 Task: Create Records for custom object Departments and budget.
Action: Mouse moved to (17, 65)
Screenshot: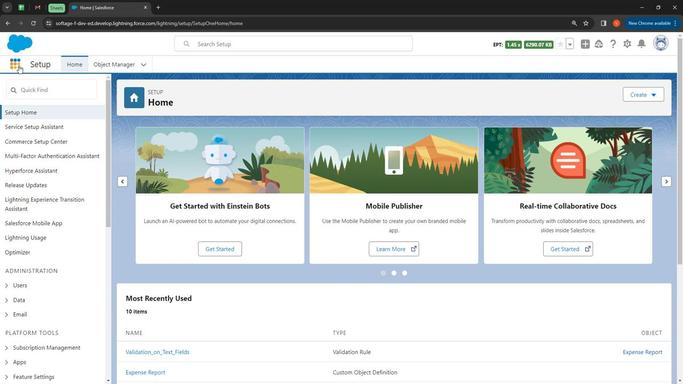 
Action: Mouse pressed left at (17, 65)
Screenshot: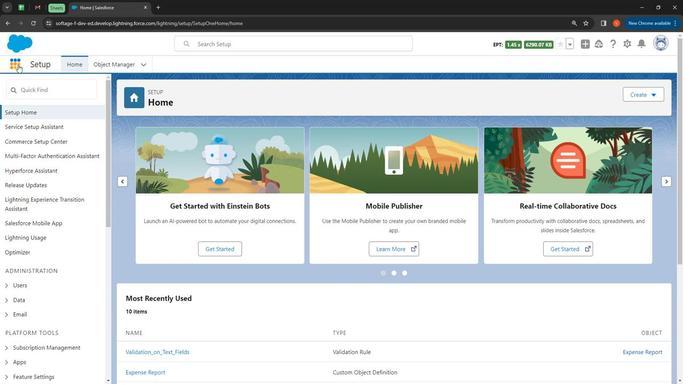 
Action: Mouse moved to (57, 98)
Screenshot: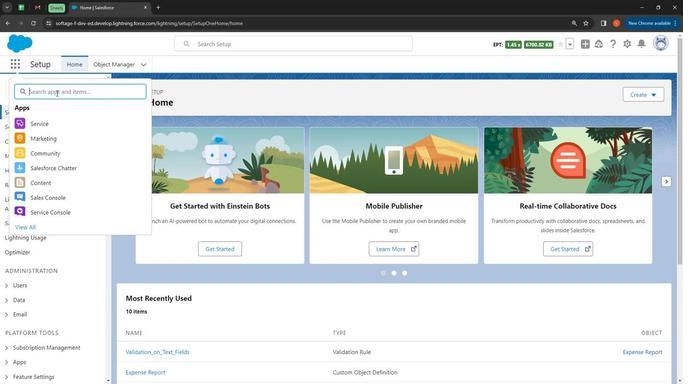 
Action: Mouse pressed left at (57, 98)
Screenshot: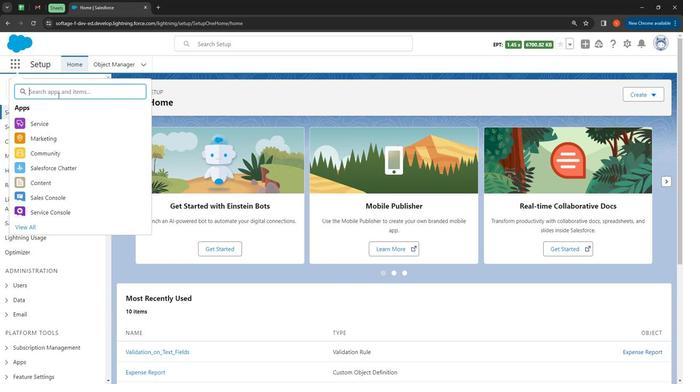 
Action: Key pressed de
Screenshot: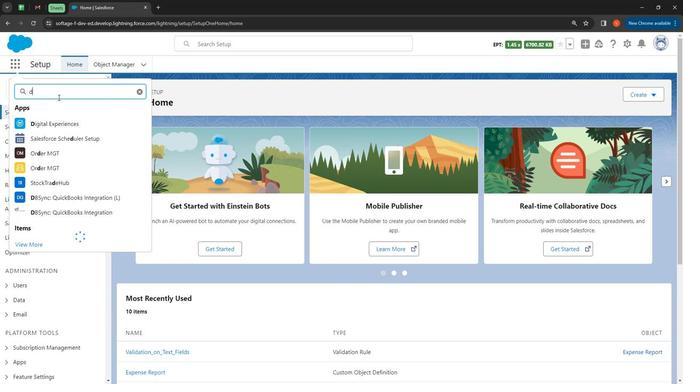 
Action: Mouse moved to (71, 104)
Screenshot: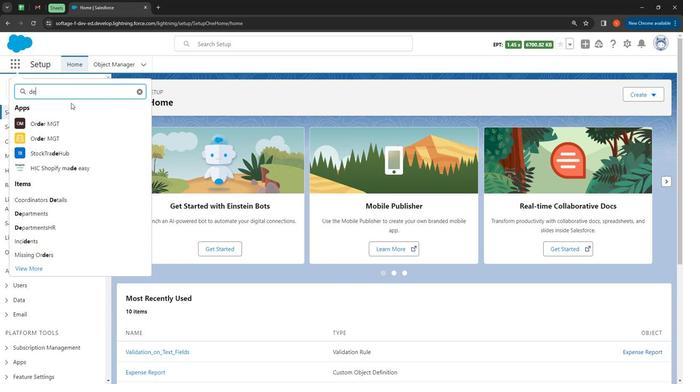 
Action: Key pressed partme
Screenshot: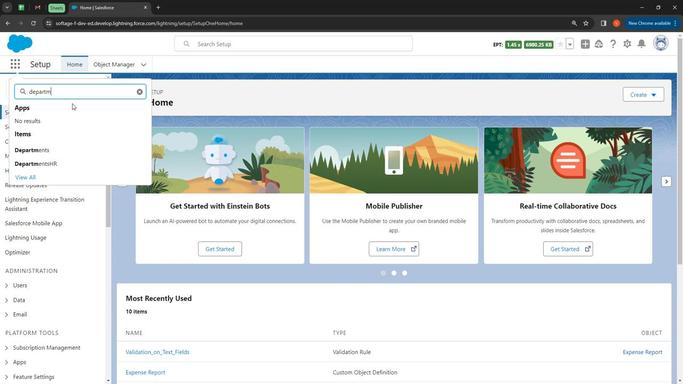 
Action: Mouse moved to (39, 149)
Screenshot: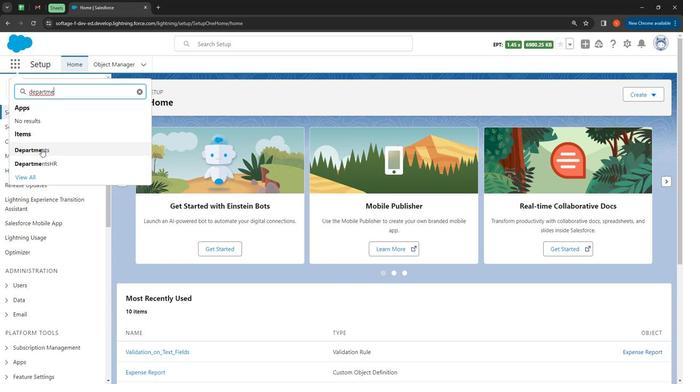 
Action: Mouse pressed left at (39, 149)
Screenshot: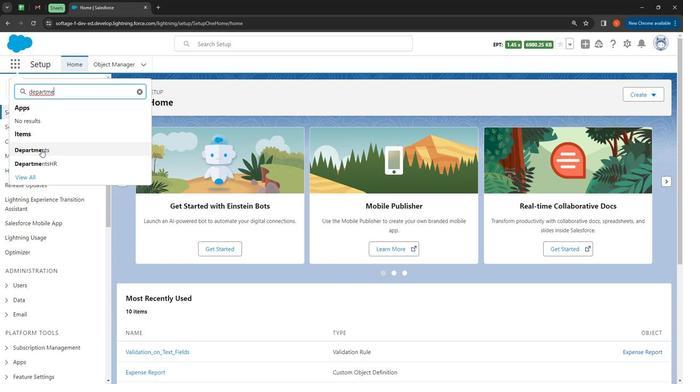 
Action: Mouse moved to (582, 92)
Screenshot: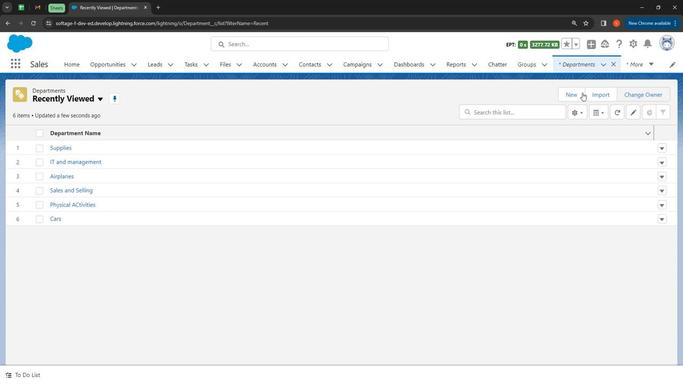 
Action: Mouse pressed left at (582, 92)
Screenshot: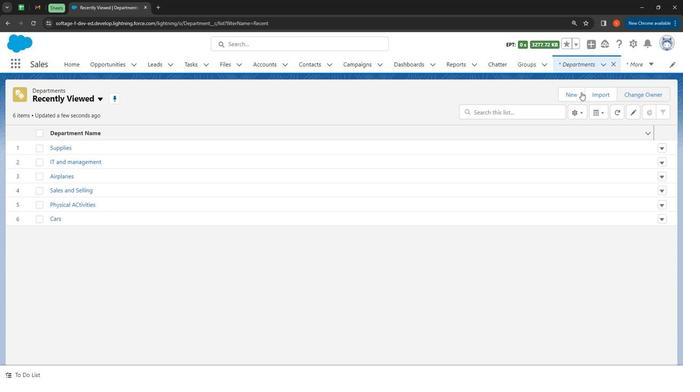 
Action: Mouse moved to (242, 138)
Screenshot: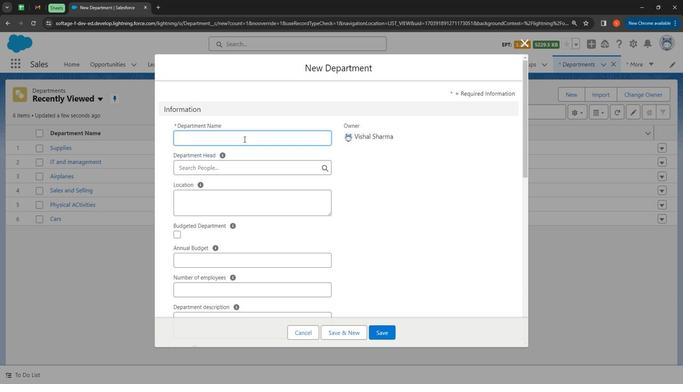 
Action: Mouse pressed left at (242, 138)
Screenshot: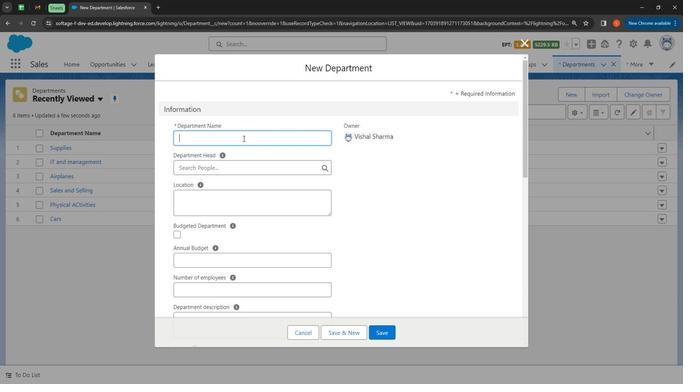 
Action: Mouse moved to (240, 137)
Screenshot: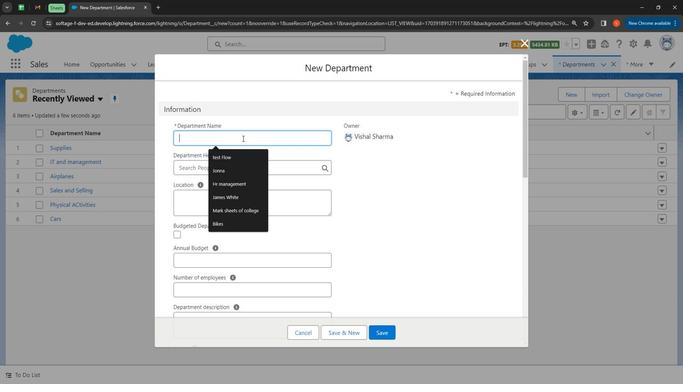 
Action: Key pressed <Key.shift><Key.shift><Key.shift><Key.shift><Key.shift><Key.shift><Key.shift><Key.shift><Key.shift><Key.shift><Key.shift><Key.shift><Key.shift><Key.shift><Key.shift><Key.shift><Key.shift><Key.shift><Key.shift><Key.shift><Key.shift><Key.shift><Key.shift><Key.shift><Key.shift><Key.shift><Key.shift><Key.shift><Key.shift><Key.shift><Key.shift><Key.shift><Key.shift><Key.shift><Key.shift><Key.shift><Key.shift>Alex<Key.space><Key.shift>HR
Screenshot: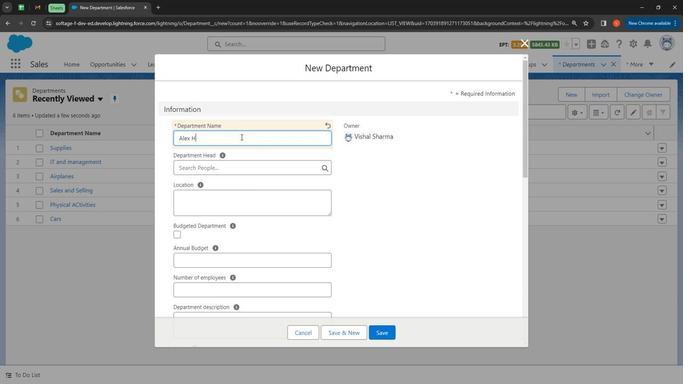 
Action: Mouse moved to (263, 164)
Screenshot: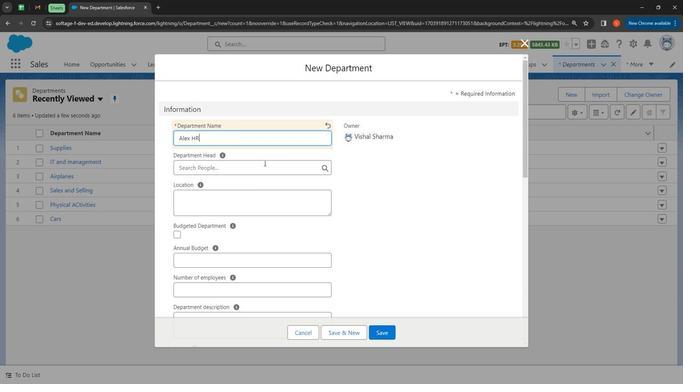 
Action: Mouse pressed left at (263, 164)
Screenshot: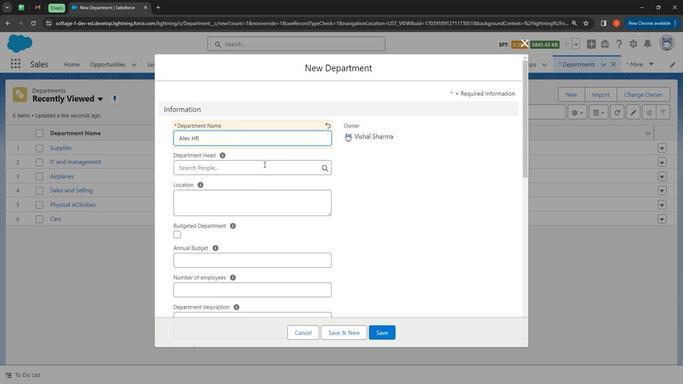 
Action: Key pressed <Key.shift><Key.shift><Key.shift><Key.shift><Key.shift><Key.shift><Key.shift><Key.shift><Key.shift><Key.shift><Key.shift>A
Screenshot: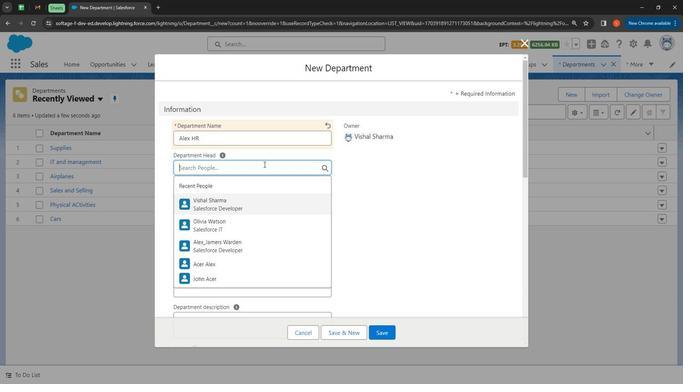 
Action: Mouse moved to (232, 261)
Screenshot: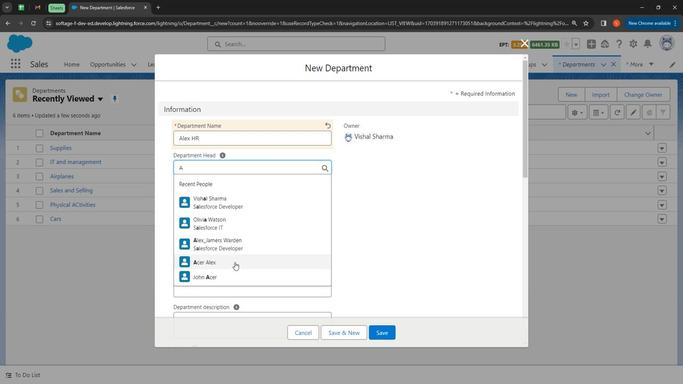 
Action: Mouse pressed left at (232, 261)
Screenshot: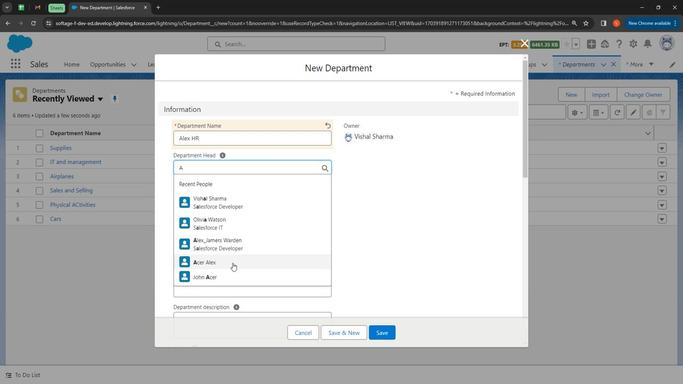 
Action: Mouse moved to (207, 189)
Screenshot: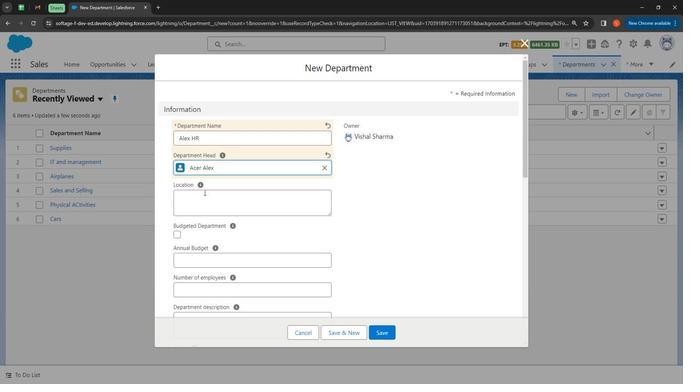 
Action: Mouse pressed left at (207, 189)
Screenshot: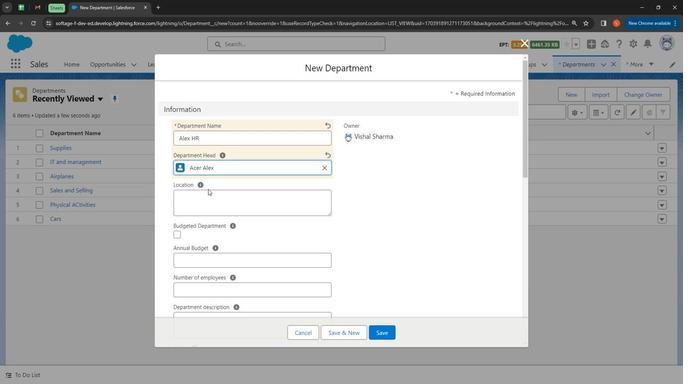 
Action: Mouse moved to (212, 197)
Screenshot: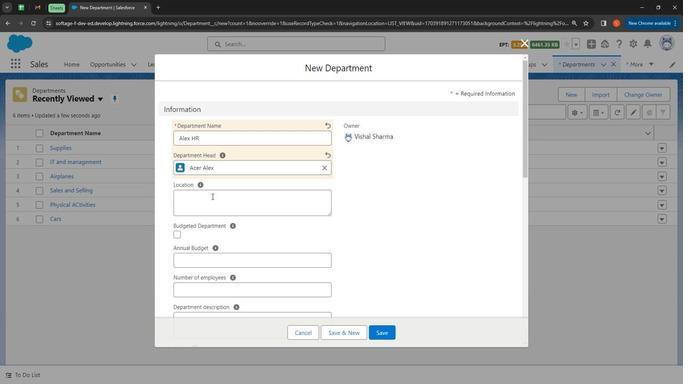 
Action: Mouse pressed left at (212, 197)
Screenshot: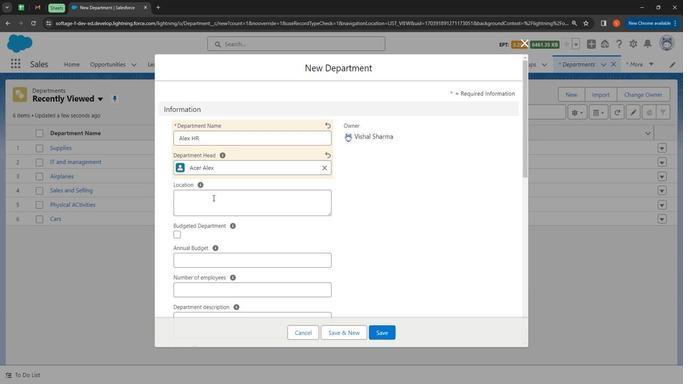 
Action: Mouse moved to (220, 200)
Screenshot: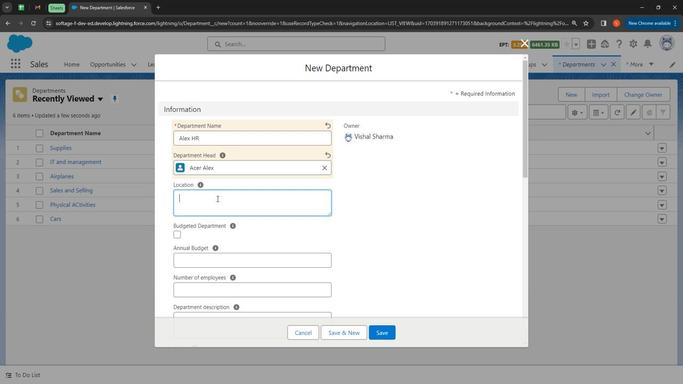 
Action: Key pressed <Key.shift>21<Key.space>street<Key.space><Key.shift><Key.shift><Key.shift><Key.shift><Key.shift><Key.shift><Key.shift><Key.shift><Key.shift><Key.shift><Key.shift><Key.shift><Key.shift><Key.shift><Key.shift><Key.shift><Key.shift><Key.shift><Key.shift><Key.shift>Loken<Key.space><Key.shift>Str<Key.backspace>reet<Key.space><Key.shift><Key.shift><Key.shift><Key.shift><Key.shift><Key.shift><Key.shift><Key.shift><Key.shift><Key.shift><Key.shift><Key.shift>NE<Key.backspace>ew-<Key.shift>York
Screenshot: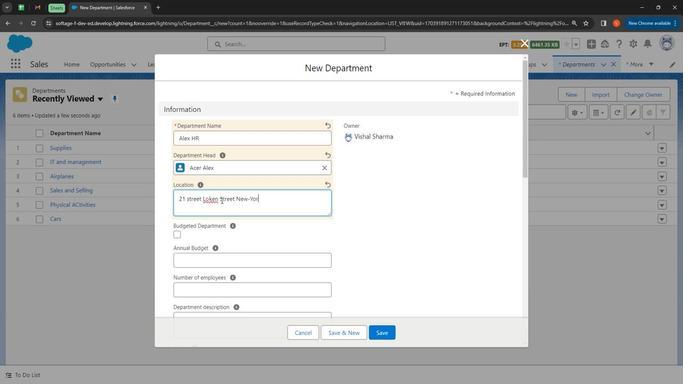 
Action: Mouse moved to (212, 200)
Screenshot: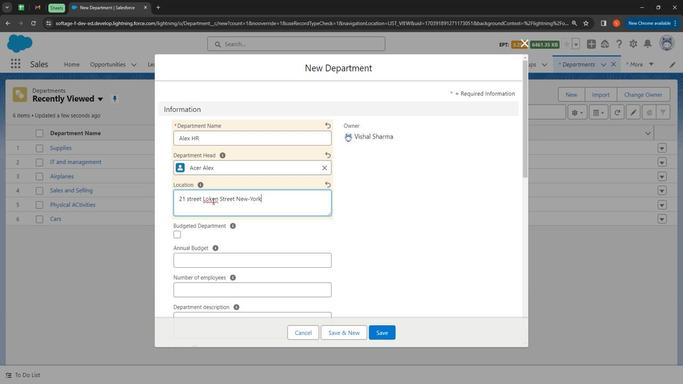 
Action: Mouse pressed right at (212, 200)
Screenshot: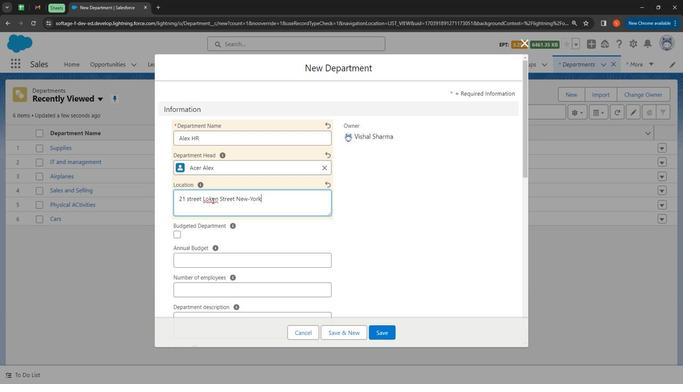 
Action: Mouse moved to (252, 207)
Screenshot: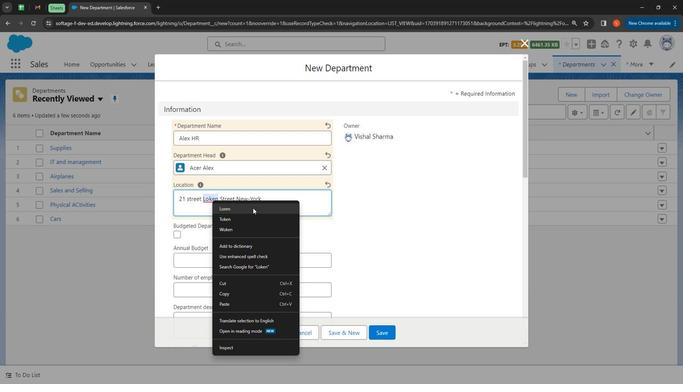 
Action: Mouse pressed left at (252, 207)
Screenshot: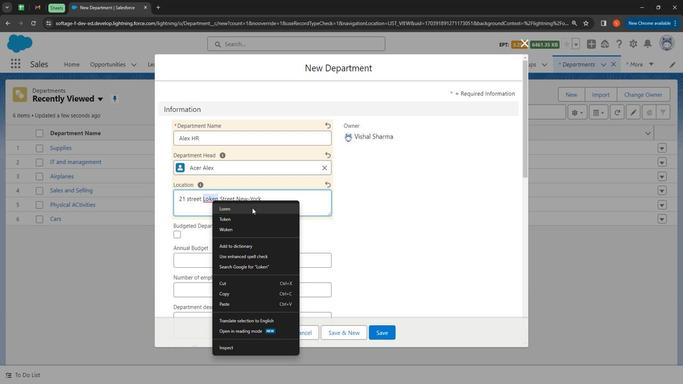 
Action: Mouse moved to (176, 232)
Screenshot: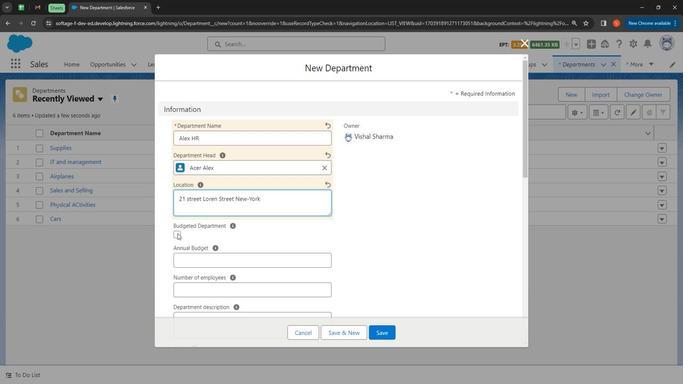 
Action: Mouse pressed left at (176, 232)
Screenshot: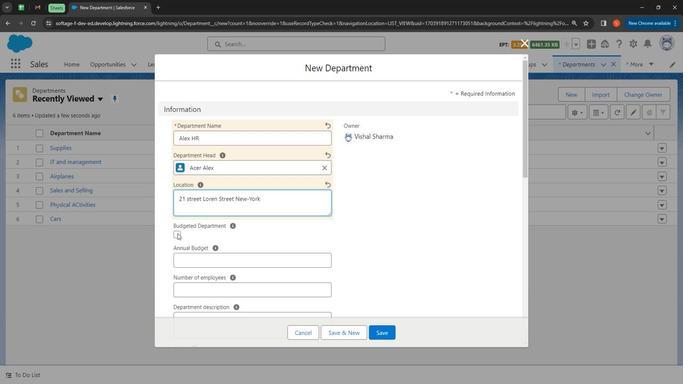 
Action: Mouse moved to (268, 243)
Screenshot: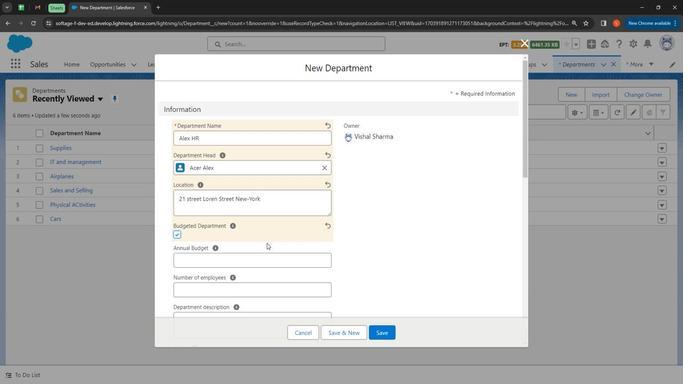 
Action: Mouse scrolled (268, 242) with delta (0, 0)
Screenshot: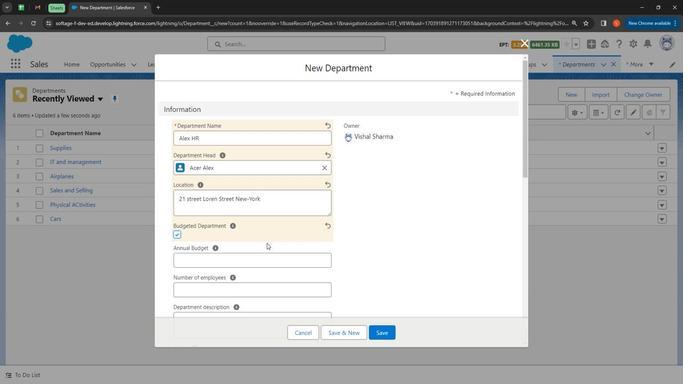 
Action: Mouse moved to (269, 243)
Screenshot: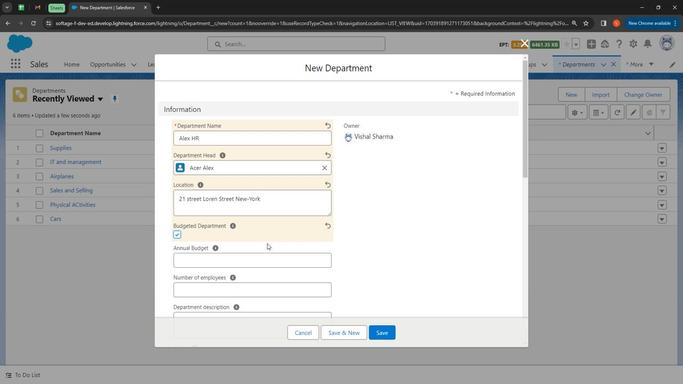 
Action: Mouse scrolled (269, 242) with delta (0, 0)
Screenshot: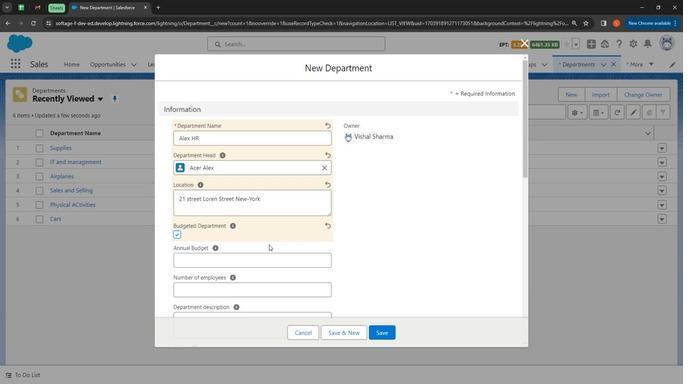 
Action: Mouse moved to (221, 185)
Screenshot: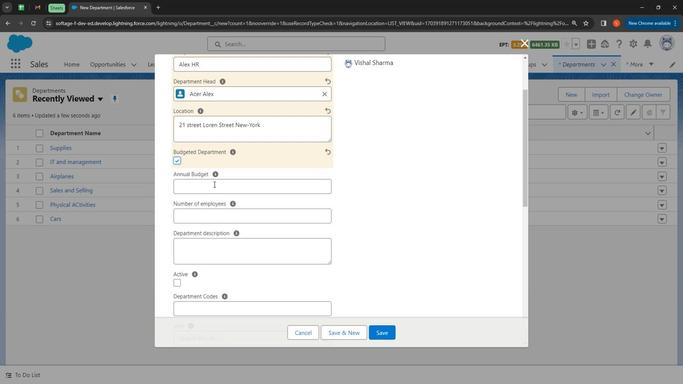 
Action: Mouse pressed left at (221, 185)
Screenshot: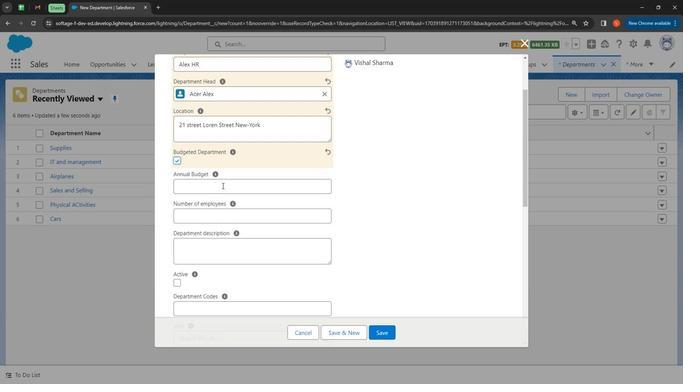 
Action: Mouse moved to (239, 181)
Screenshot: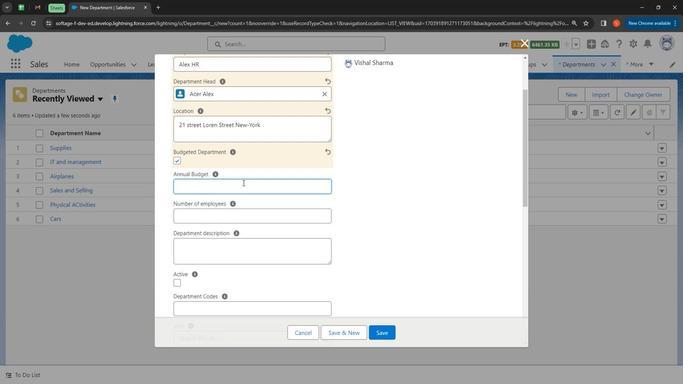 
Action: Key pressed 2500
Screenshot: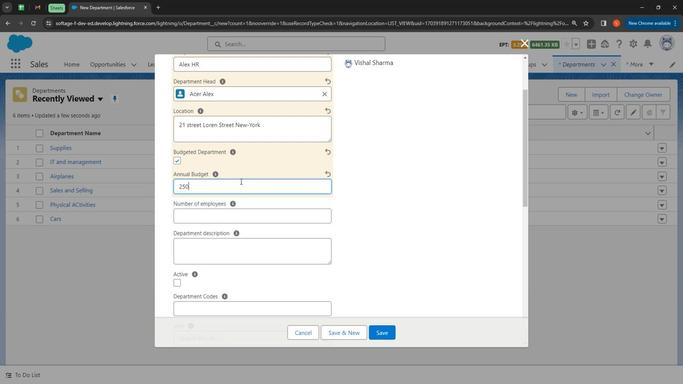 
Action: Mouse moved to (249, 213)
Screenshot: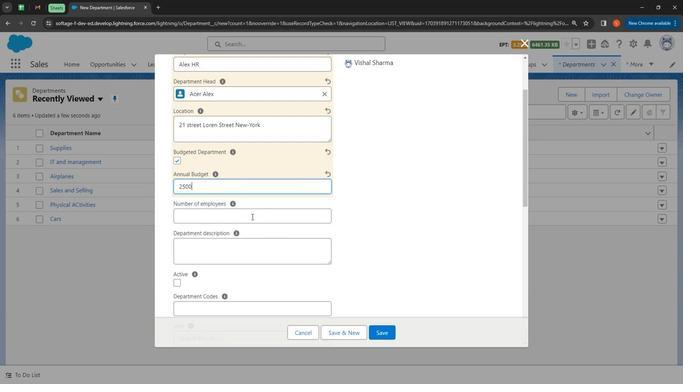 
Action: Mouse pressed left at (249, 213)
Screenshot: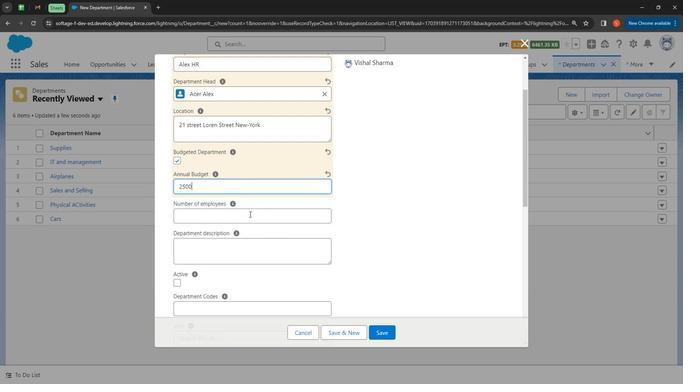 
Action: Mouse moved to (291, 225)
Screenshot: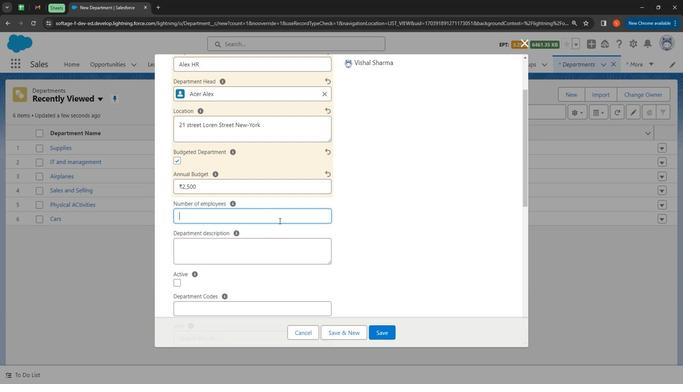 
Action: Key pressed 10
Screenshot: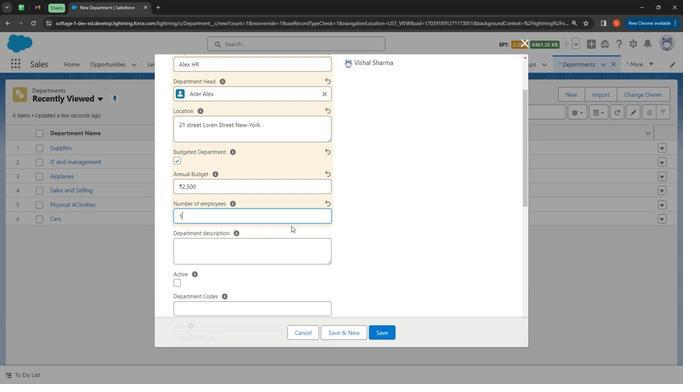 
Action: Mouse moved to (263, 239)
Screenshot: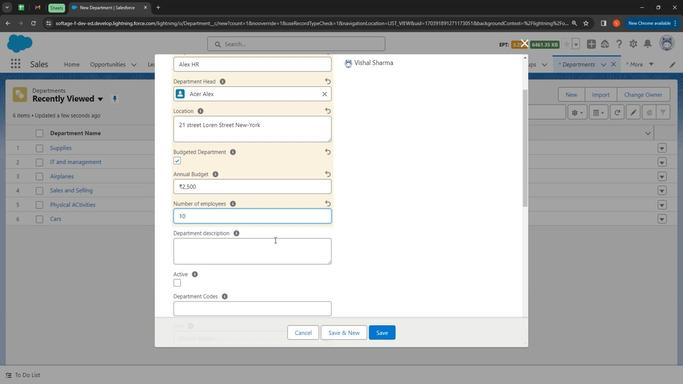 
Action: Mouse pressed left at (263, 239)
Screenshot: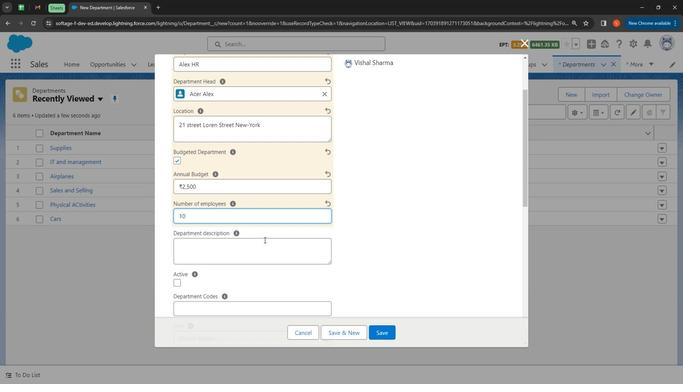 
Action: Mouse moved to (262, 237)
Screenshot: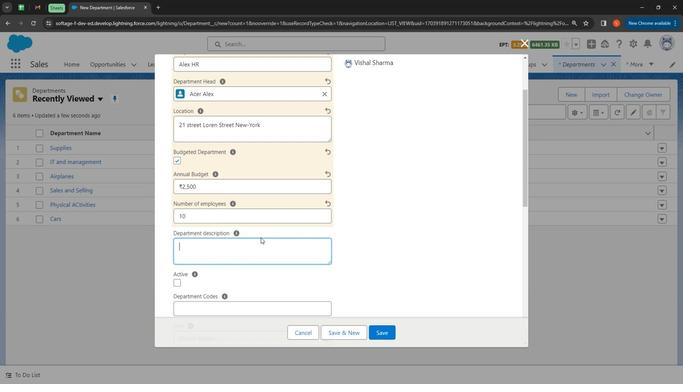 
Action: Mouse scrolled (262, 237) with delta (0, 0)
Screenshot: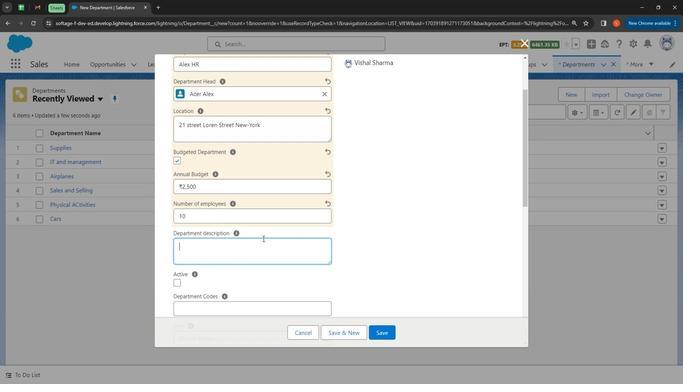 
Action: Mouse moved to (178, 243)
Screenshot: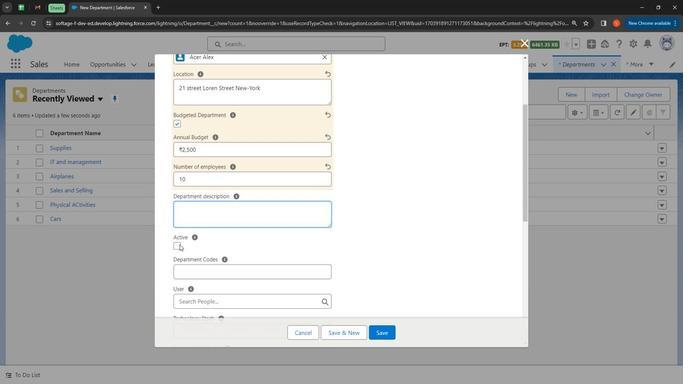 
Action: Mouse pressed left at (178, 243)
Screenshot: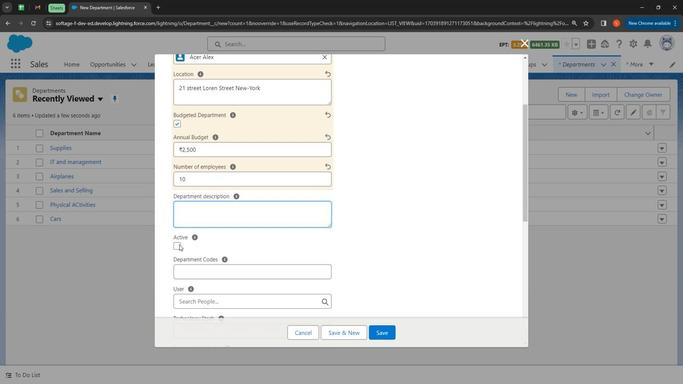 
Action: Mouse moved to (225, 266)
Screenshot: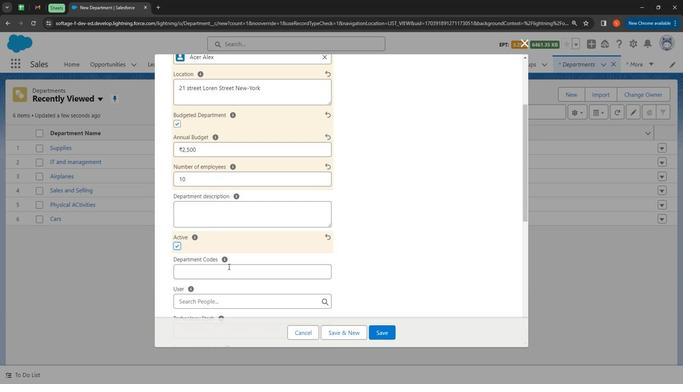 
Action: Mouse pressed left at (225, 266)
Screenshot: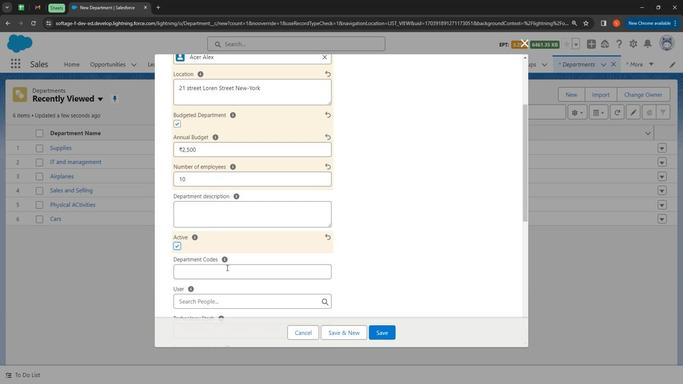 
Action: Mouse moved to (352, 296)
Screenshot: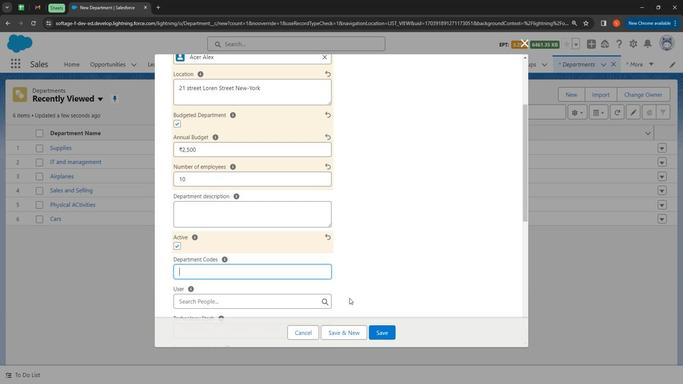 
Action: Mouse scrolled (352, 296) with delta (0, 0)
Screenshot: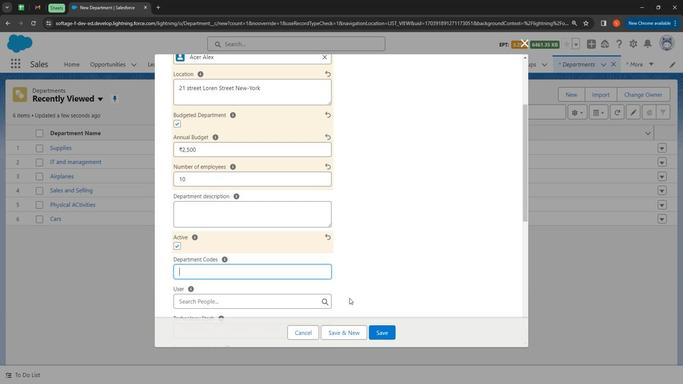 
Action: Mouse moved to (359, 296)
Screenshot: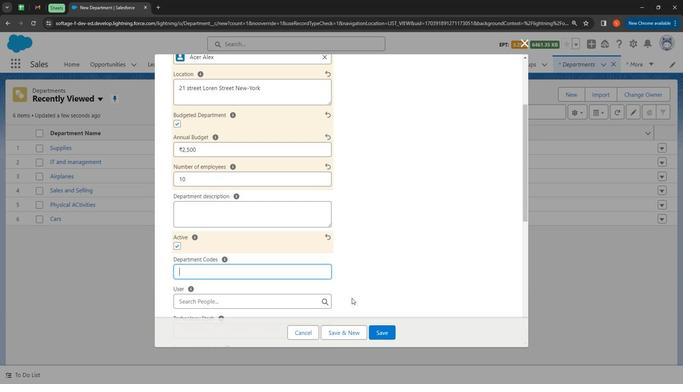 
Action: Mouse scrolled (359, 296) with delta (0, 0)
Screenshot: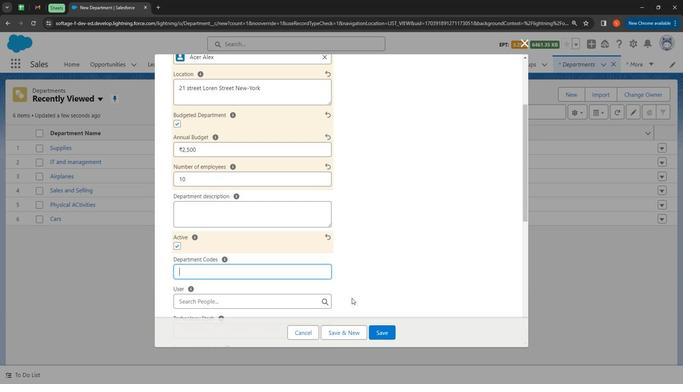 
Action: Mouse moved to (360, 296)
Screenshot: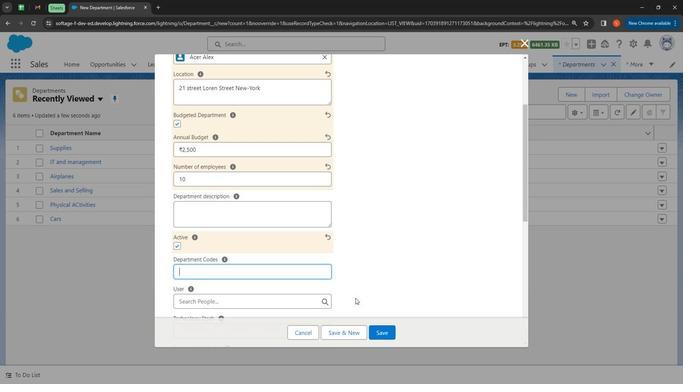 
Action: Mouse scrolled (360, 296) with delta (0, 0)
Screenshot: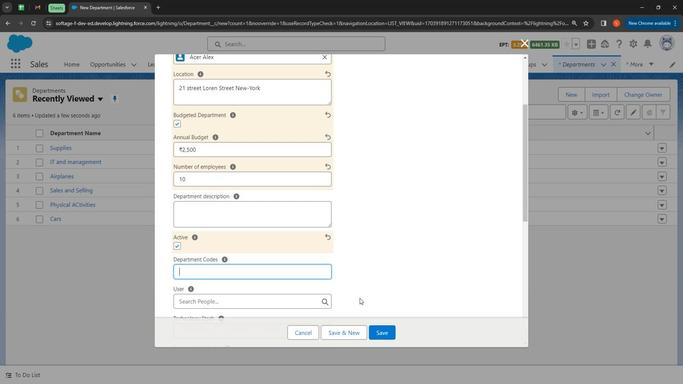 
Action: Mouse moved to (366, 293)
Screenshot: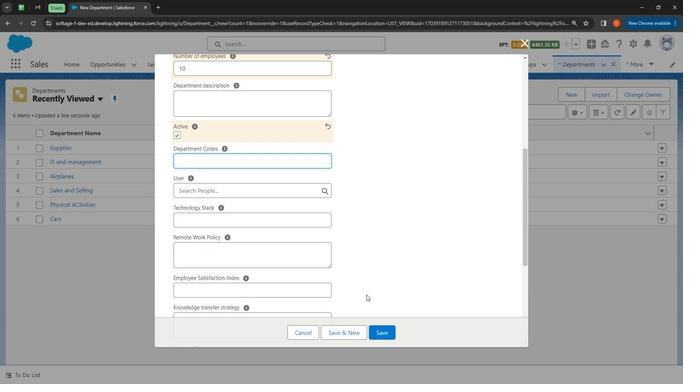 
Action: Key pressed 1
Screenshot: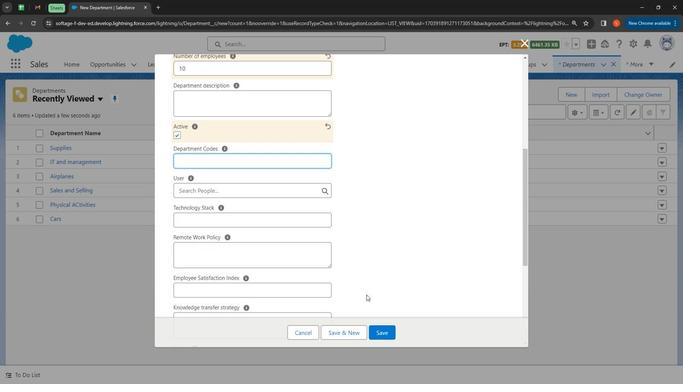 
Action: Mouse moved to (367, 292)
Screenshot: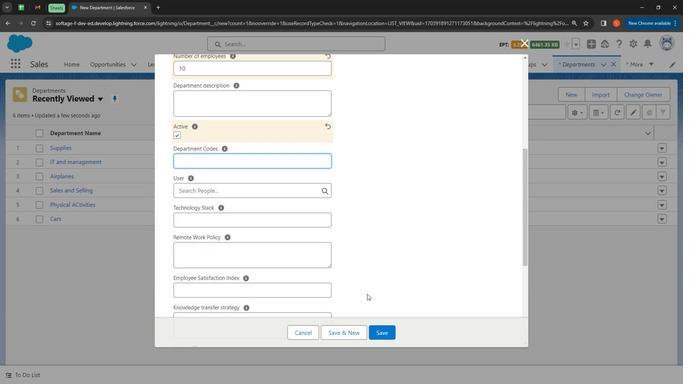 
Action: Key pressed 23
Screenshot: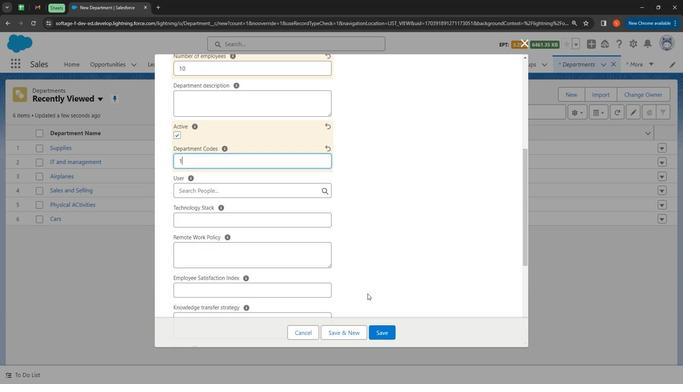 
Action: Mouse moved to (202, 191)
Screenshot: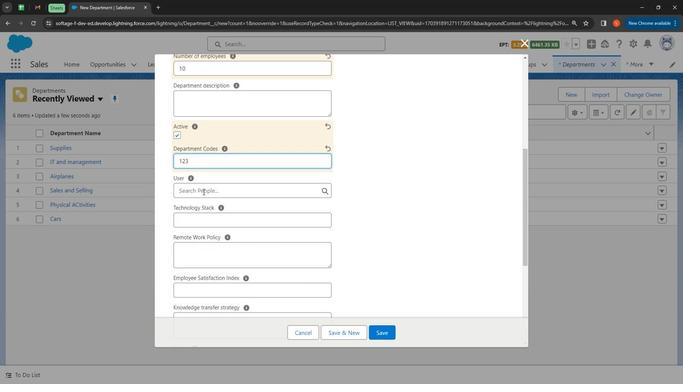 
Action: Key pressed <Key.shift>
Screenshot: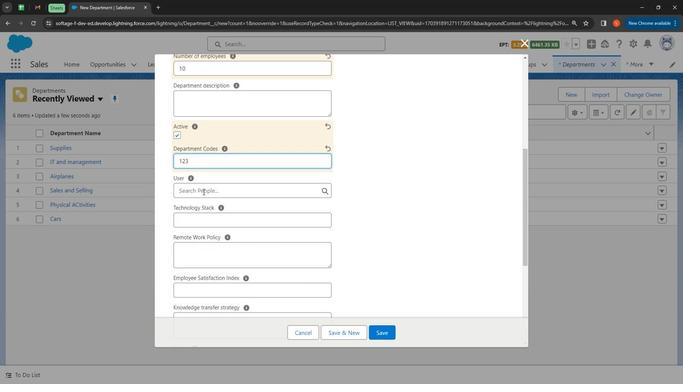 
Action: Mouse moved to (207, 189)
Screenshot: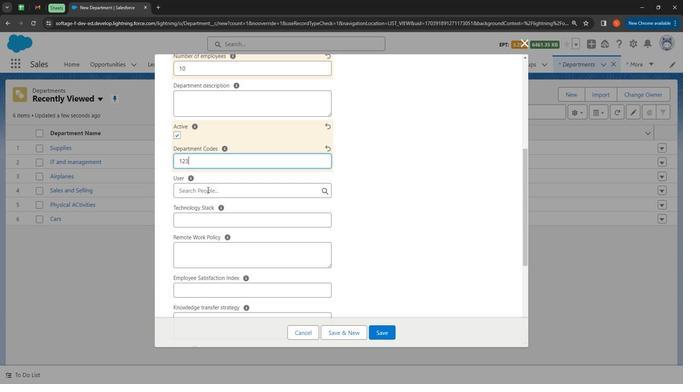 
Action: Key pressed <Key.shift><Key.shift><Key.shift>V
Screenshot: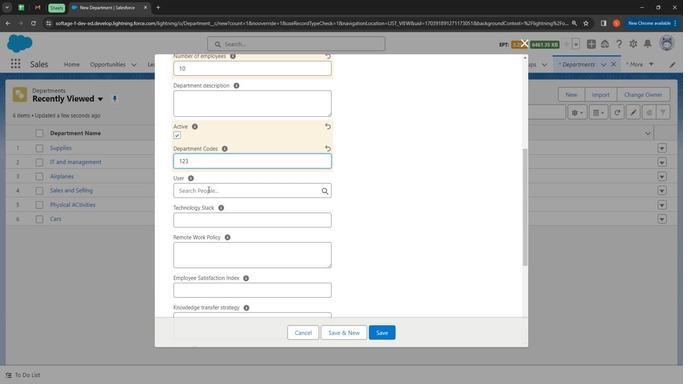 
Action: Mouse moved to (207, 189)
Screenshot: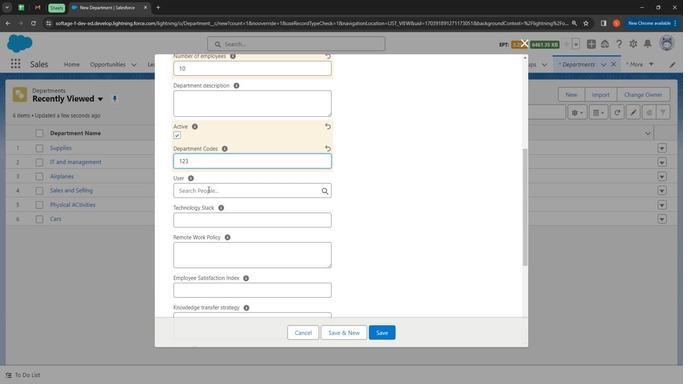 
Action: Key pressed G
Screenshot: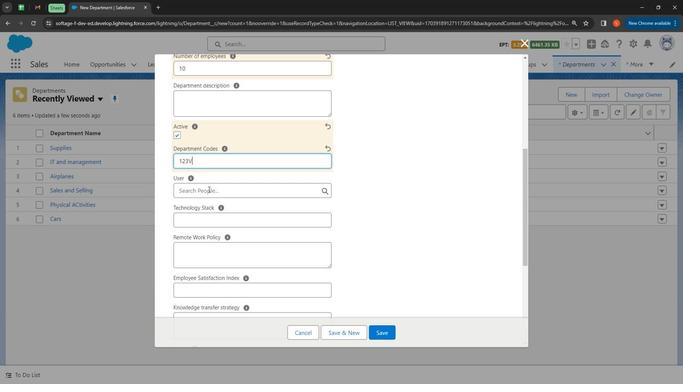 
Action: Mouse moved to (208, 189)
Screenshot: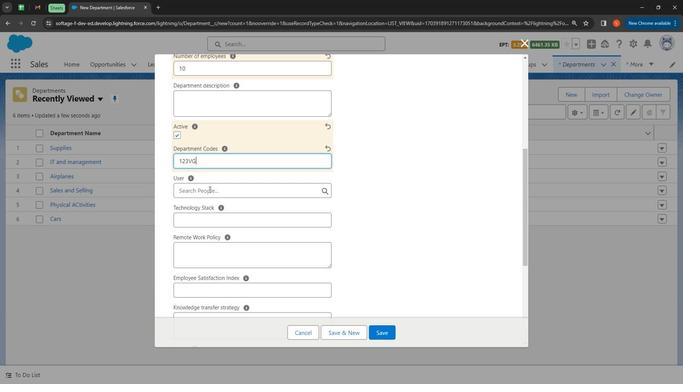 
Action: Key pressed F
Screenshot: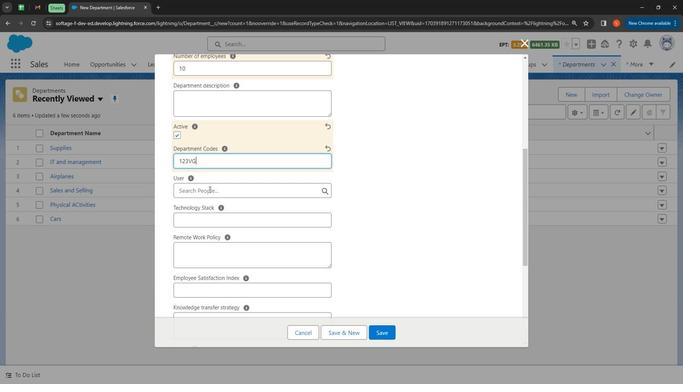 
Action: Mouse moved to (199, 193)
Screenshot: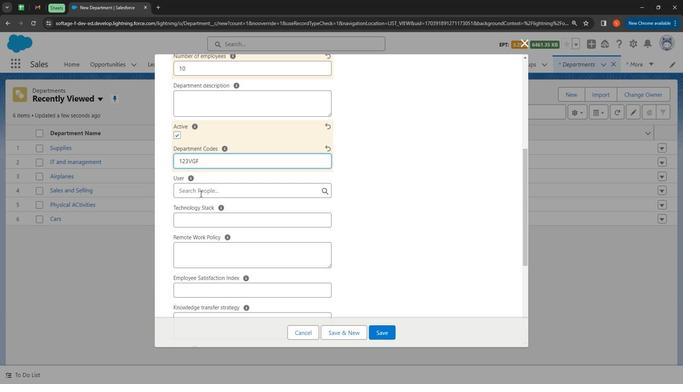 
Action: Mouse pressed left at (199, 193)
Screenshot: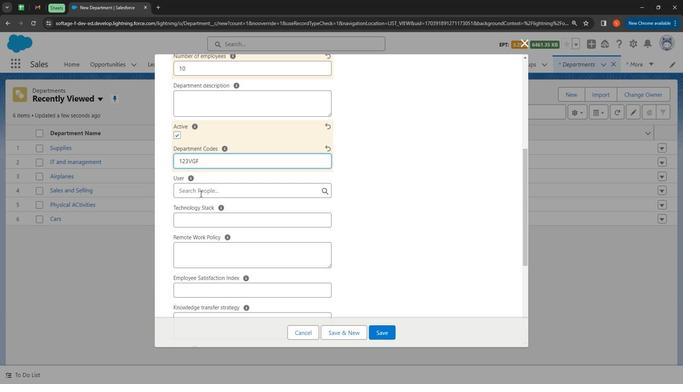 
Action: Mouse moved to (232, 285)
Screenshot: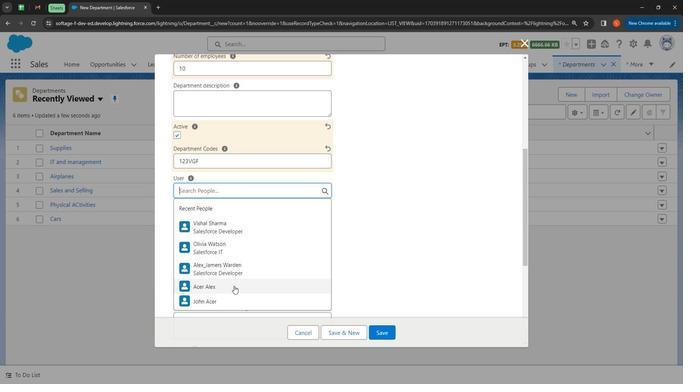 
Action: Mouse pressed left at (232, 285)
Screenshot: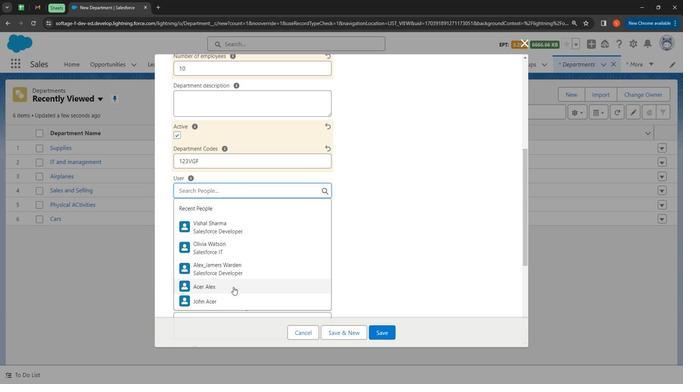
Action: Mouse moved to (200, 224)
Screenshot: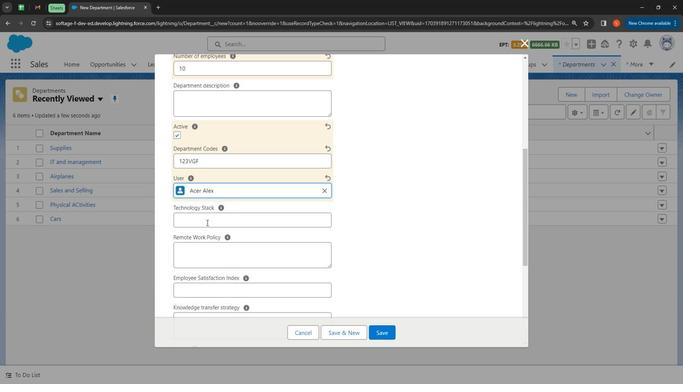 
Action: Mouse pressed left at (200, 224)
Screenshot: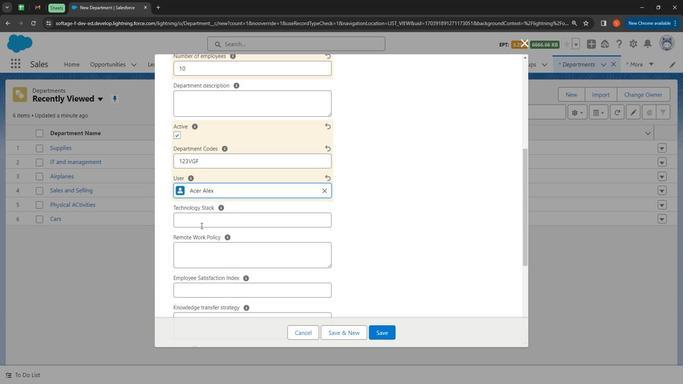 
Action: Mouse moved to (224, 223)
Screenshot: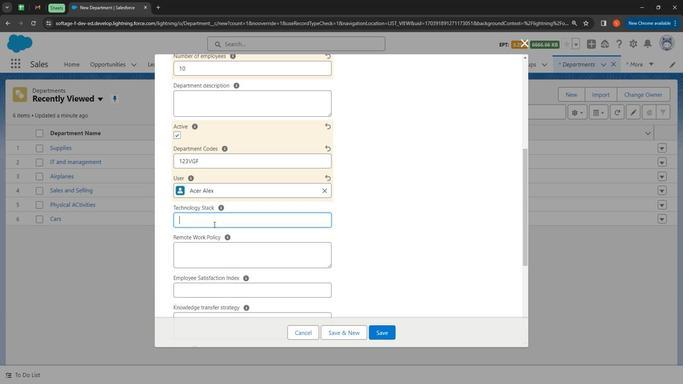 
Action: Key pressed 2
Screenshot: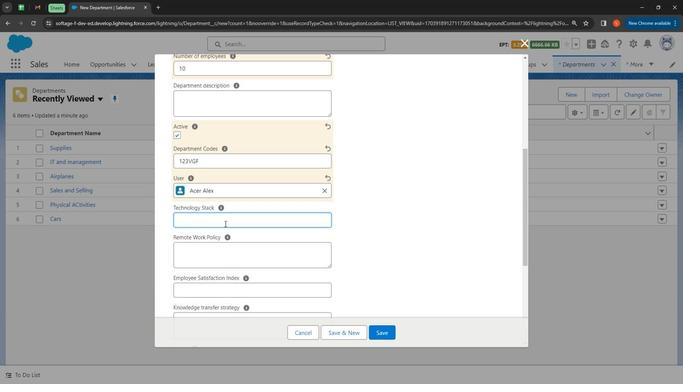
Action: Mouse moved to (241, 251)
Screenshot: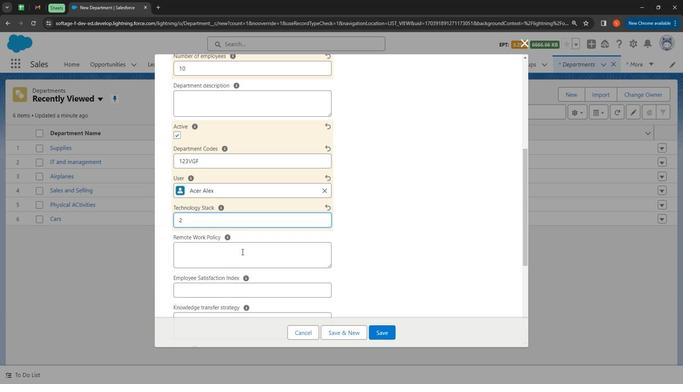 
Action: Mouse pressed left at (241, 251)
Screenshot: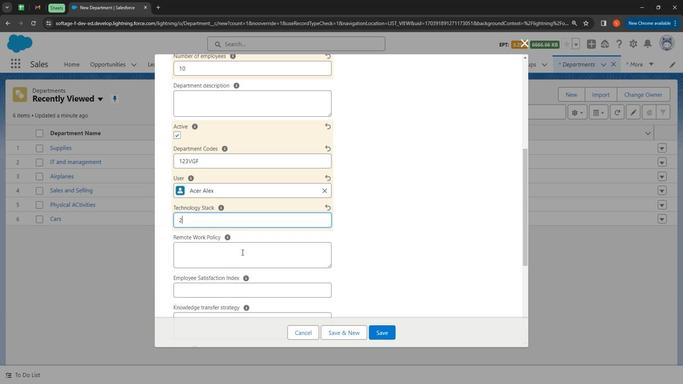 
Action: Mouse moved to (238, 248)
Screenshot: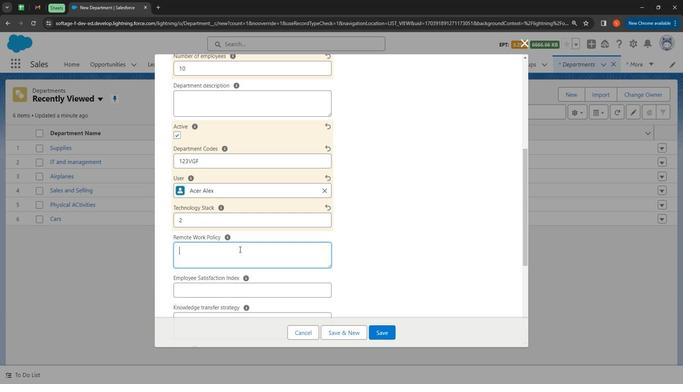 
Action: Key pressed no
Screenshot: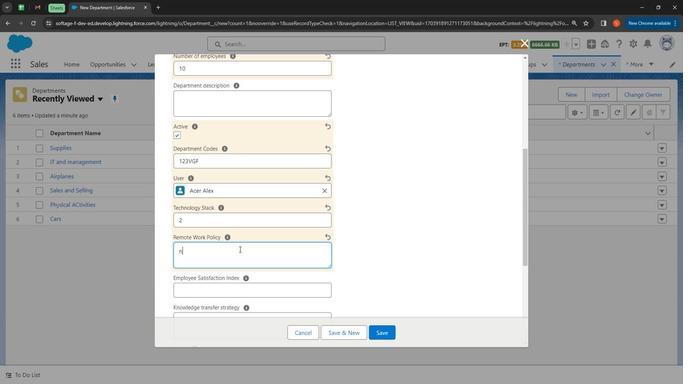 
Action: Mouse moved to (294, 269)
Screenshot: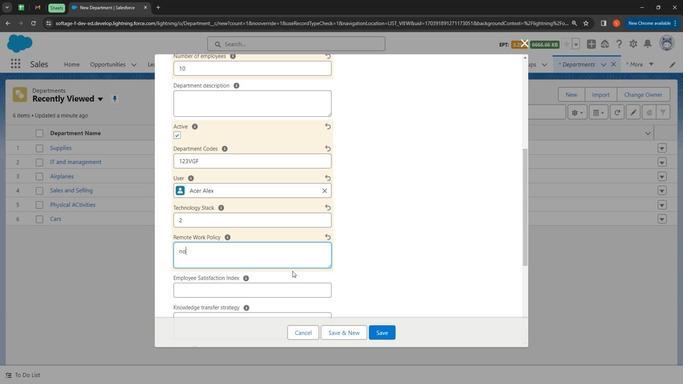 
Action: Mouse scrolled (294, 269) with delta (0, 0)
Screenshot: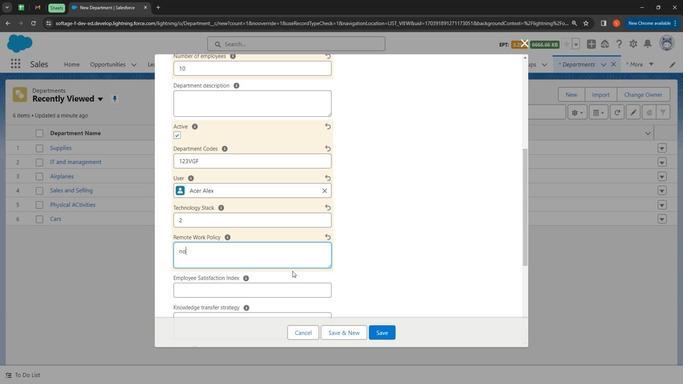 
Action: Mouse moved to (296, 269)
Screenshot: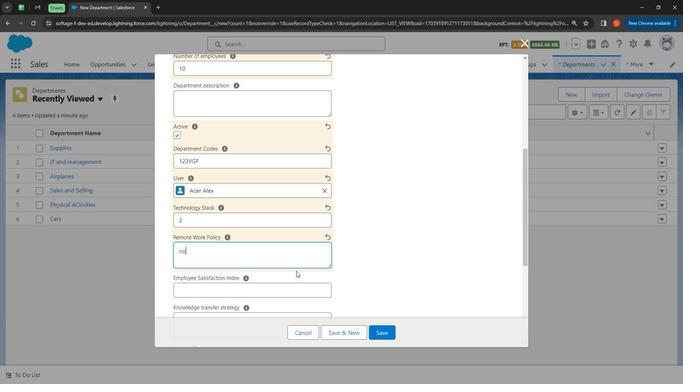 
Action: Mouse scrolled (296, 269) with delta (0, 0)
Screenshot: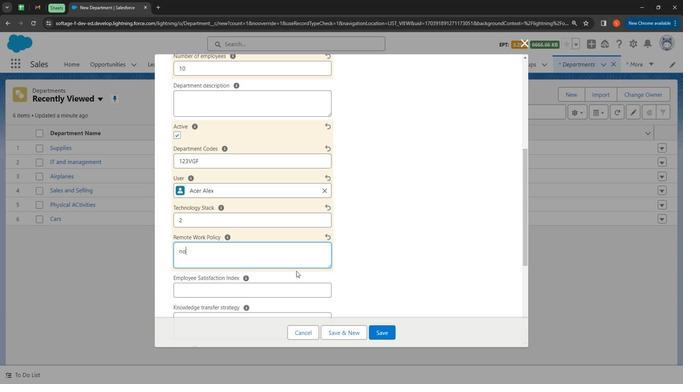 
Action: Mouse moved to (228, 217)
Screenshot: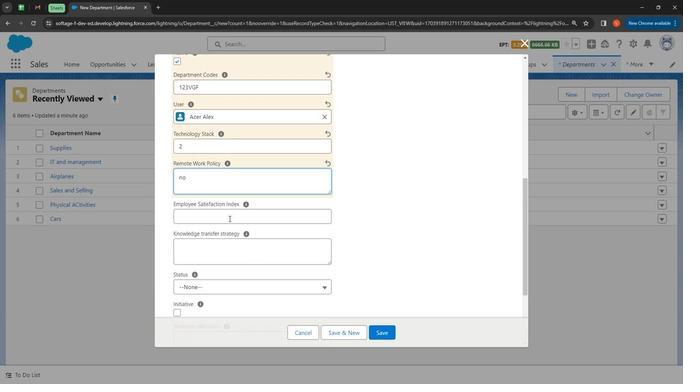
Action: Mouse pressed left at (228, 217)
Screenshot: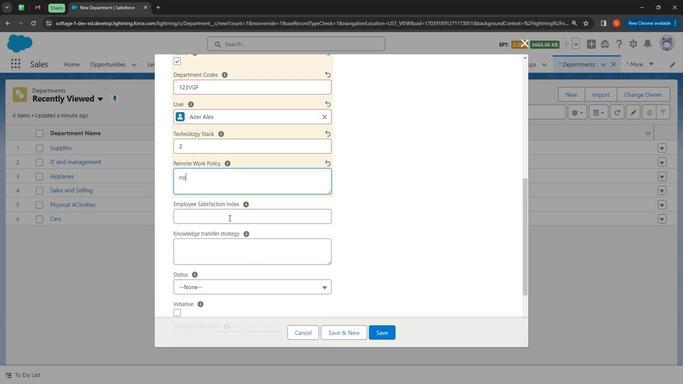 
Action: Key pressed 6
Screenshot: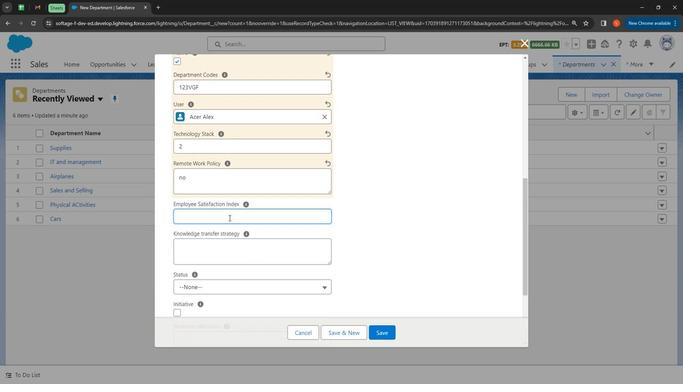 
Action: Mouse moved to (208, 248)
Screenshot: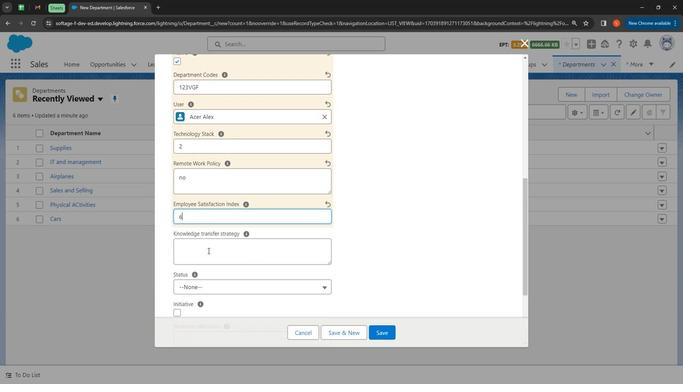 
Action: Mouse pressed left at (208, 248)
Screenshot: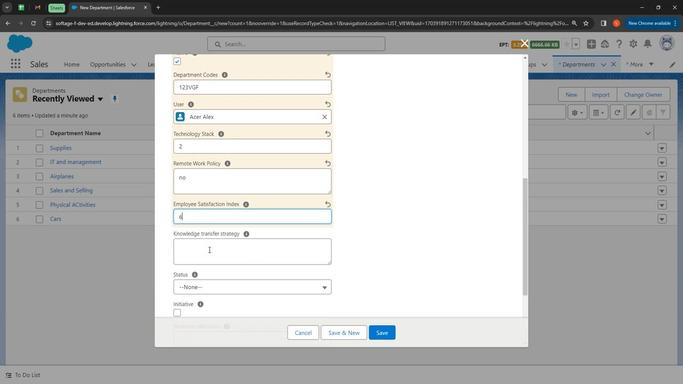 
Action: Mouse moved to (230, 238)
Screenshot: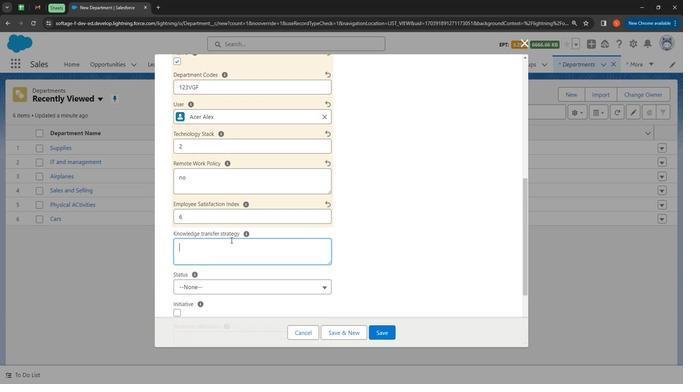 
Action: Key pressed <Key.shift>Not<Key.space>applicatble<Key.space>here
Screenshot: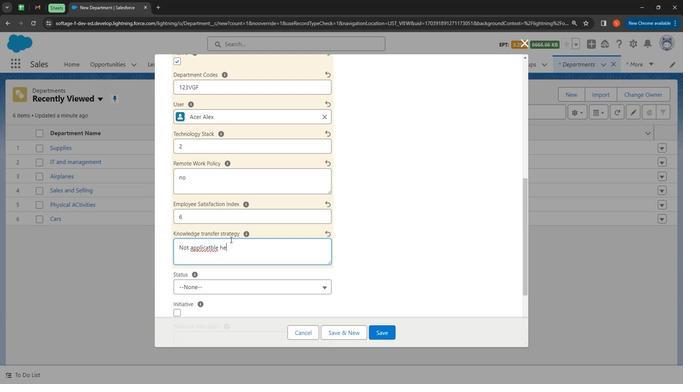 
Action: Mouse moved to (210, 249)
Screenshot: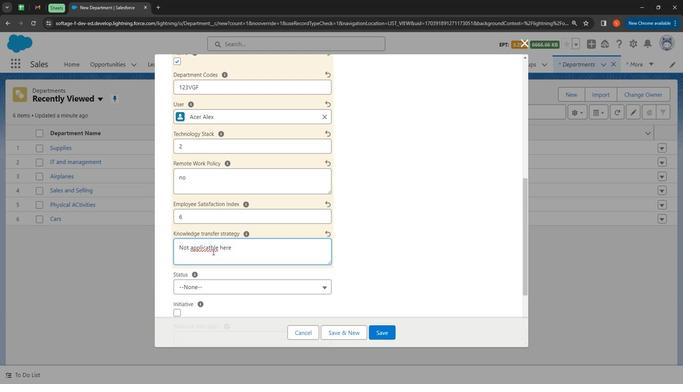 
Action: Mouse pressed right at (210, 249)
Screenshot: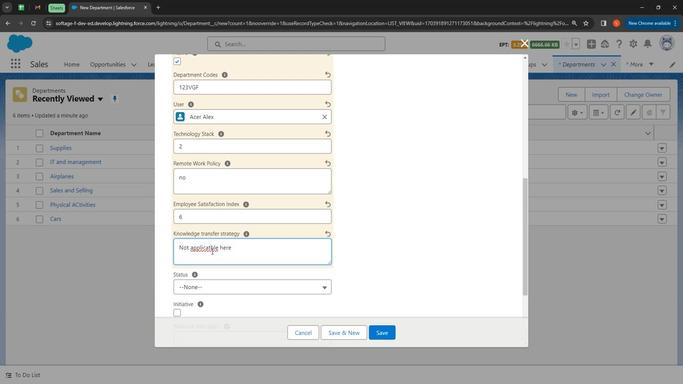 
Action: Mouse moved to (231, 114)
Screenshot: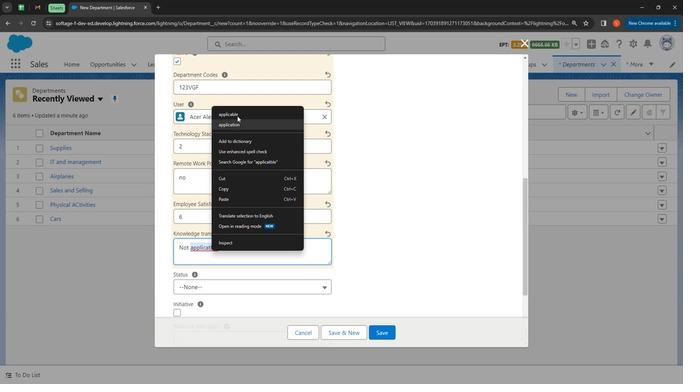 
Action: Mouse pressed left at (231, 114)
Screenshot: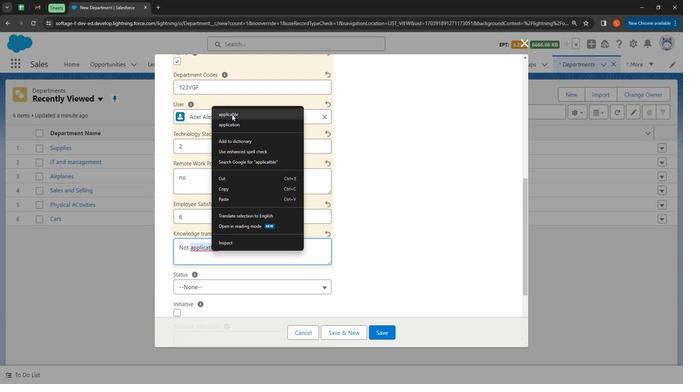 
Action: Mouse moved to (223, 283)
Screenshot: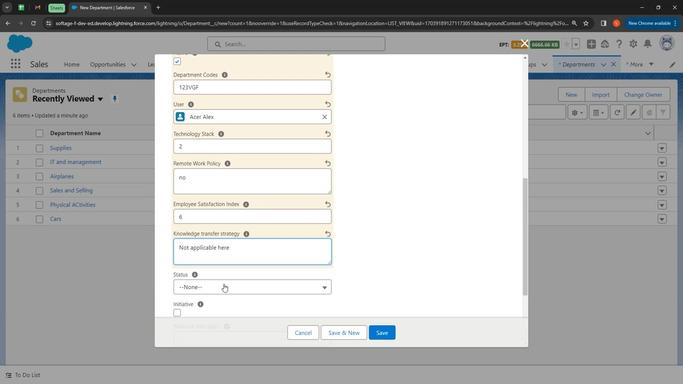 
Action: Mouse pressed left at (223, 283)
Screenshot: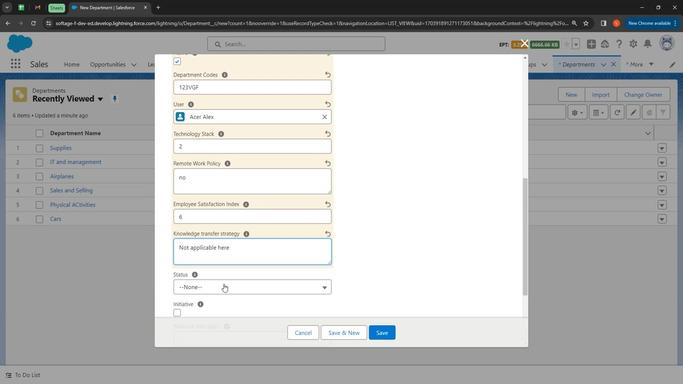 
Action: Mouse moved to (240, 318)
Screenshot: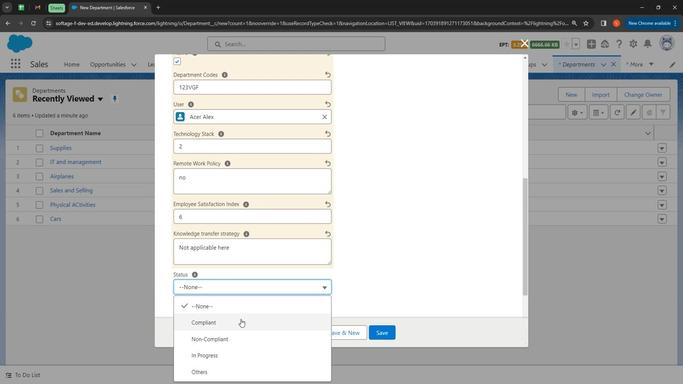 
Action: Mouse pressed left at (240, 318)
Screenshot: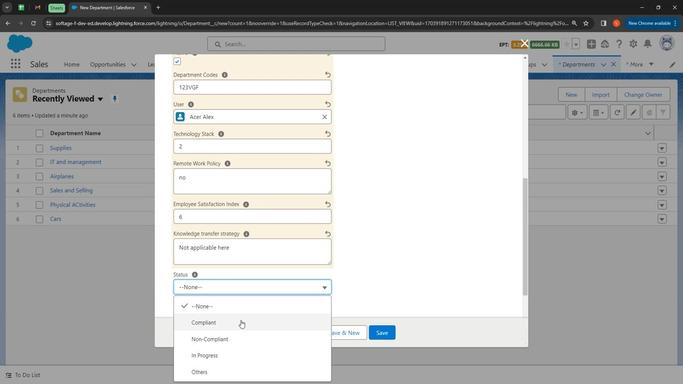 
Action: Mouse moved to (221, 294)
Screenshot: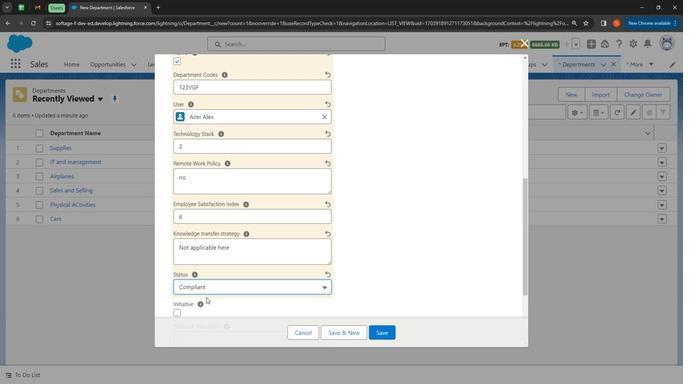 
Action: Mouse scrolled (221, 294) with delta (0, 0)
Screenshot: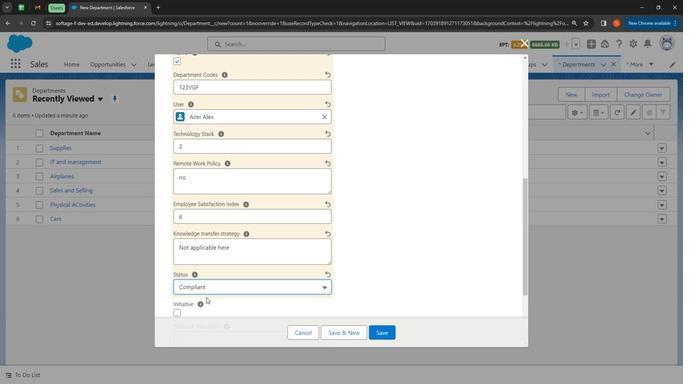 
Action: Mouse moved to (224, 294)
Screenshot: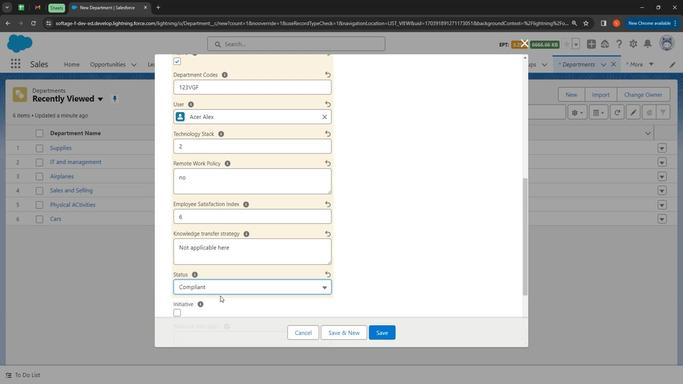 
Action: Mouse scrolled (224, 293) with delta (0, 0)
Screenshot: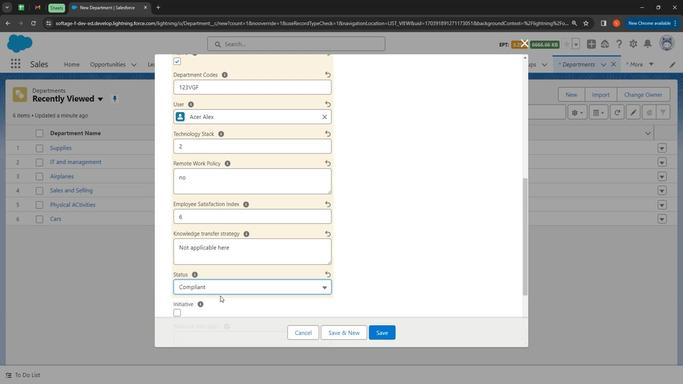 
Action: Mouse moved to (228, 294)
Screenshot: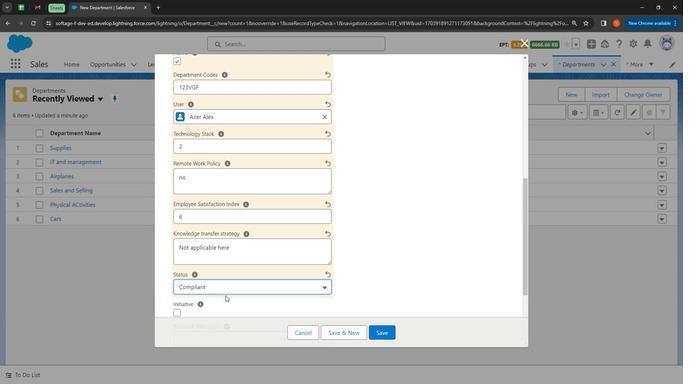 
Action: Mouse scrolled (228, 294) with delta (0, 0)
Screenshot: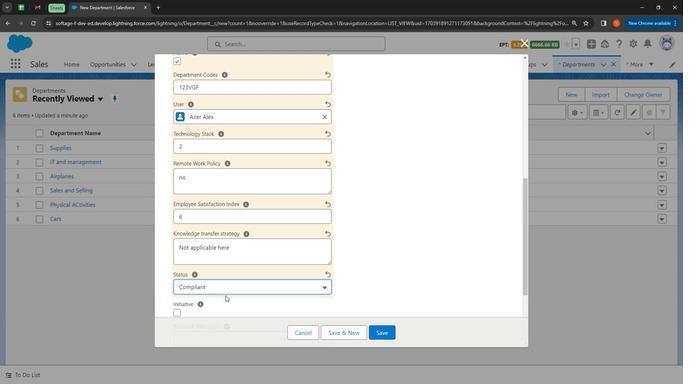 
Action: Mouse moved to (231, 292)
Screenshot: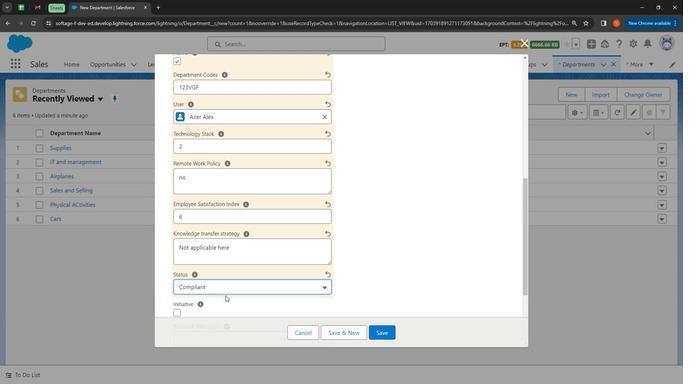 
Action: Mouse scrolled (231, 292) with delta (0, 0)
Screenshot: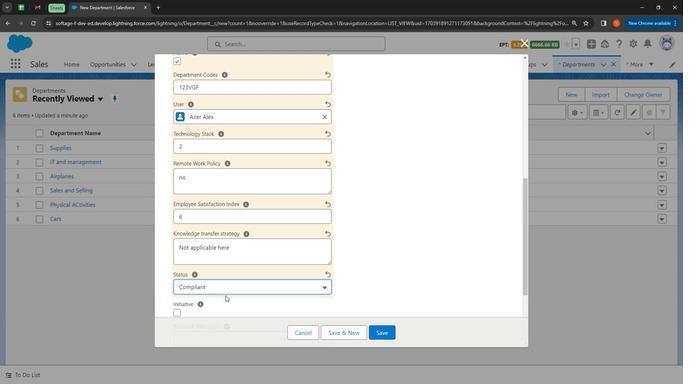 
Action: Mouse moved to (178, 236)
Screenshot: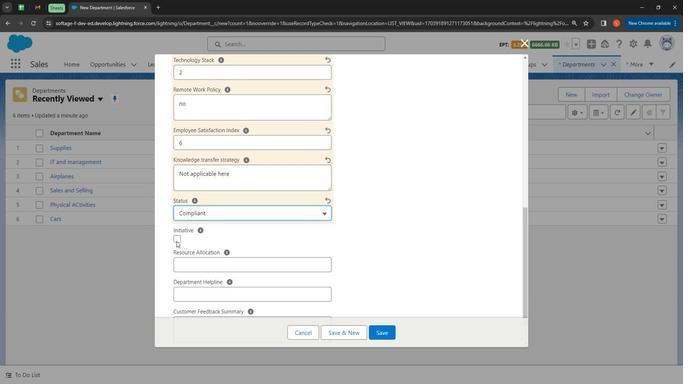 
Action: Mouse pressed left at (178, 236)
Screenshot: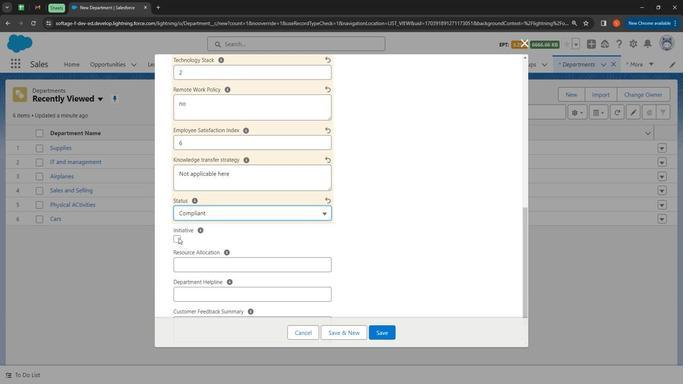 
Action: Mouse moved to (254, 266)
Screenshot: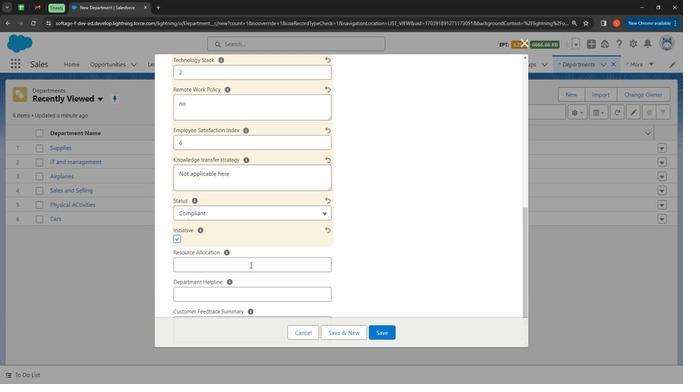 
Action: Mouse scrolled (254, 266) with delta (0, 0)
Screenshot: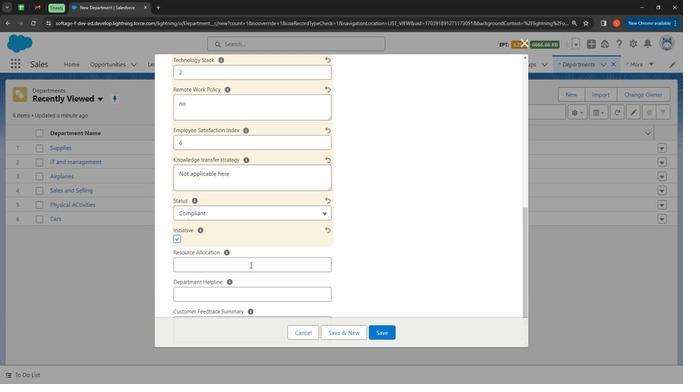 
Action: Mouse moved to (260, 267)
Screenshot: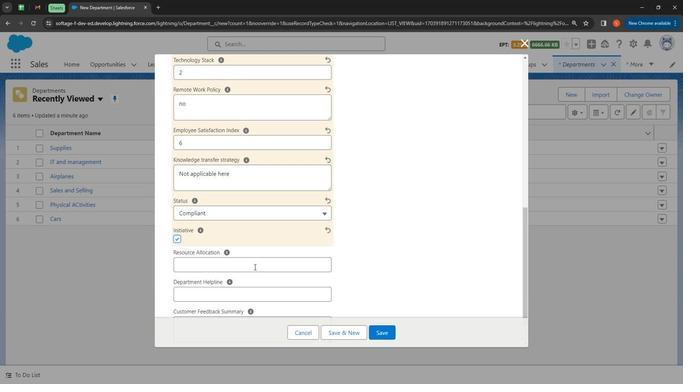 
Action: Mouse scrolled (260, 267) with delta (0, 0)
Screenshot: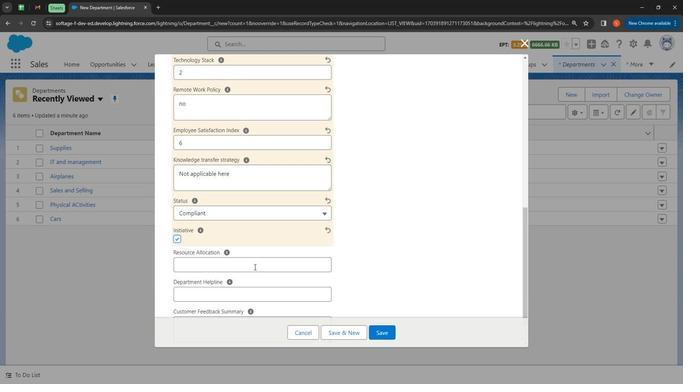 
Action: Mouse moved to (261, 267)
Screenshot: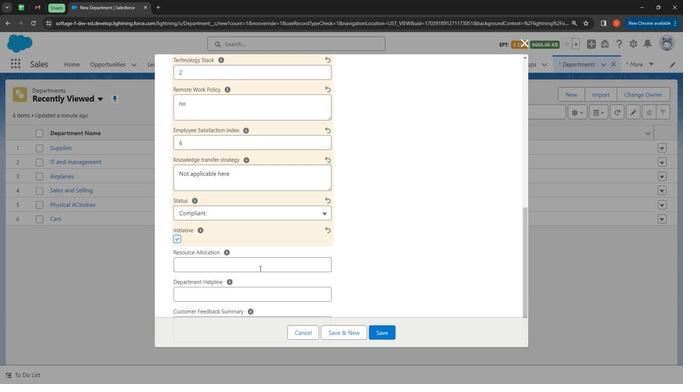 
Action: Mouse scrolled (261, 268) with delta (0, 0)
Screenshot: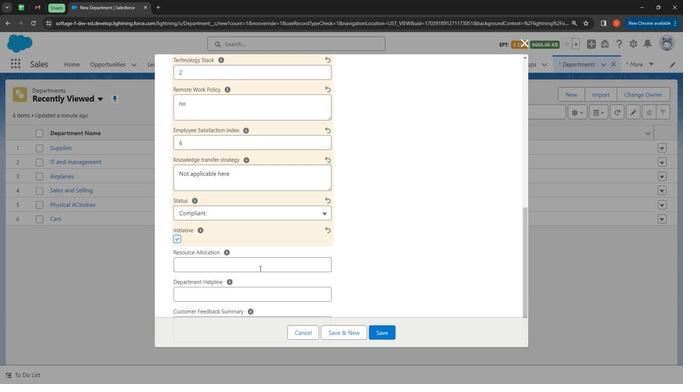 
Action: Mouse moved to (262, 267)
Screenshot: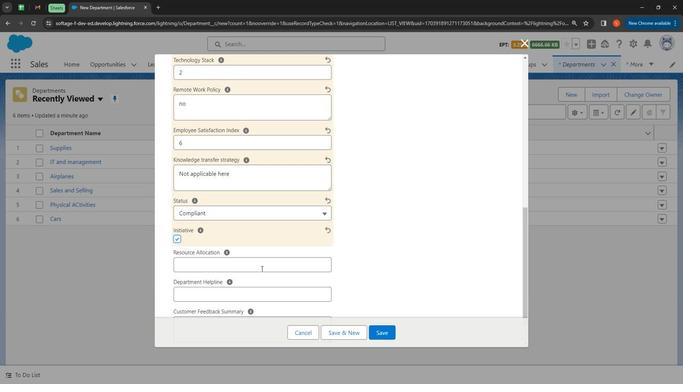 
Action: Mouse scrolled (262, 267) with delta (0, 0)
Screenshot: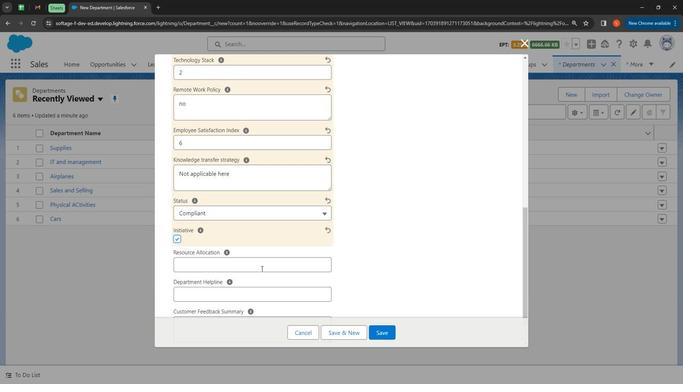 
Action: Mouse moved to (307, 286)
Screenshot: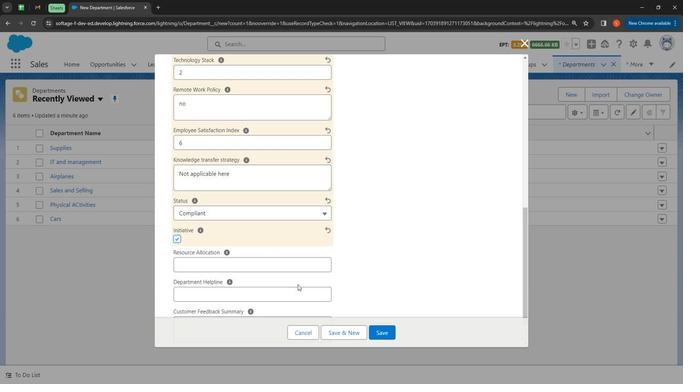 
Action: Mouse scrolled (307, 286) with delta (0, 0)
Screenshot: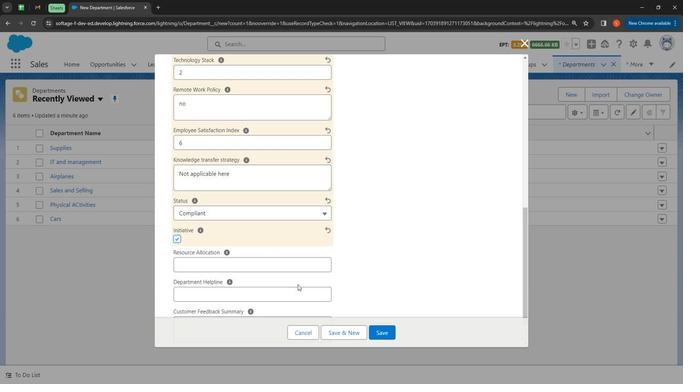 
Action: Mouse moved to (314, 288)
Screenshot: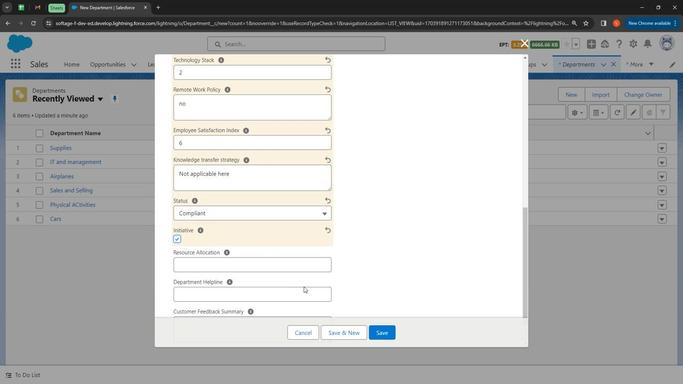
Action: Mouse scrolled (314, 287) with delta (0, 0)
Screenshot: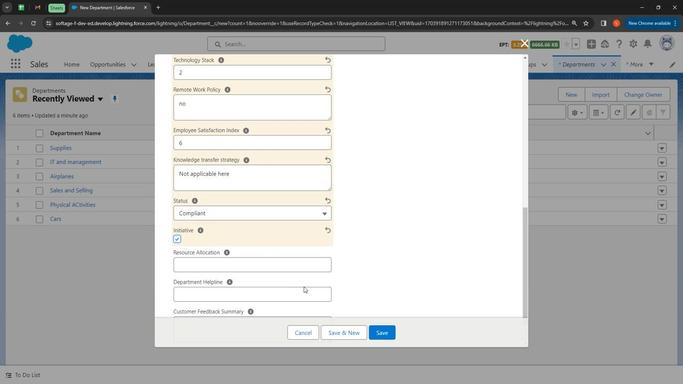 
Action: Mouse moved to (326, 289)
Screenshot: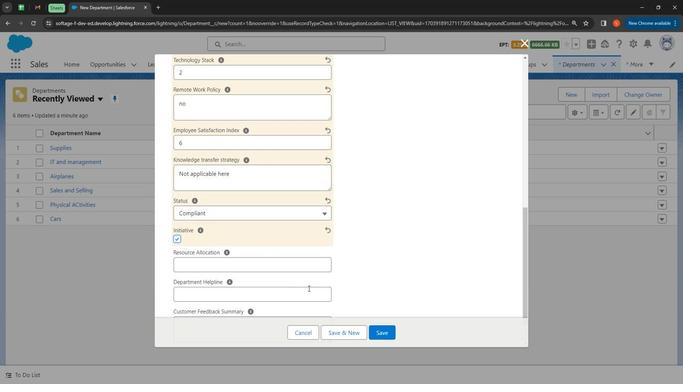 
Action: Mouse scrolled (326, 288) with delta (0, 0)
Screenshot: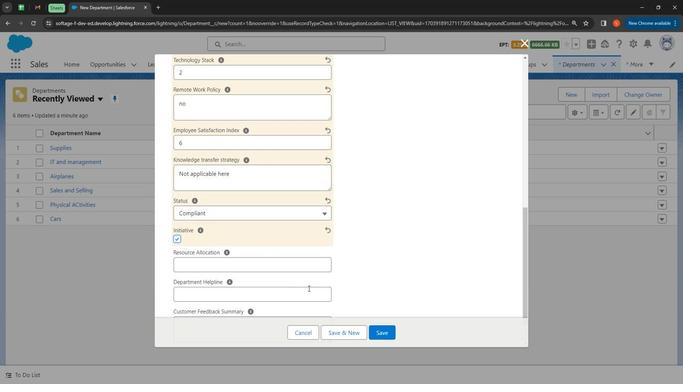 
Action: Mouse moved to (339, 289)
Screenshot: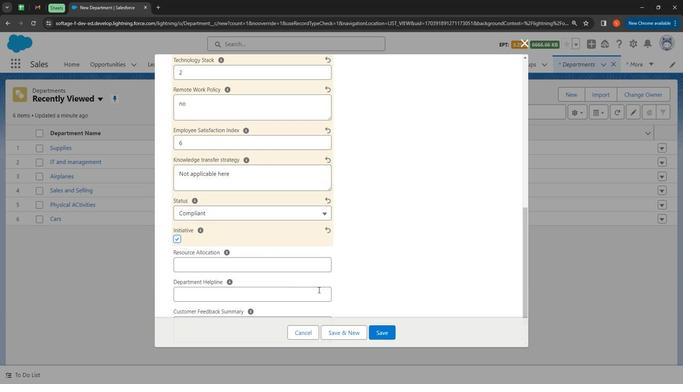 
Action: Mouse scrolled (336, 288) with delta (0, 0)
Screenshot: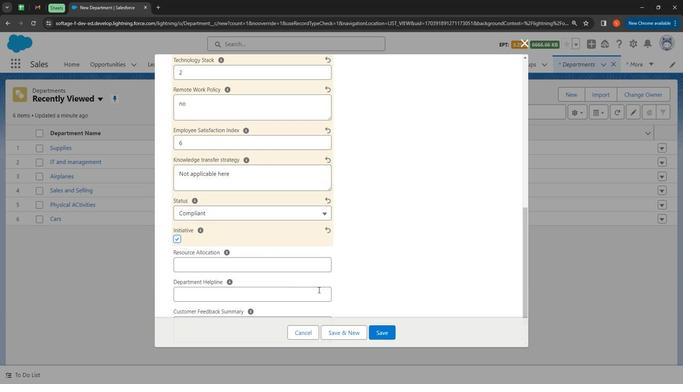 
Action: Mouse moved to (382, 324)
Screenshot: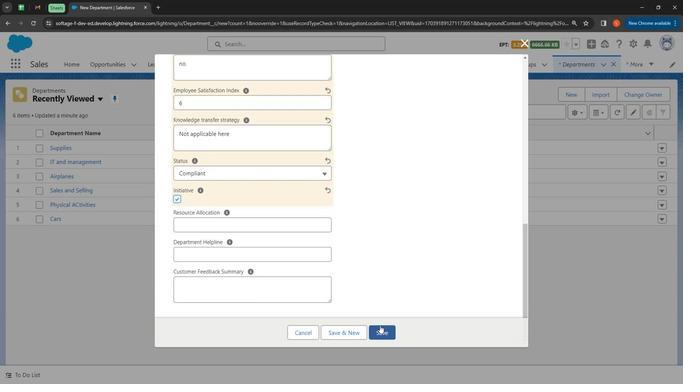 
Action: Mouse pressed left at (382, 324)
Screenshot: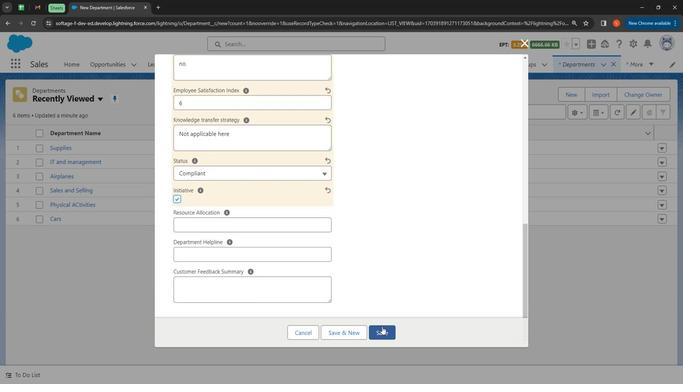 
Action: Mouse moved to (23, 132)
Screenshot: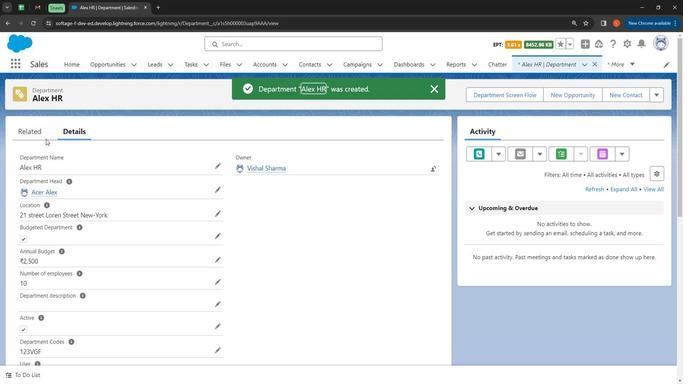 
Action: Mouse pressed left at (23, 132)
Screenshot: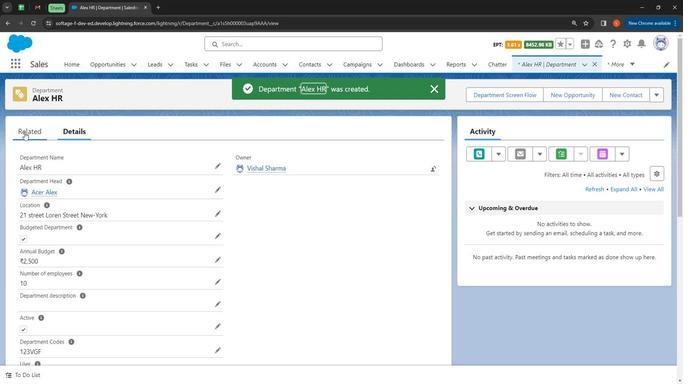 
Action: Mouse moved to (427, 194)
Screenshot: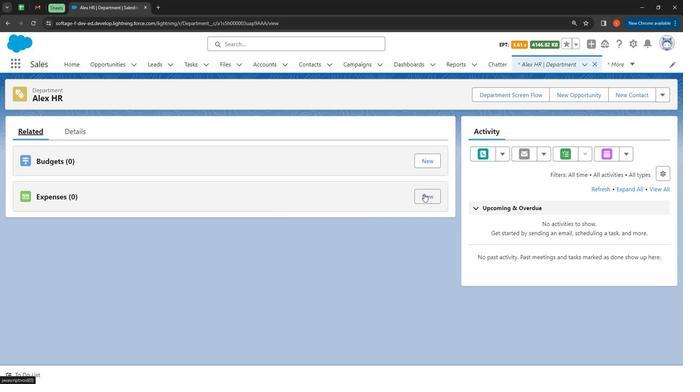 
Action: Mouse pressed left at (427, 194)
Screenshot: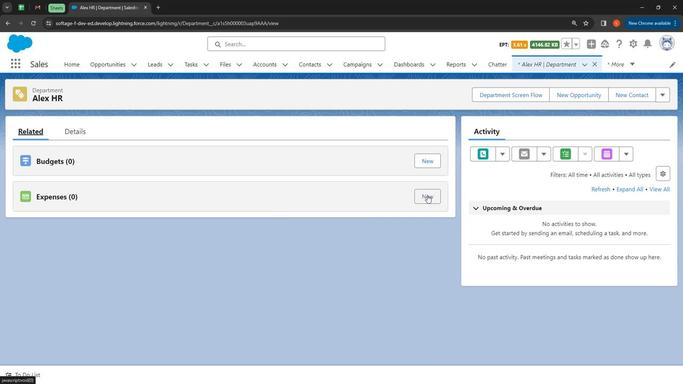 
Action: Mouse moved to (205, 140)
Screenshot: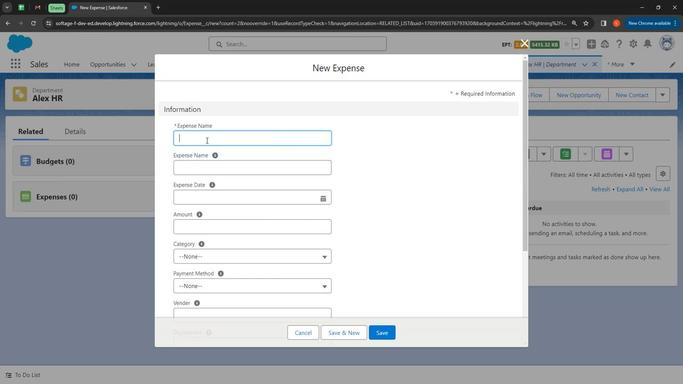 
Action: Mouse pressed left at (205, 140)
Screenshot: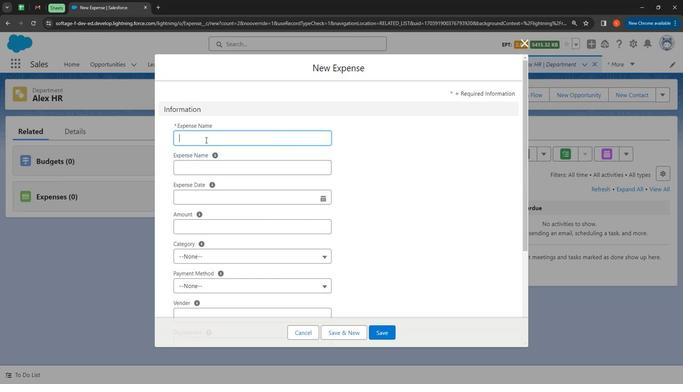 
Action: Key pressed family
Screenshot: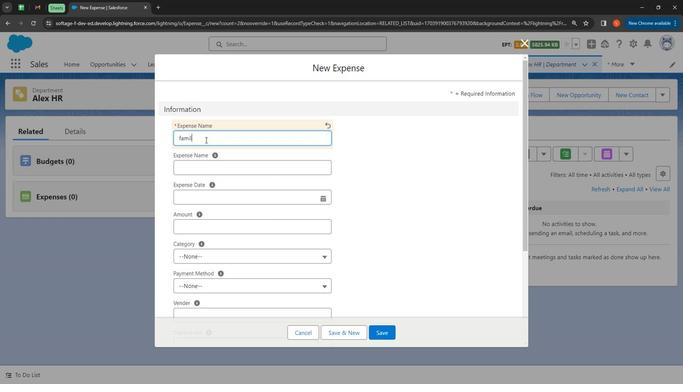 
Action: Mouse moved to (230, 169)
Screenshot: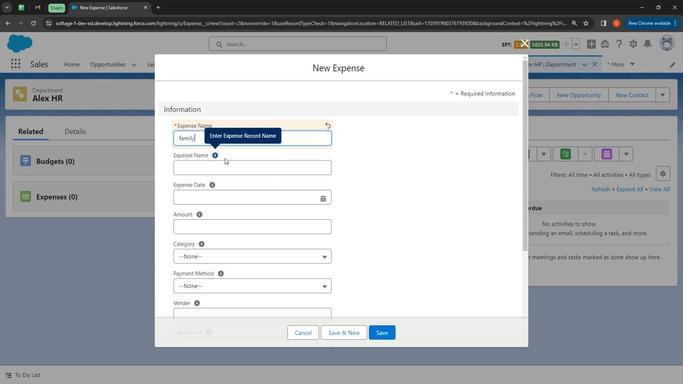 
Action: Mouse pressed left at (230, 169)
Screenshot: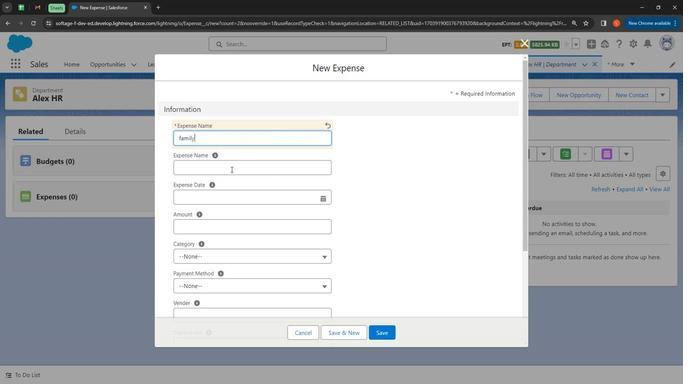 
Action: Mouse moved to (228, 169)
Screenshot: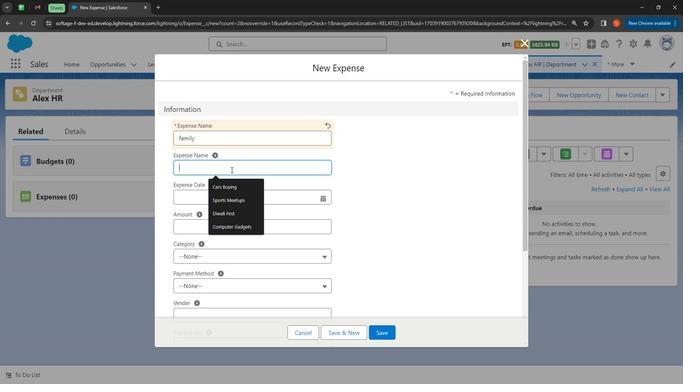 
Action: Key pressed <Key.shift>Family
Screenshot: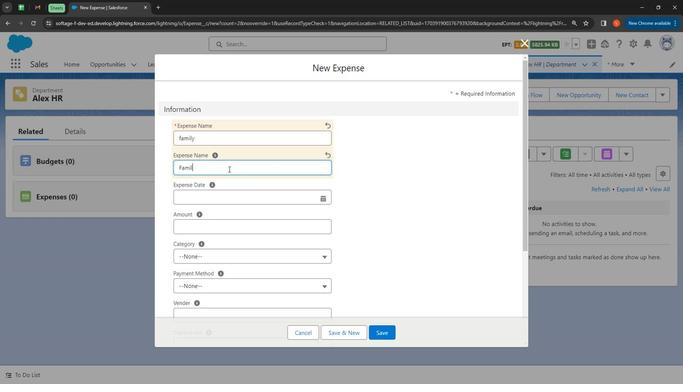 
Action: Mouse moved to (242, 193)
Screenshot: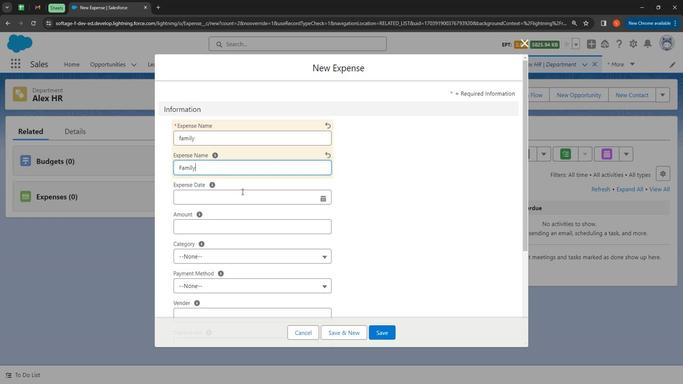 
Action: Mouse pressed left at (242, 193)
Screenshot: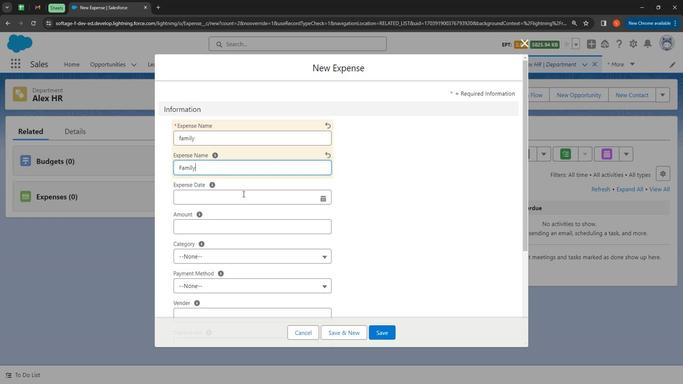 
Action: Mouse moved to (215, 342)
Screenshot: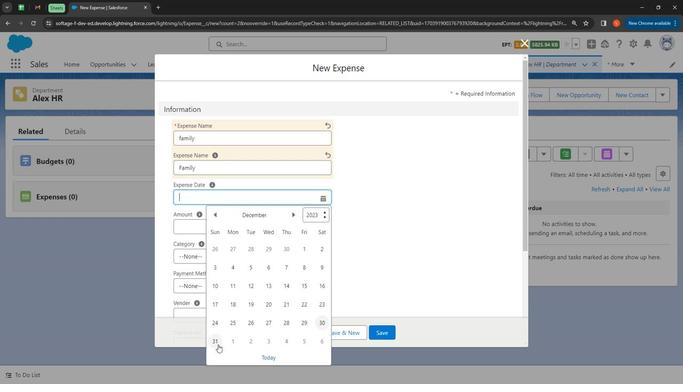 
Action: Mouse pressed left at (215, 342)
Screenshot: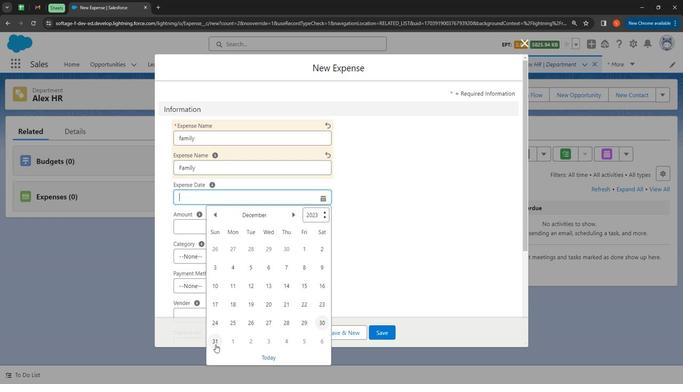 
Action: Mouse moved to (198, 226)
Screenshot: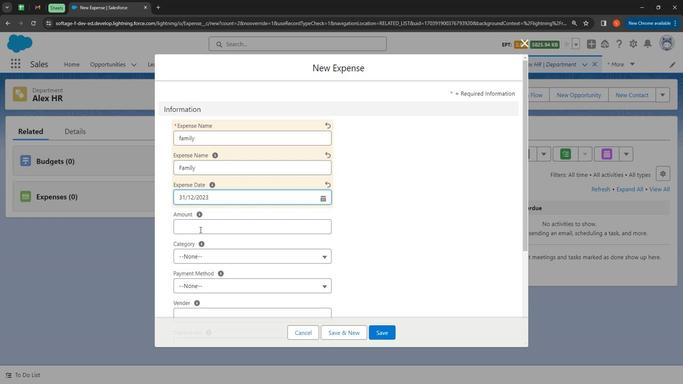 
Action: Mouse pressed left at (198, 226)
Screenshot: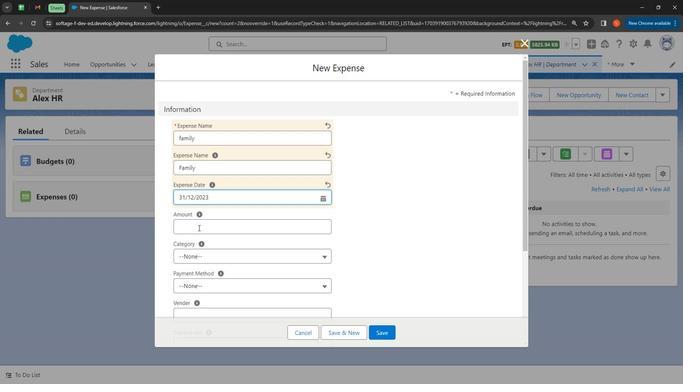 
Action: Mouse moved to (198, 225)
Screenshot: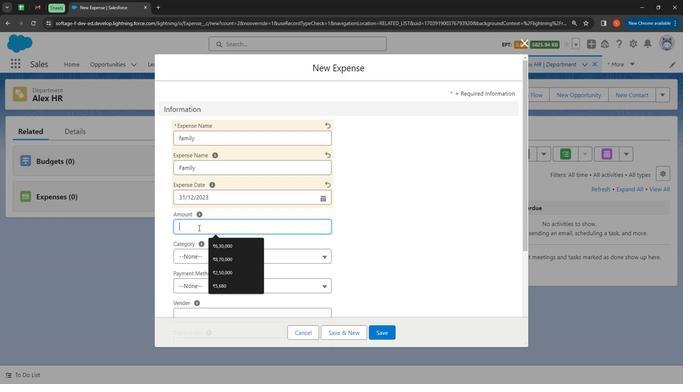 
Action: Key pressed 25000
Screenshot: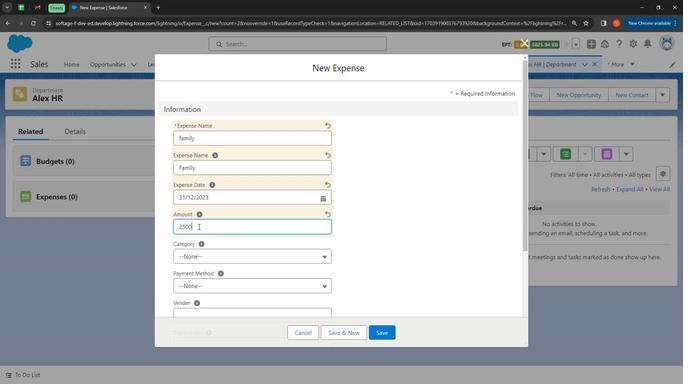 
Action: Mouse moved to (228, 248)
Screenshot: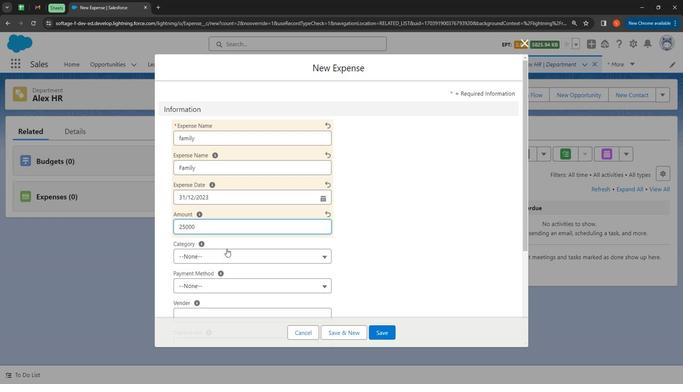 
Action: Mouse pressed left at (228, 248)
Screenshot: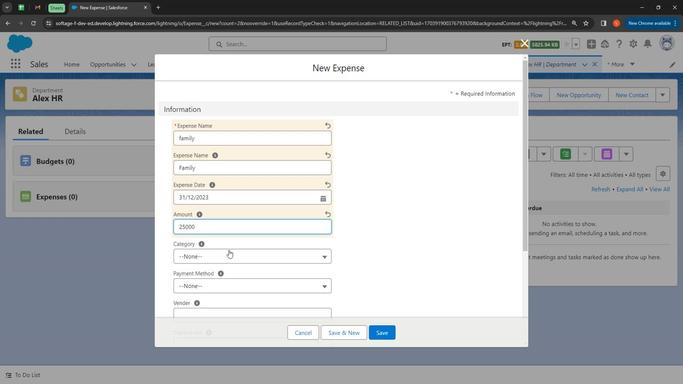 
Action: Mouse moved to (220, 318)
Screenshot: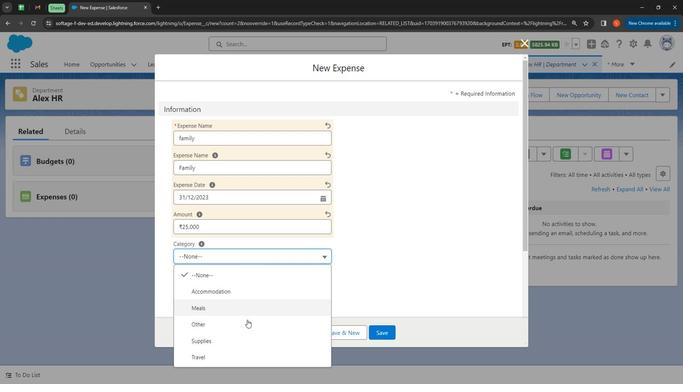 
Action: Mouse pressed left at (220, 318)
Screenshot: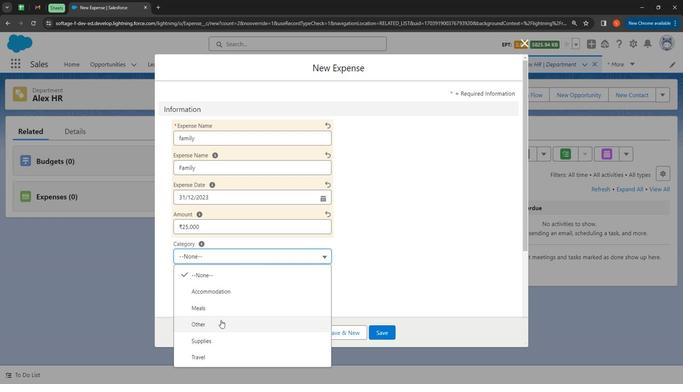 
Action: Mouse moved to (230, 243)
Screenshot: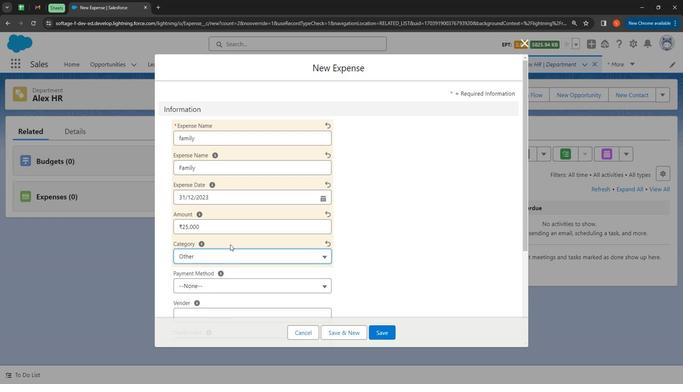 
Action: Mouse scrolled (230, 242) with delta (0, 0)
Screenshot: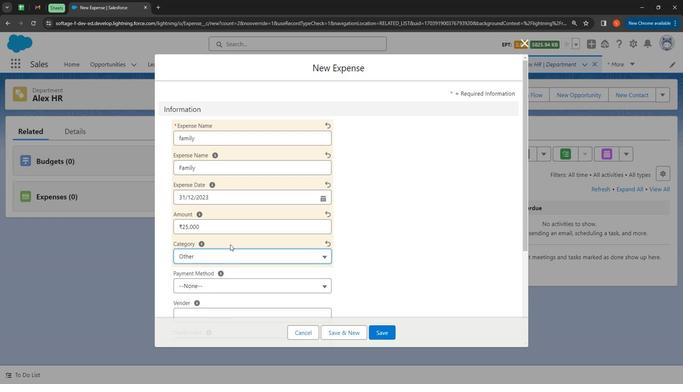
Action: Mouse moved to (231, 243)
Screenshot: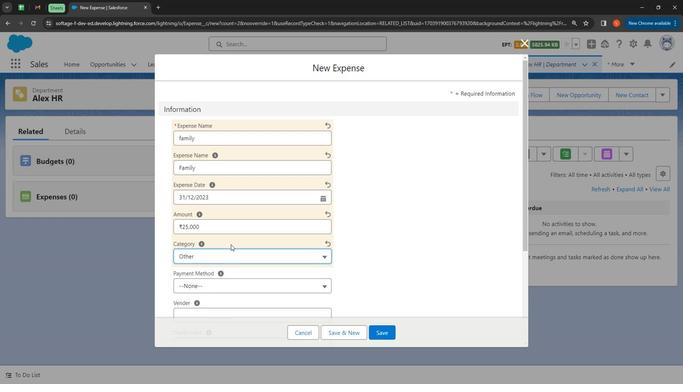 
Action: Mouse scrolled (231, 242) with delta (0, 0)
Screenshot: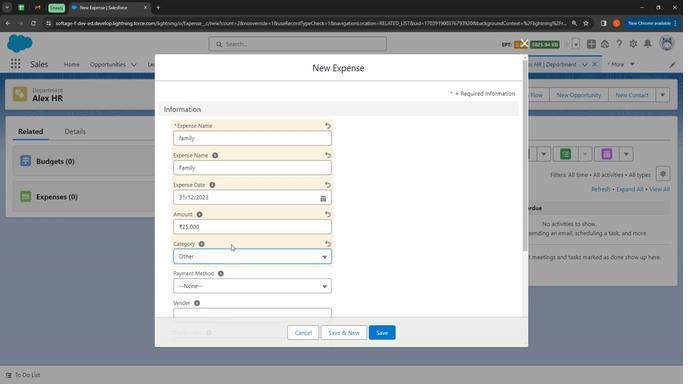 
Action: Mouse moved to (231, 244)
Screenshot: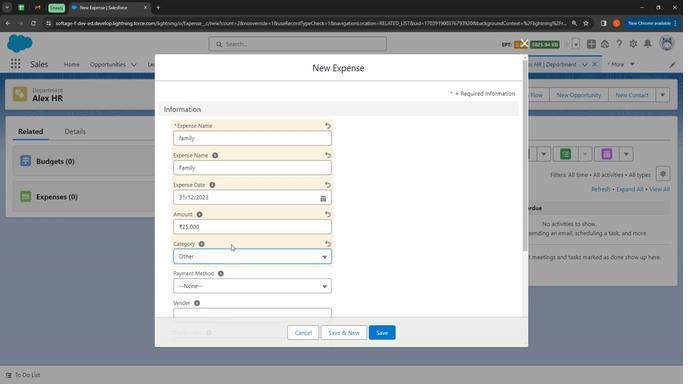 
Action: Mouse scrolled (231, 243) with delta (0, 0)
Screenshot: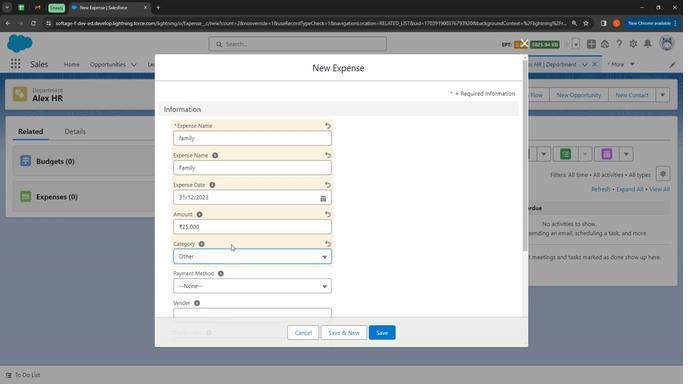 
Action: Mouse moved to (232, 244)
Screenshot: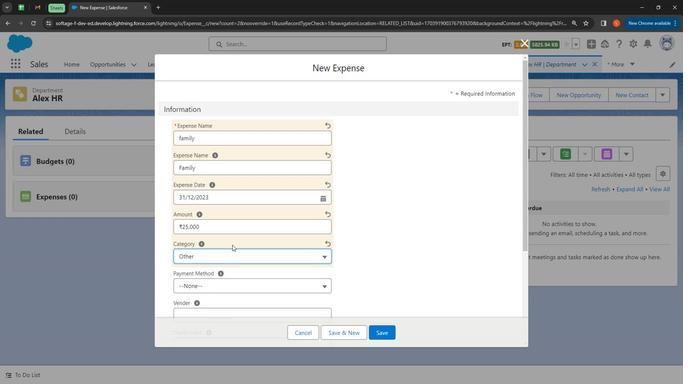 
Action: Mouse scrolled (232, 243) with delta (0, 0)
Screenshot: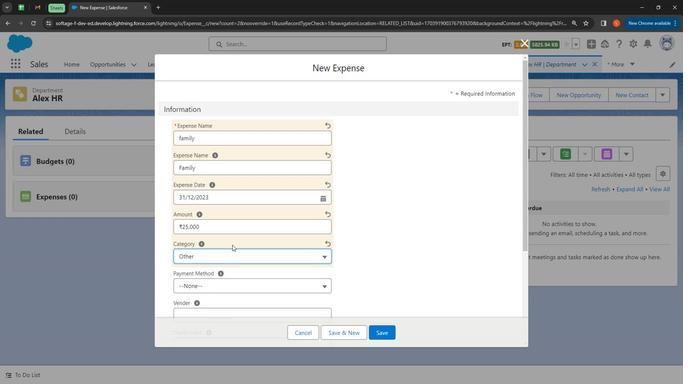 
Action: Mouse moved to (206, 143)
Screenshot: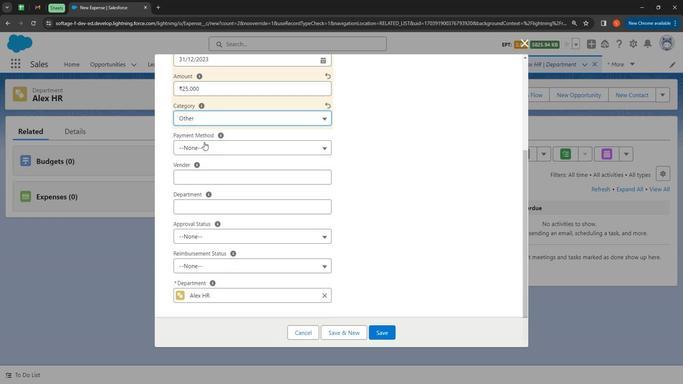 
Action: Mouse pressed left at (206, 143)
Screenshot: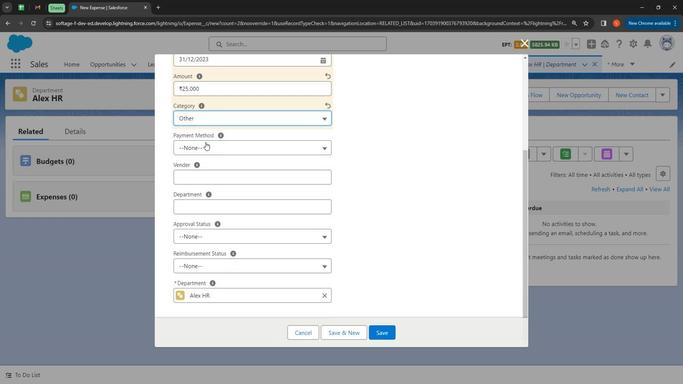 
Action: Mouse moved to (214, 192)
Screenshot: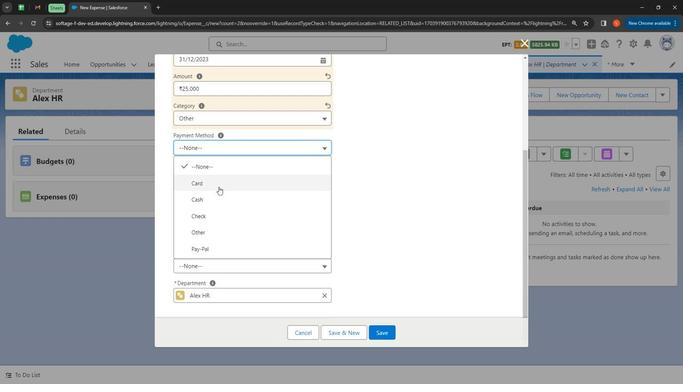 
Action: Mouse pressed left at (214, 192)
Screenshot: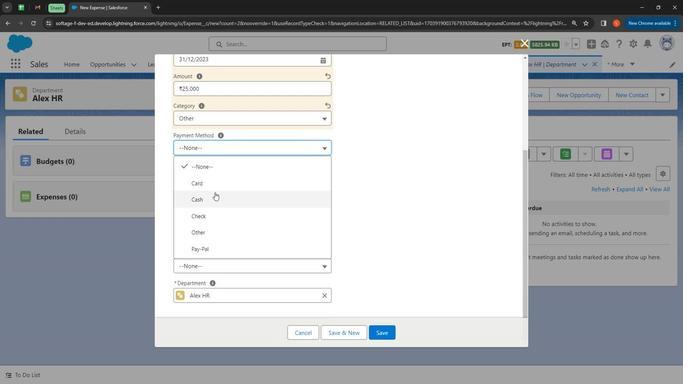 
Action: Mouse moved to (186, 173)
Screenshot: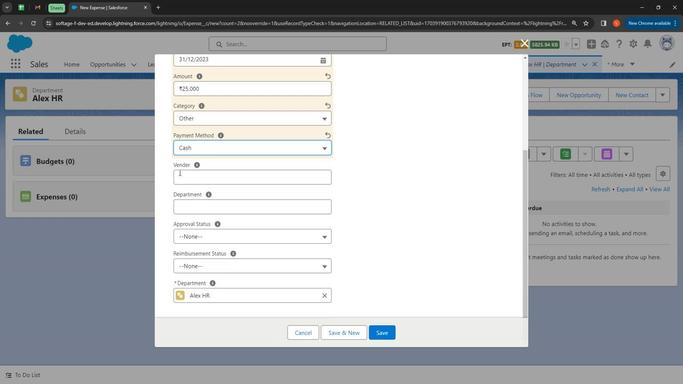 
Action: Mouse pressed left at (186, 173)
Screenshot: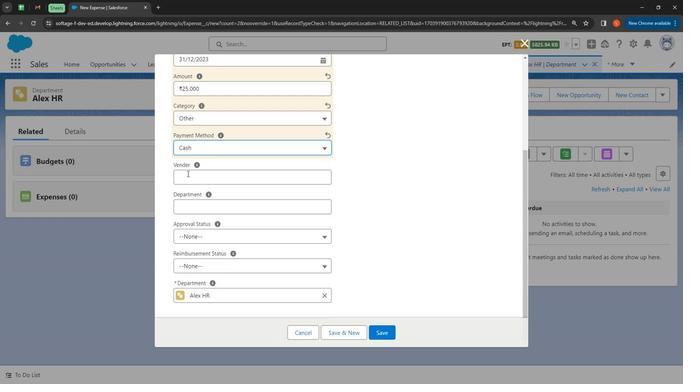 
Action: Mouse moved to (183, 171)
Screenshot: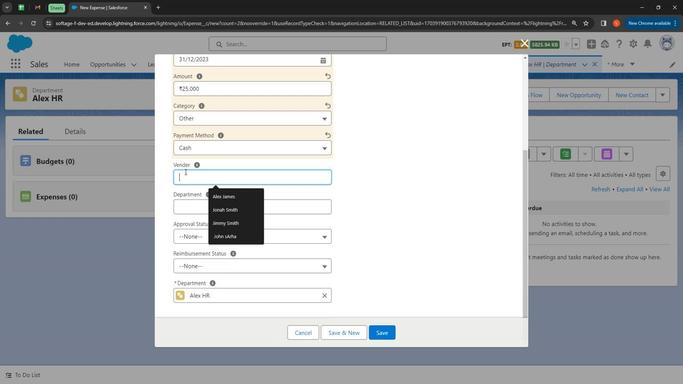 
Action: Key pressed <Key.shift><Key.shift><Key.shift><Key.shift><Key.shift><Key.shift><Key.shift><Key.shift><Key.shift><Key.shift><Key.shift><Key.shift><Key.shift><Key.shift><Key.shift><Key.shift>Mia<Key.space><Key.shift><Key.shift><Key.shift><Key.shift><Key.shift><Key.shift><Key.shift><Key.shift><Key.shift><Key.shift><Key.shift><Key.shift><Key.shift><Key.shift><Key.shift><Key.shift><Key.shift><Key.shift><Key.shift><Key.shift><Key.shift><Key.shift>James
Screenshot: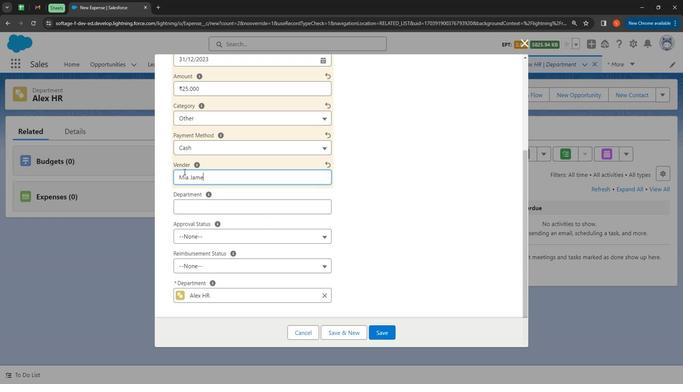 
Action: Mouse moved to (212, 208)
Screenshot: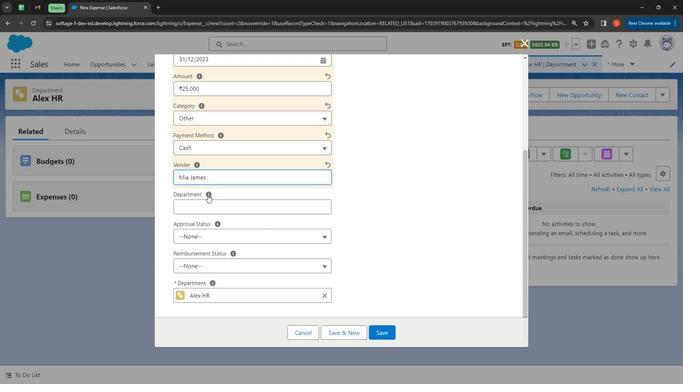 
Action: Mouse pressed left at (212, 208)
Screenshot: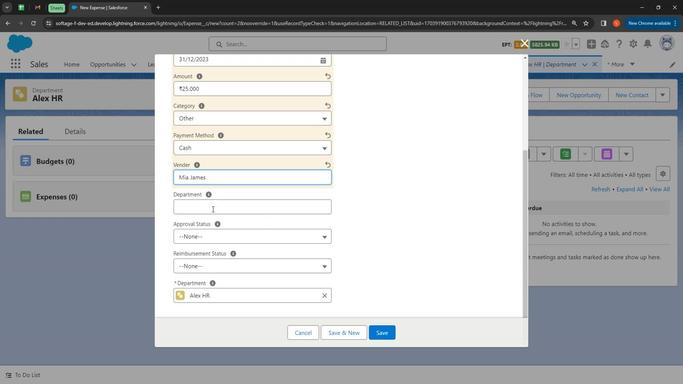 
Action: Mouse moved to (215, 208)
Screenshot: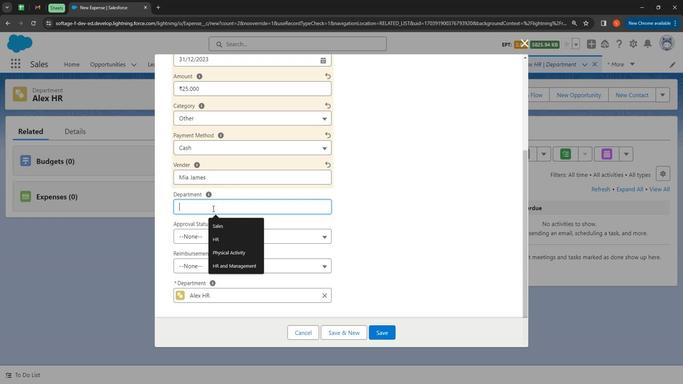 
Action: Key pressed <Key.shift>IT<Key.space>and<Key.space>sales
Screenshot: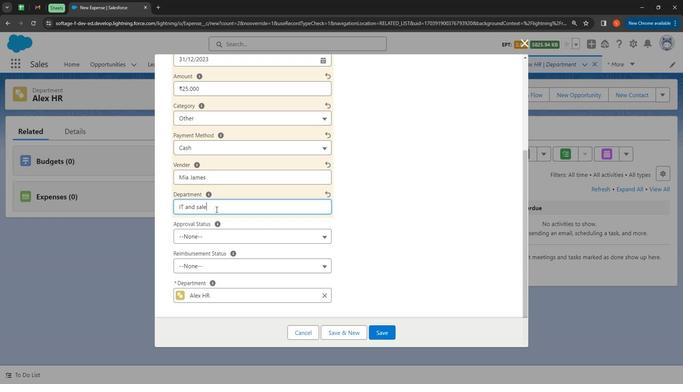 
Action: Mouse moved to (230, 234)
Screenshot: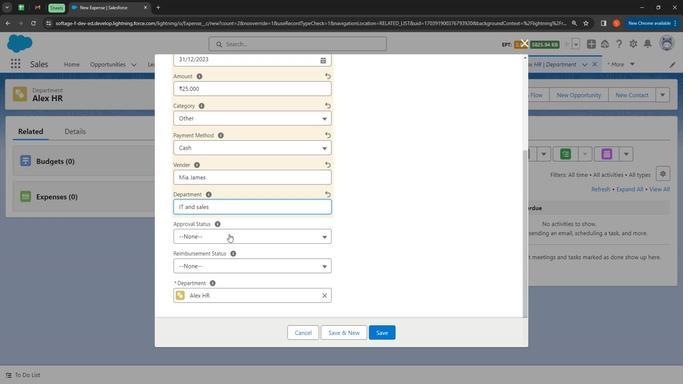 
Action: Mouse pressed left at (230, 234)
Screenshot: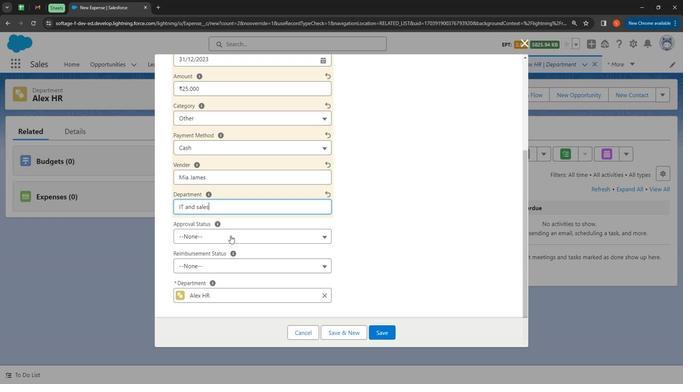 
Action: Mouse moved to (226, 268)
Screenshot: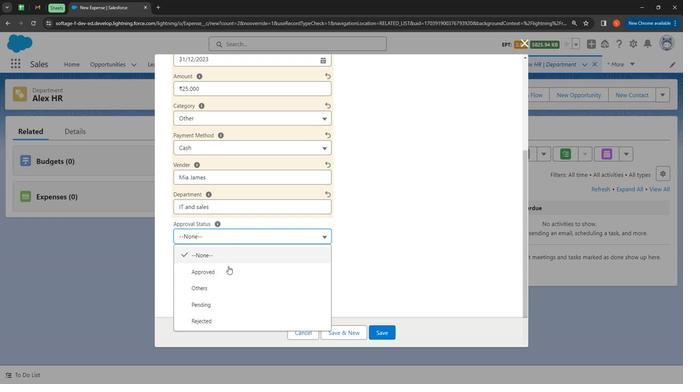 
Action: Mouse pressed left at (226, 268)
Screenshot: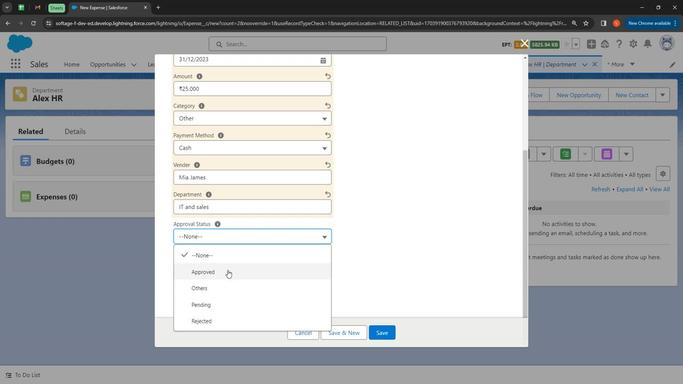 
Action: Mouse moved to (212, 261)
Screenshot: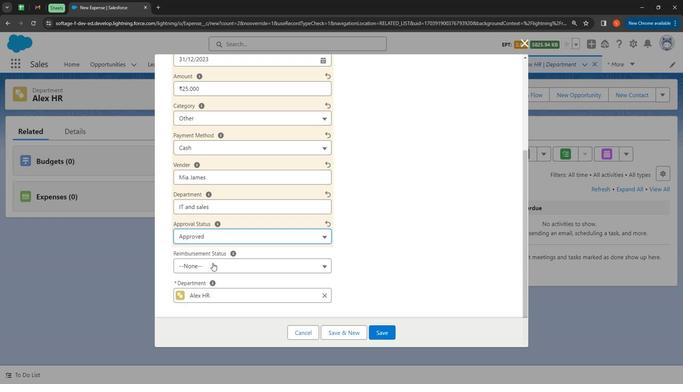 
Action: Mouse pressed left at (212, 261)
Screenshot: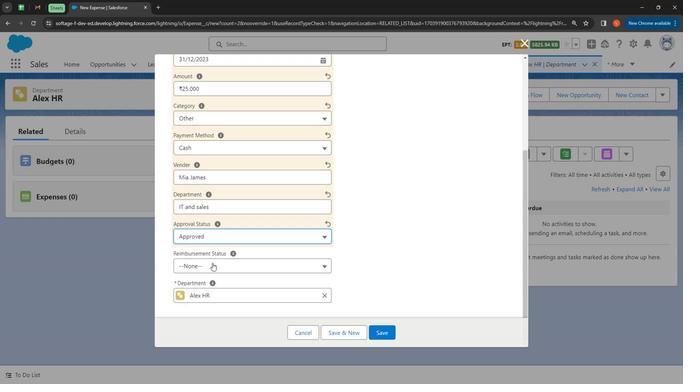 
Action: Mouse moved to (247, 319)
Screenshot: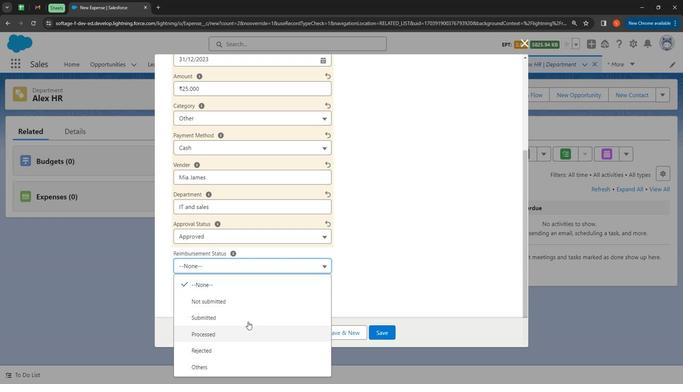 
Action: Mouse pressed left at (247, 319)
Screenshot: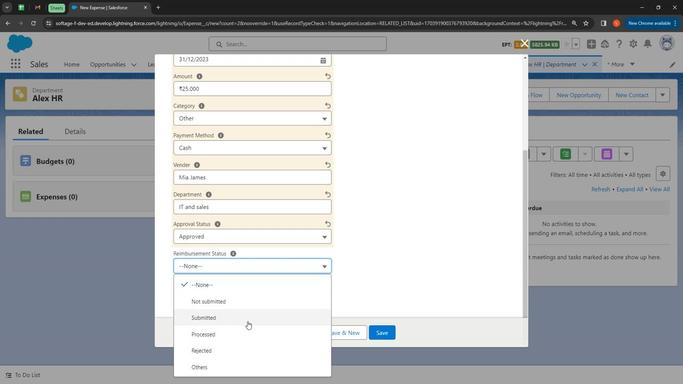 
Action: Mouse moved to (389, 333)
Screenshot: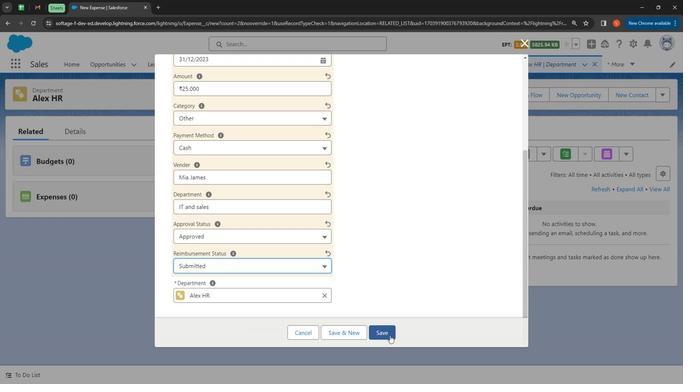 
Action: Mouse pressed left at (389, 333)
Screenshot: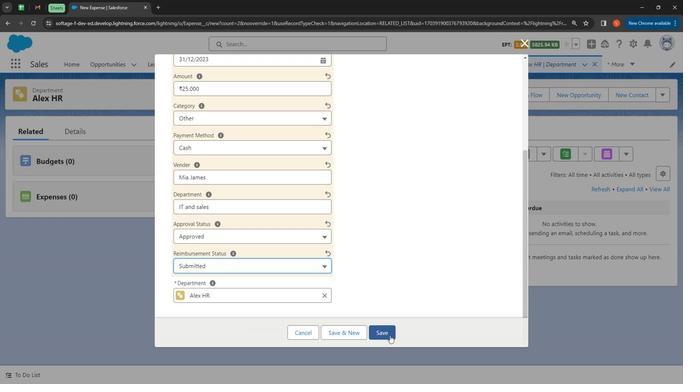 
Action: Mouse moved to (69, 127)
Screenshot: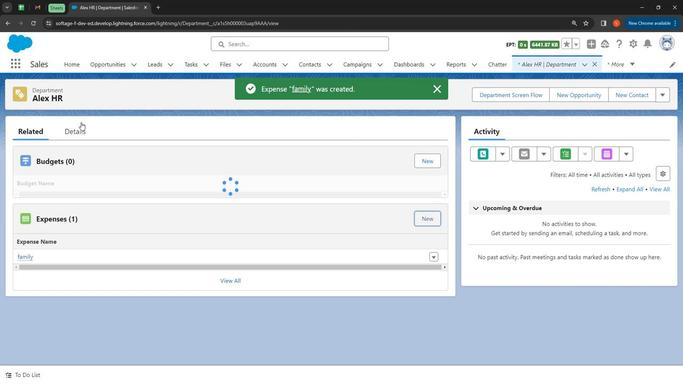 
Action: Mouse pressed left at (69, 127)
Screenshot: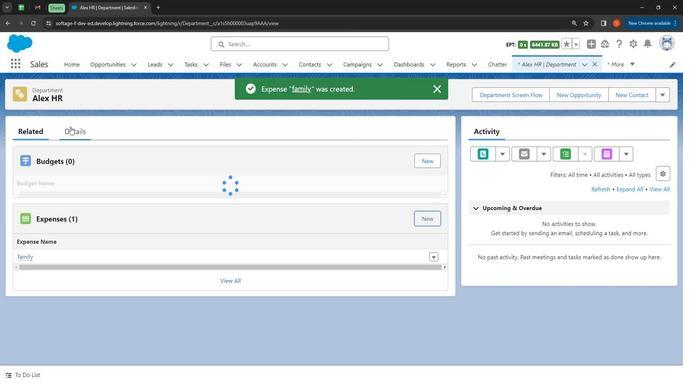 
Action: Mouse moved to (501, 153)
Screenshot: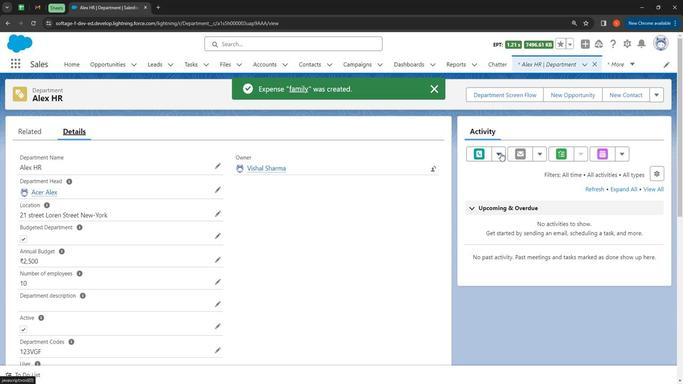 
Action: Mouse pressed left at (501, 153)
Screenshot: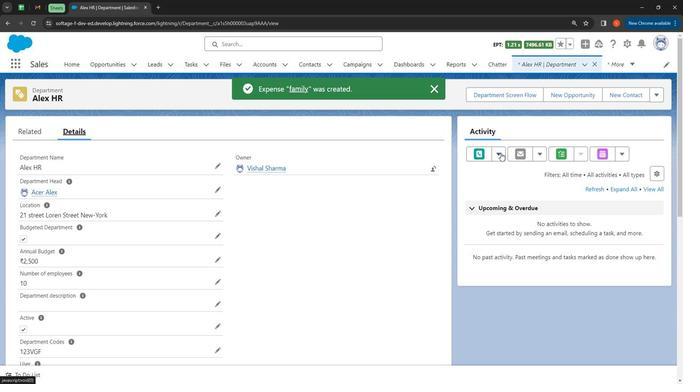 
Action: Mouse moved to (478, 151)
Screenshot: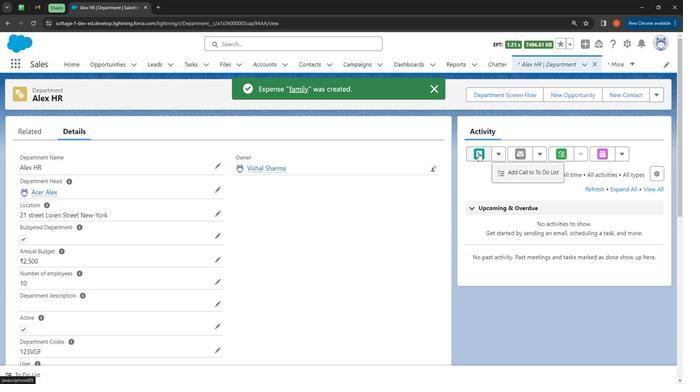 
Action: Mouse pressed left at (478, 151)
Screenshot: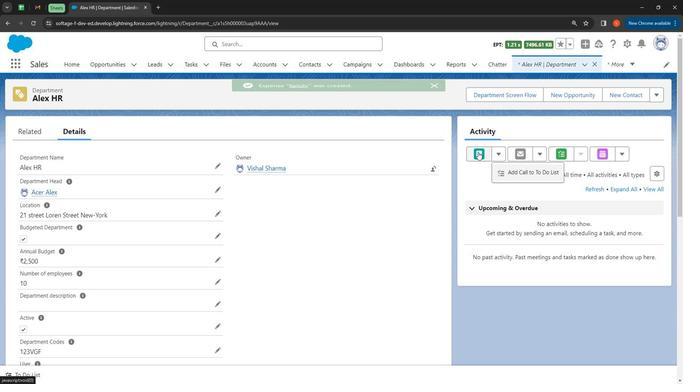 
Action: Mouse moved to (622, 188)
Screenshot: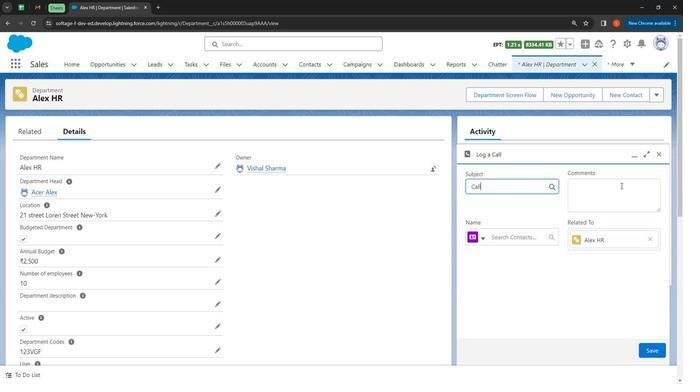 
Action: Mouse pressed left at (622, 188)
Screenshot: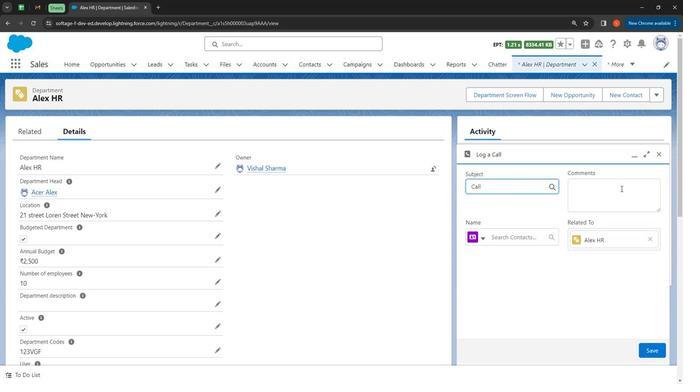 
Action: Mouse moved to (621, 188)
Screenshot: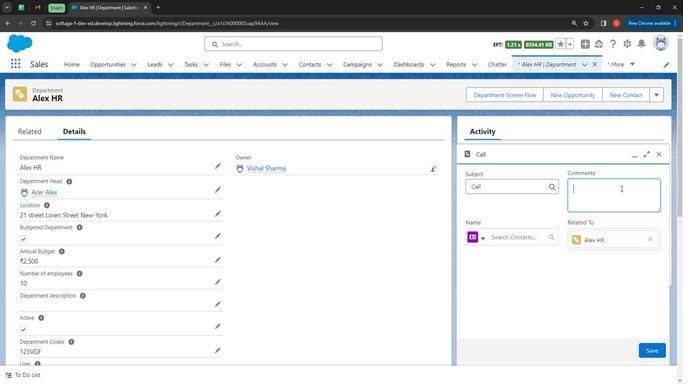 
Action: Key pressed <Key.shift>
Screenshot: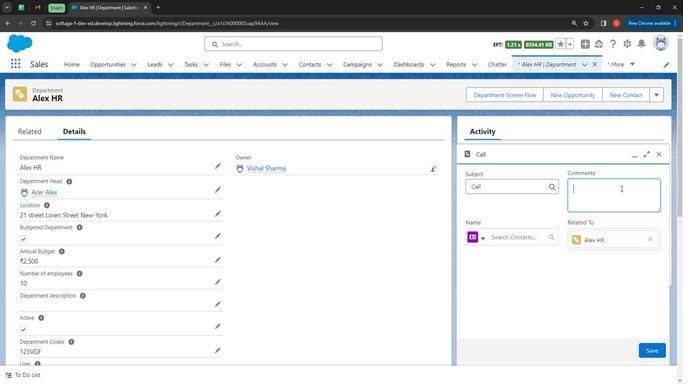 
Action: Mouse moved to (584, 164)
Screenshot: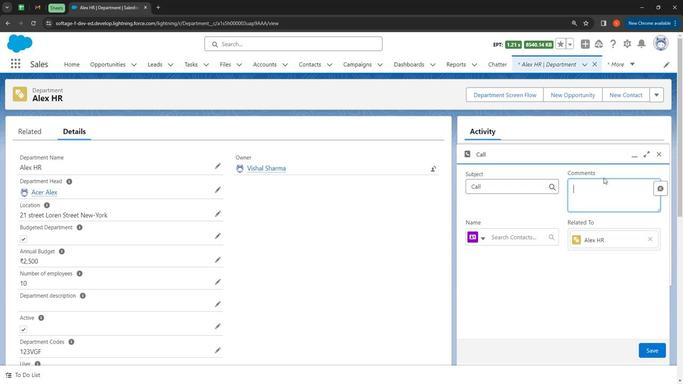 
Action: Key pressed <Key.shift><Key.shift><Key.shift><Key.shift><Key.shift><Key.shift><Key.shift><Key.shift><Key.shift><Key.shift><Key.shift><Key.shift><Key.shift><Key.shift><Key.shift><Key.shift><Key.shift><Key.shift><Key.shift><Key.shift><Key.shift><Key.shift><Key.shift><Key.shift><Key.shift><Key.shift>Give<Key.space>a<Key.space>call<Key.space>and<Key.space>talk<Key.space>about<Key.space>all<Key.space>the<Key.space>s<Key.backspace>tasks<Key.space>you<Key.space>have<Key.space>given<Key.space>to<Key.space>your<Key.space>activity<Key.space>sheet<Key.space>by<Key.space>your<Key.space>manager
Screenshot: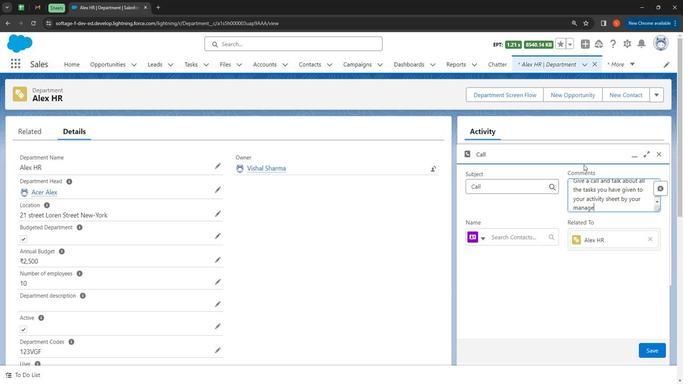 
Action: Mouse moved to (506, 239)
Screenshot: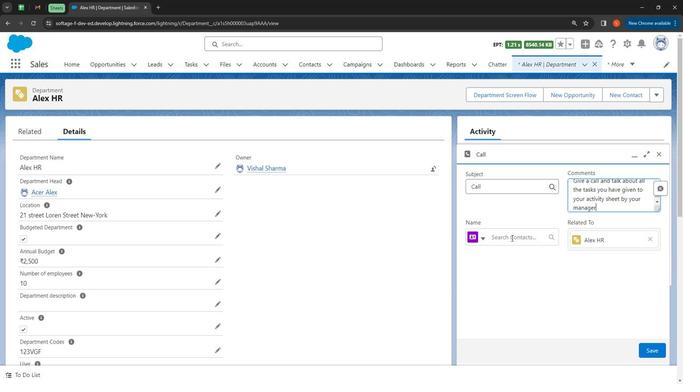 
Action: Mouse pressed left at (506, 239)
Screenshot: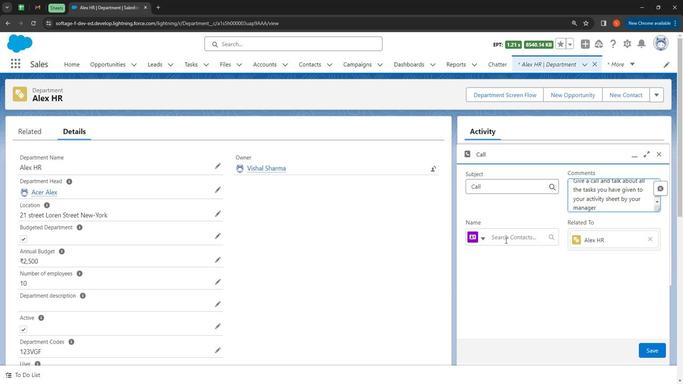 
Action: Mouse moved to (513, 295)
Screenshot: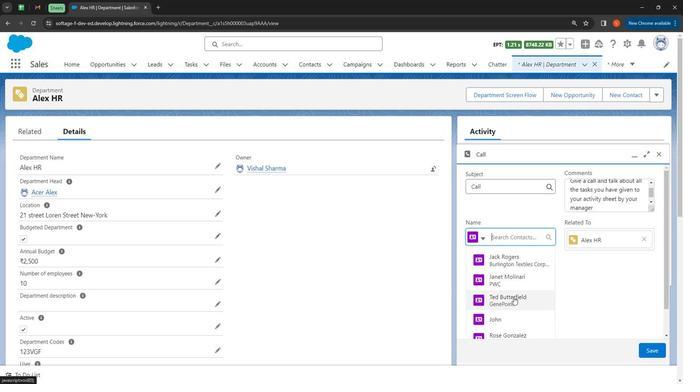 
Action: Mouse pressed left at (513, 295)
Screenshot: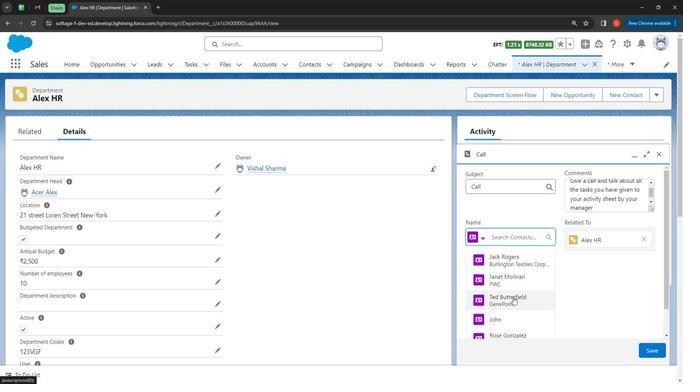 
Action: Mouse moved to (650, 347)
Screenshot: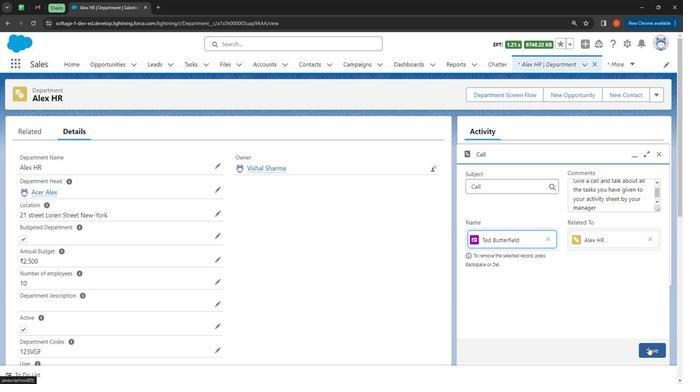 
Action: Mouse pressed left at (650, 347)
Screenshot: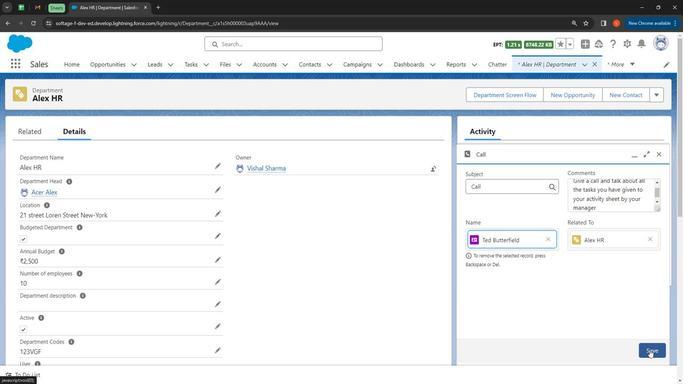 
Action: Mouse moved to (607, 155)
Screenshot: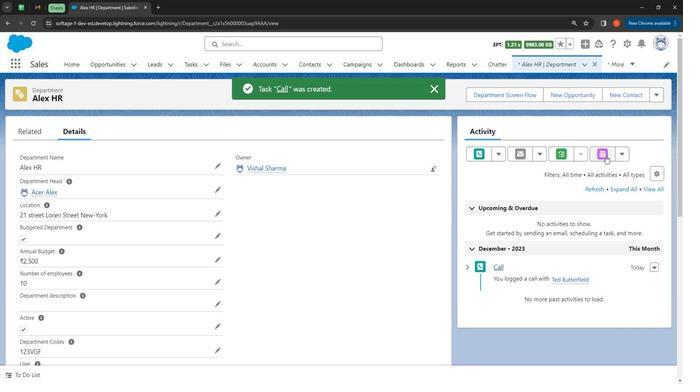 
Action: Mouse pressed left at (607, 155)
Screenshot: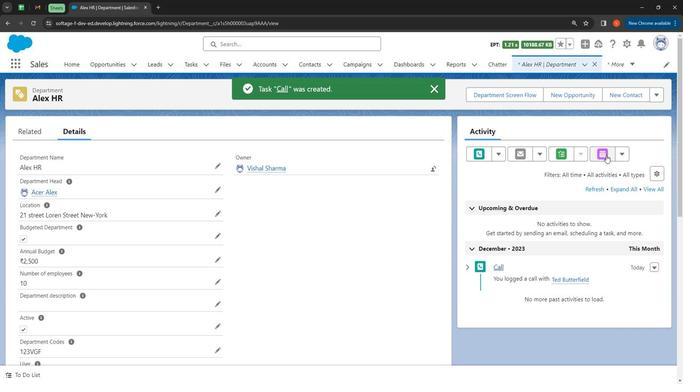 
Action: Mouse moved to (506, 186)
Screenshot: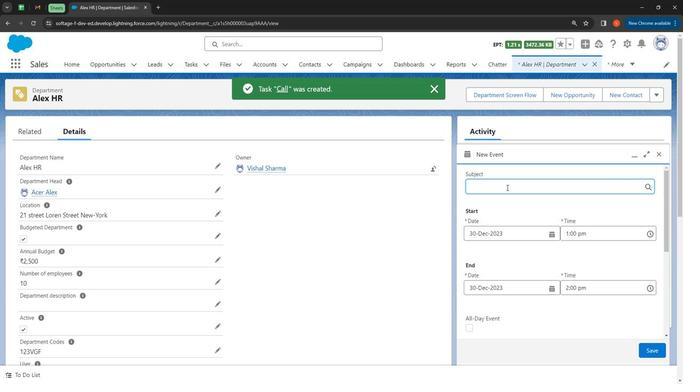 
Action: Mouse pressed left at (506, 186)
Screenshot: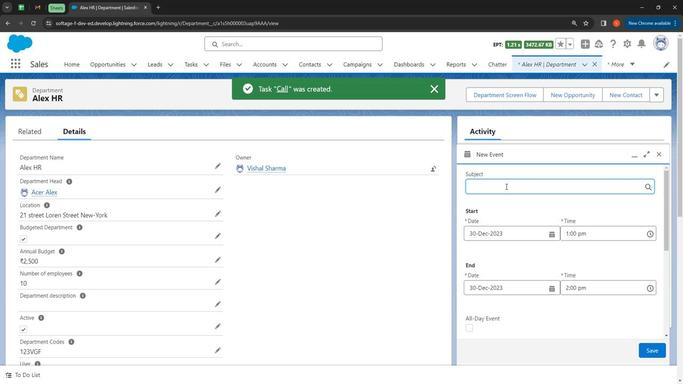 
Action: Key pressed <Key.shift><Key.shift><Key.shift><Key.shift><Key.shift><Key.shift>
Screenshot: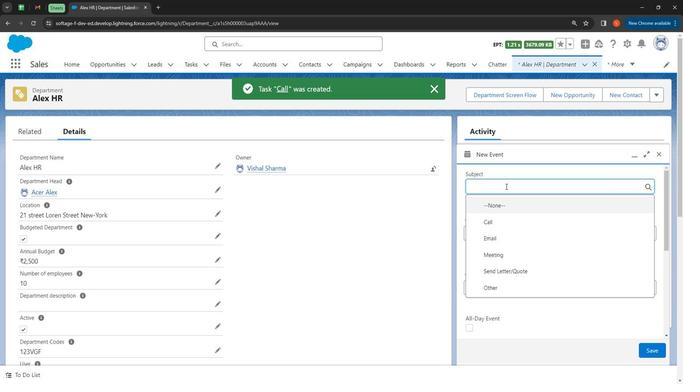 
Action: Mouse moved to (536, 233)
Screenshot: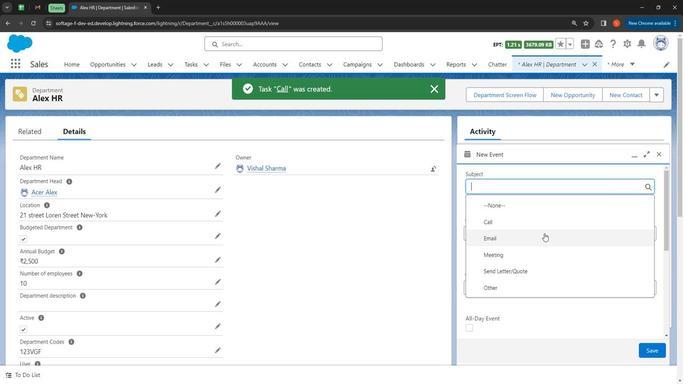 
Action: Mouse pressed left at (536, 233)
Screenshot: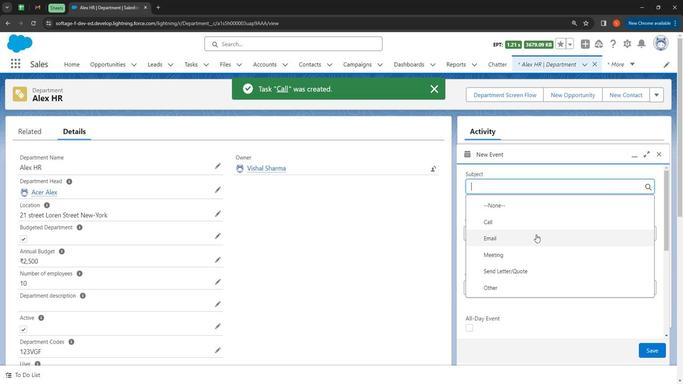 
Action: Mouse moved to (524, 314)
Screenshot: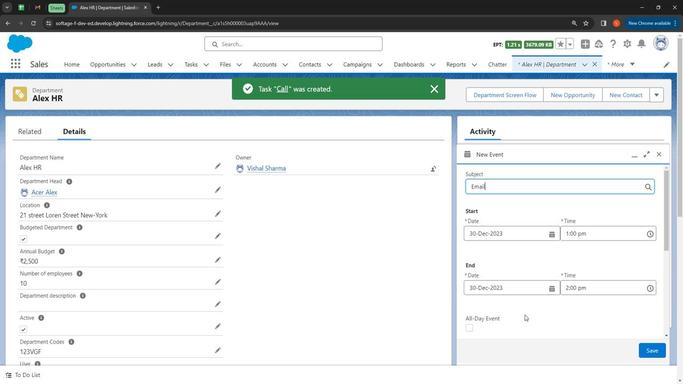 
Action: Mouse scrolled (524, 314) with delta (0, 0)
Screenshot: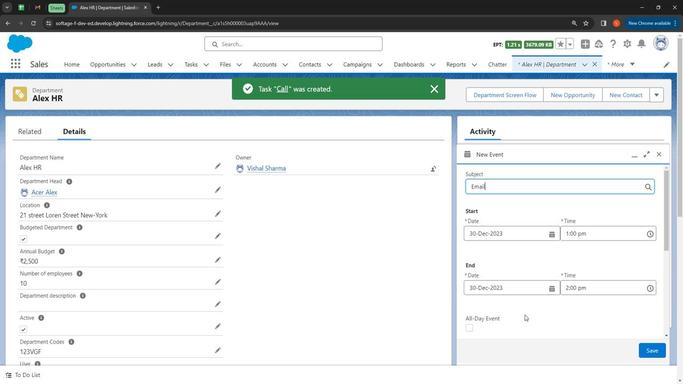 
Action: Mouse moved to (523, 316)
Screenshot: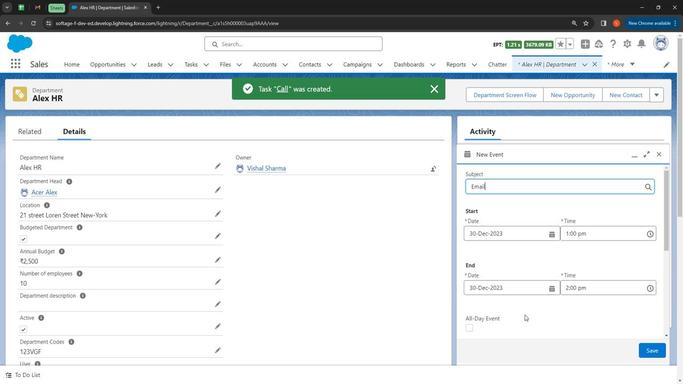
Action: Mouse scrolled (523, 316) with delta (0, 0)
Screenshot: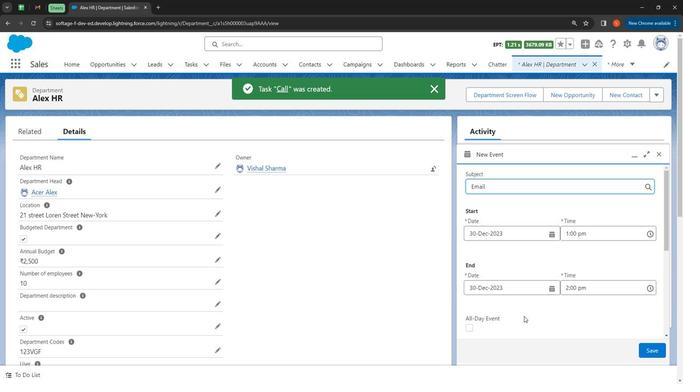 
Action: Mouse moved to (526, 276)
Screenshot: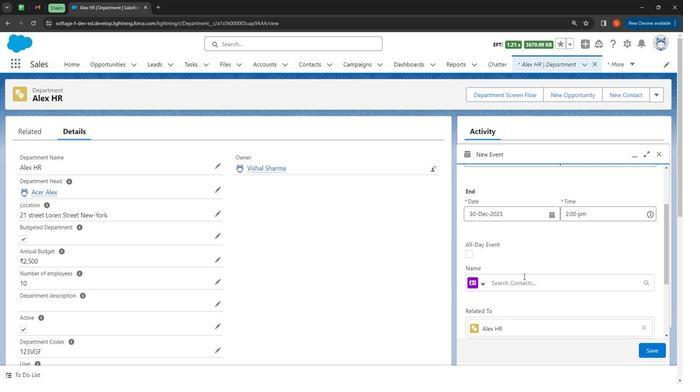 
Action: Mouse scrolled (526, 276) with delta (0, 0)
Screenshot: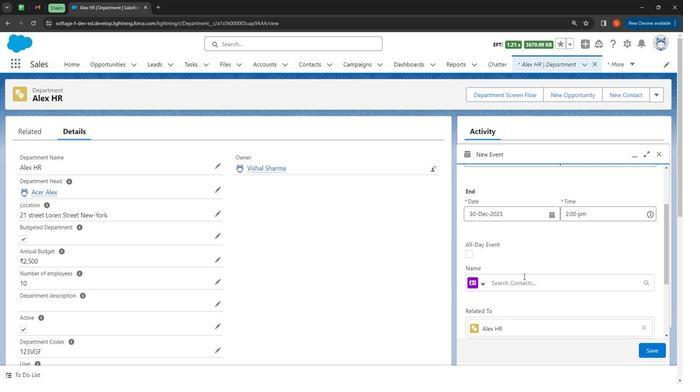 
Action: Mouse moved to (516, 240)
Screenshot: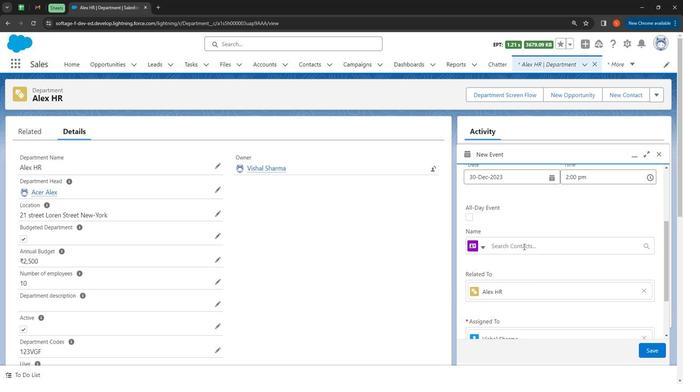
Action: Mouse pressed left at (516, 240)
Screenshot: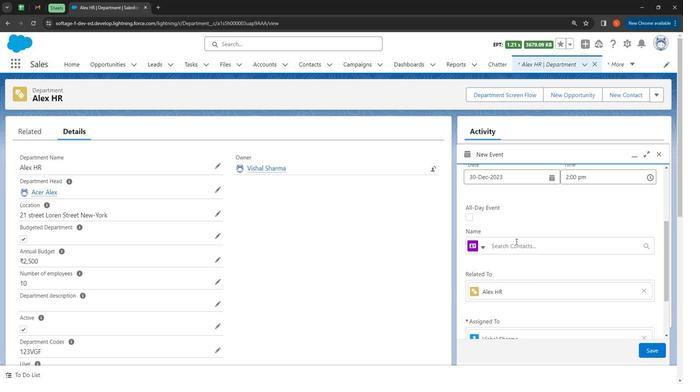 
Action: Mouse moved to (524, 290)
Screenshot: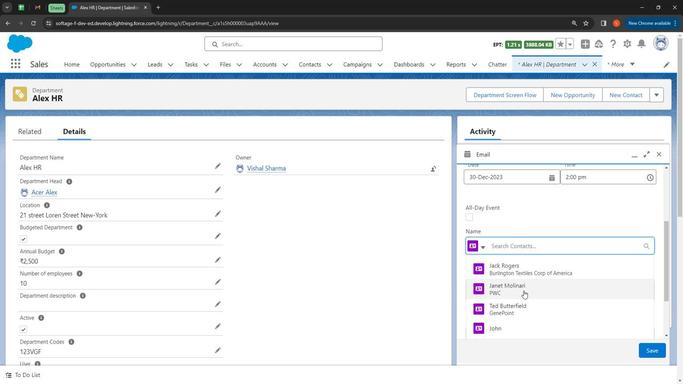 
Action: Mouse pressed left at (524, 290)
Screenshot: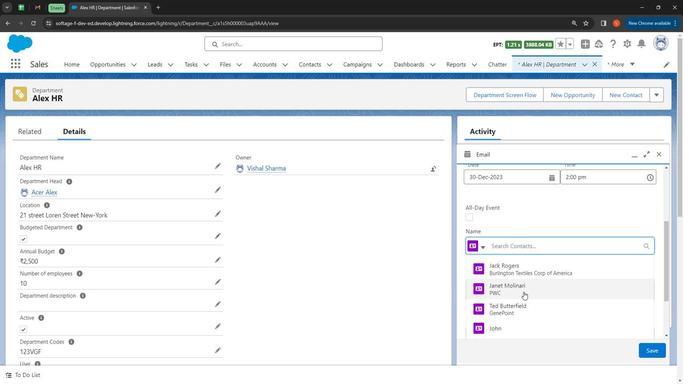 
Action: Mouse moved to (535, 317)
Screenshot: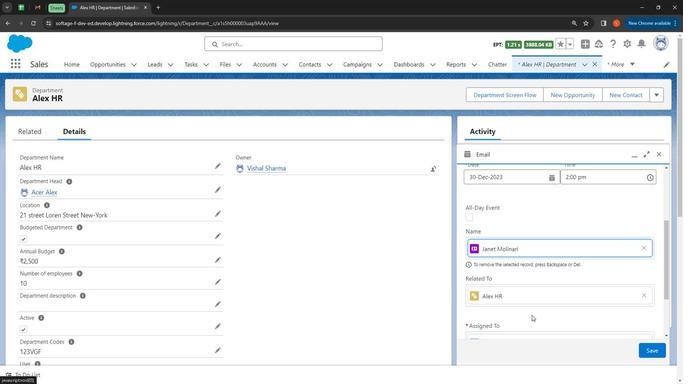 
Action: Mouse scrolled (535, 317) with delta (0, 0)
Screenshot: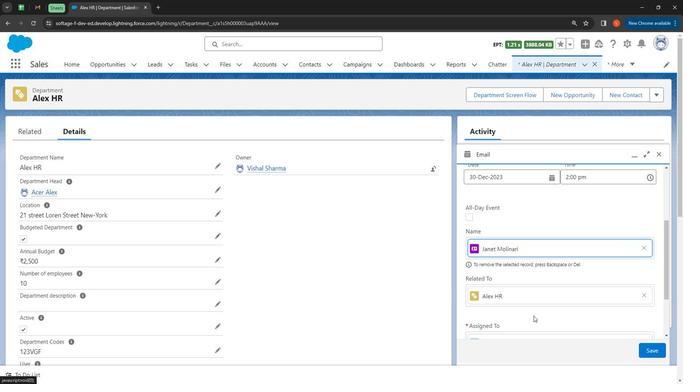 
Action: Mouse moved to (536, 318)
Screenshot: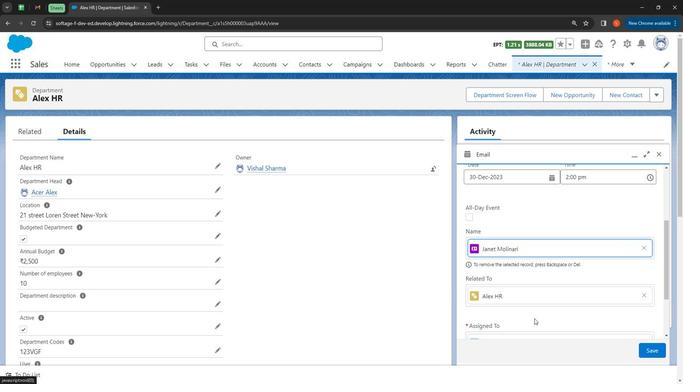 
Action: Mouse scrolled (536, 317) with delta (0, 0)
Screenshot: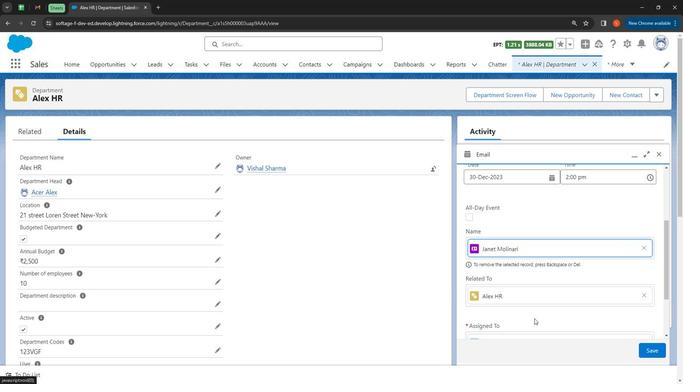 
Action: Mouse moved to (502, 306)
Screenshot: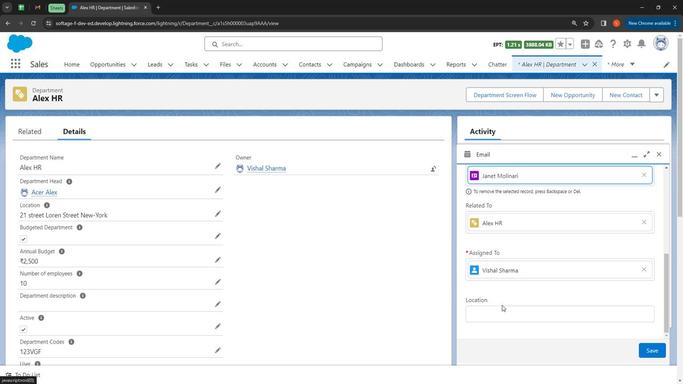 
Action: Mouse pressed left at (502, 306)
Screenshot: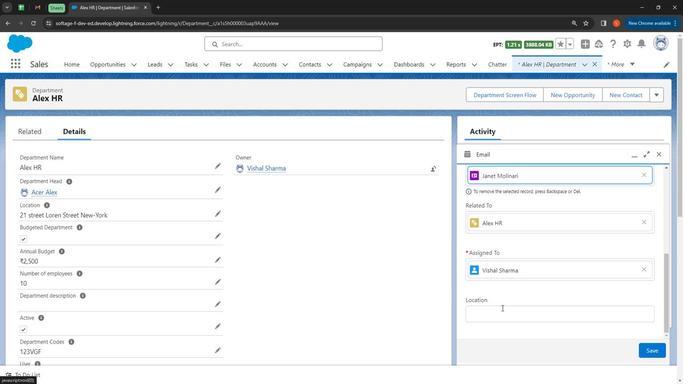 
Action: Mouse moved to (488, 283)
Screenshot: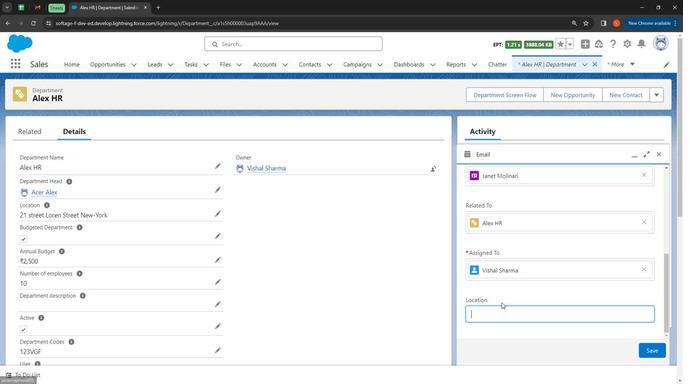 
Action: Key pressed <Key.shift><Key.shift><Key.shift><Key.shift><Key.shift><Key.shift><Key.shift><Key.shift><Key.shift><Key.shift><Key.shift><Key.shift><Key.shift><Key.shift><Key.shift><Key.shift><Key.shift><Key.shift><Key.shift><Key.shift><Key.shift><Key.shift><Key.shift><Key.shift><Key.shift><Key.shift><Key.shift><Key.shift><Key.shift><Key.shift><Key.shift><Key.shift><Key.shift><Key.shift><Key.shift><Key.shift><Key.shift><Key.shift><Key.shift><Key.shift><Key.shift><Key.shift><Key.shift><Key.shift>Hr<Key.space><Key.shift>Department<Key.space>8th<Key.space>floor
Screenshot: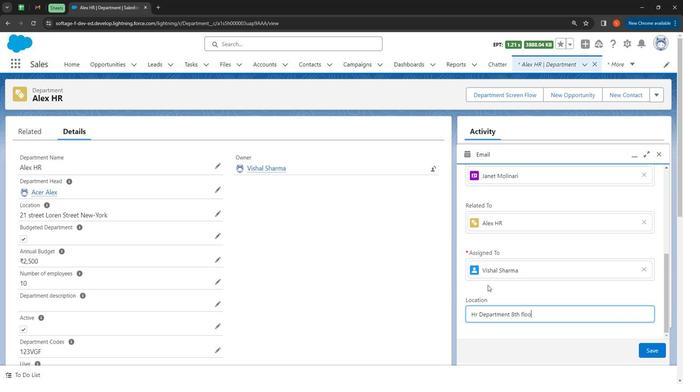 
Action: Mouse moved to (523, 280)
Screenshot: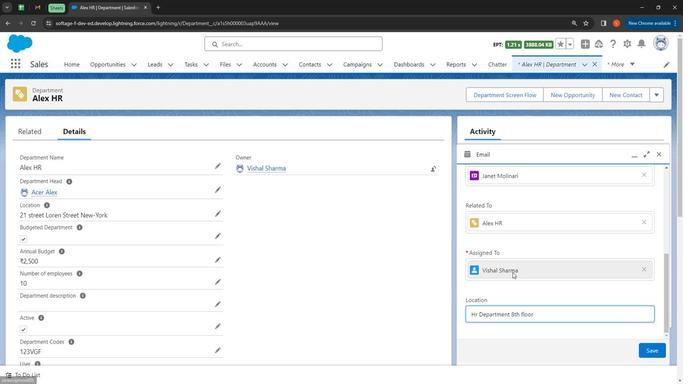 
Action: Mouse scrolled (523, 280) with delta (0, 0)
Screenshot: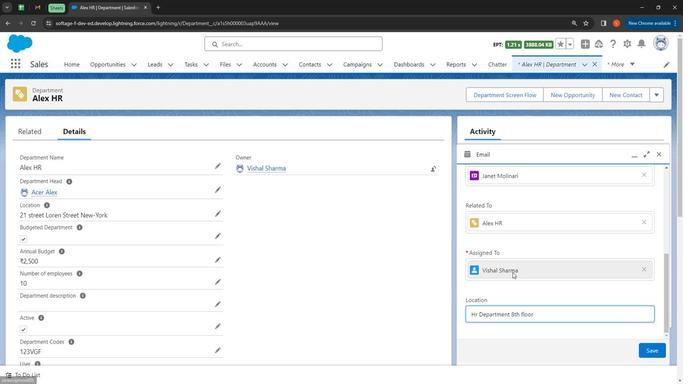 
Action: Mouse moved to (528, 287)
Screenshot: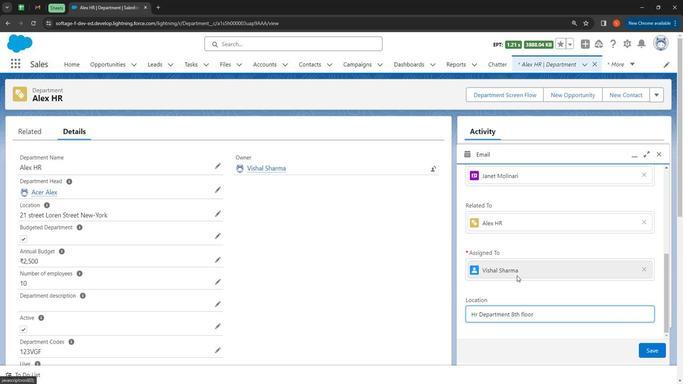 
Action: Mouse scrolled (528, 287) with delta (0, 0)
Screenshot: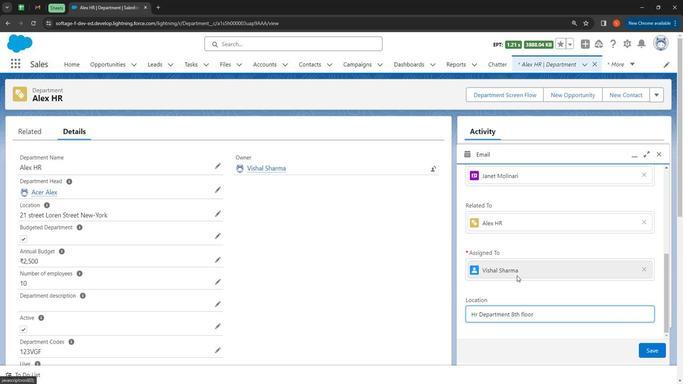 
Action: Mouse moved to (528, 288)
Screenshot: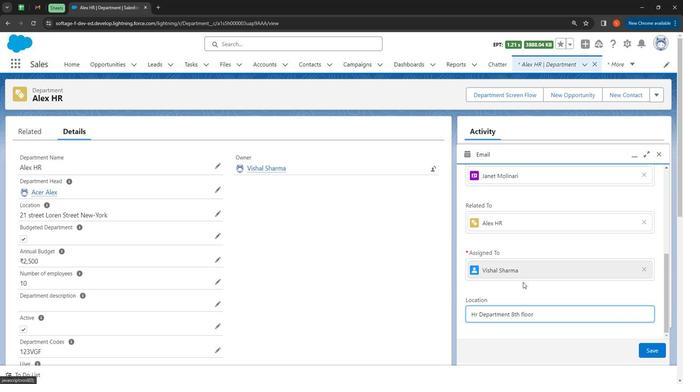 
Action: Mouse scrolled (528, 289) with delta (0, 0)
Screenshot: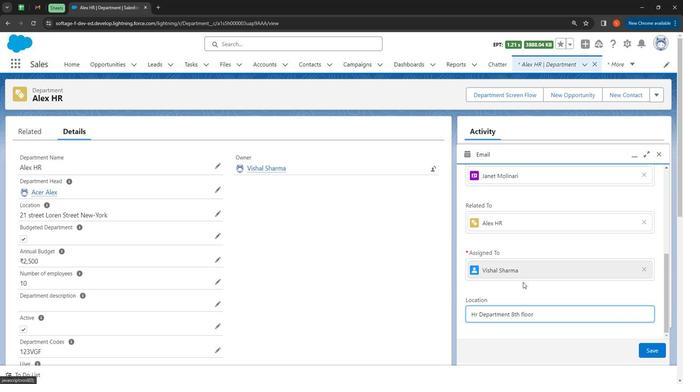
Action: Mouse moved to (535, 293)
Screenshot: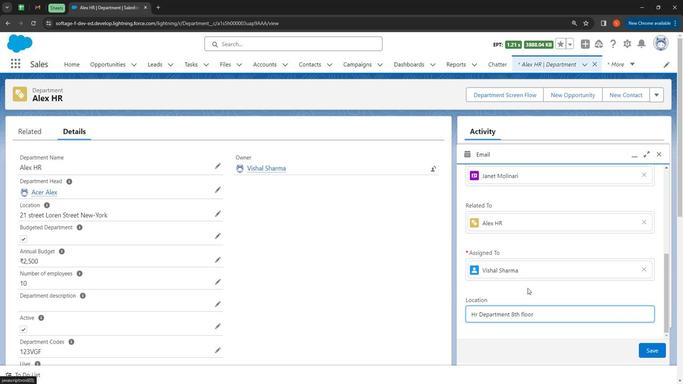 
Action: Mouse scrolled (535, 292) with delta (0, 0)
Screenshot: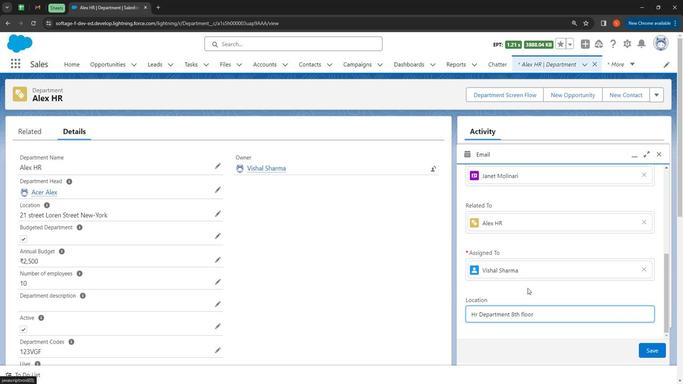 
Action: Mouse moved to (535, 294)
Screenshot: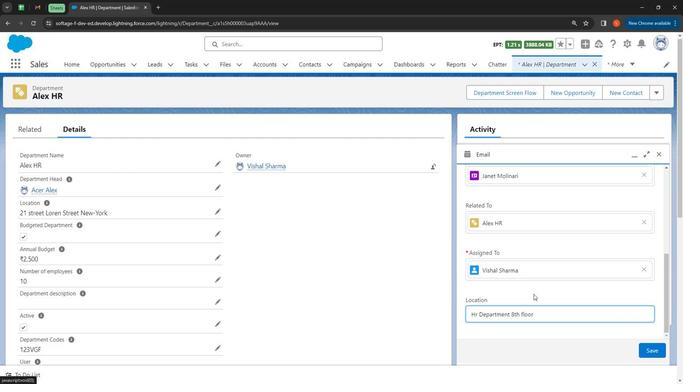 
Action: Mouse scrolled (535, 294) with delta (0, 0)
Screenshot: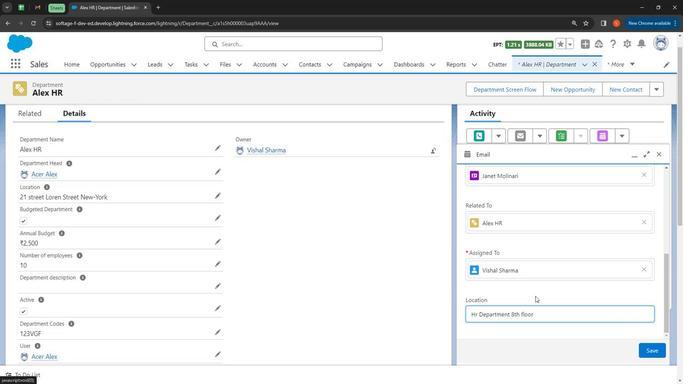 
Action: Mouse moved to (644, 343)
Screenshot: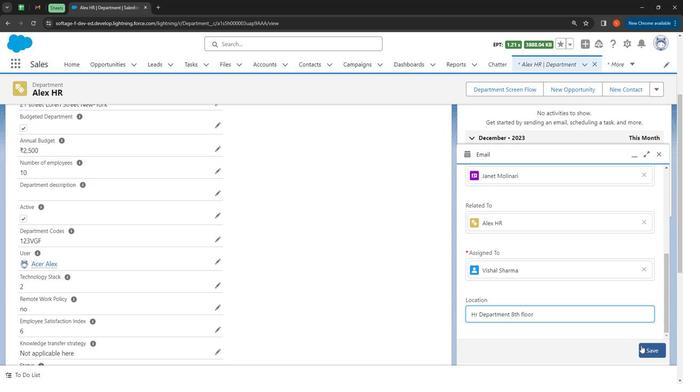
Action: Mouse pressed left at (644, 343)
Screenshot: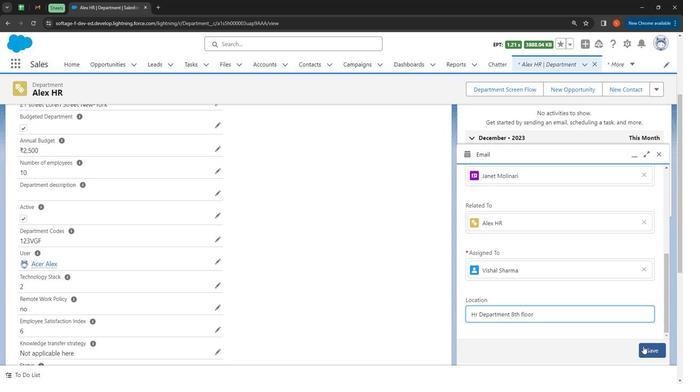
Action: Mouse moved to (545, 245)
Screenshot: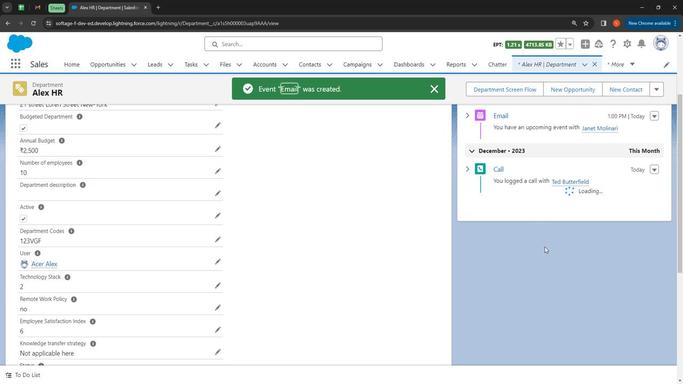 
Action: Mouse scrolled (545, 246) with delta (0, 0)
Screenshot: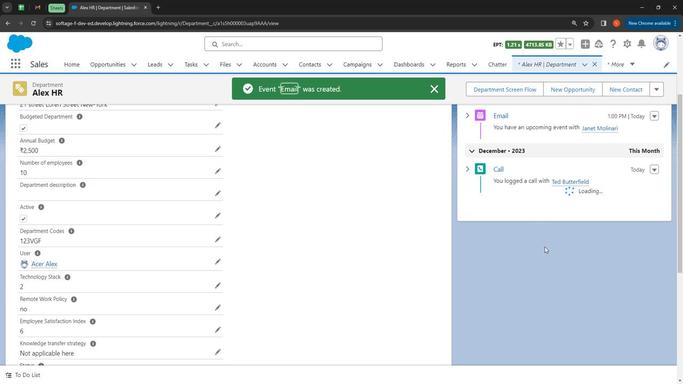 
Action: Mouse moved to (547, 245)
Screenshot: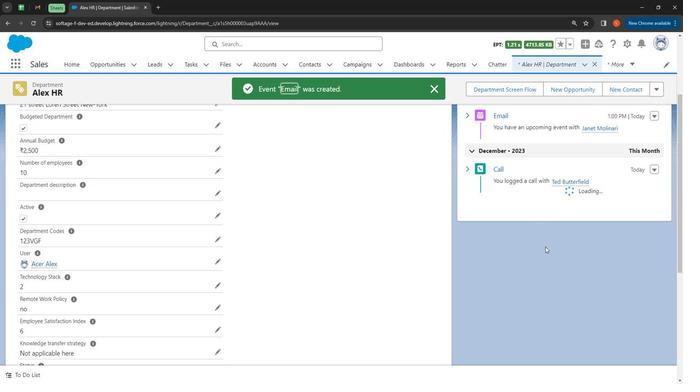 
Action: Mouse scrolled (547, 245) with delta (0, 0)
Screenshot: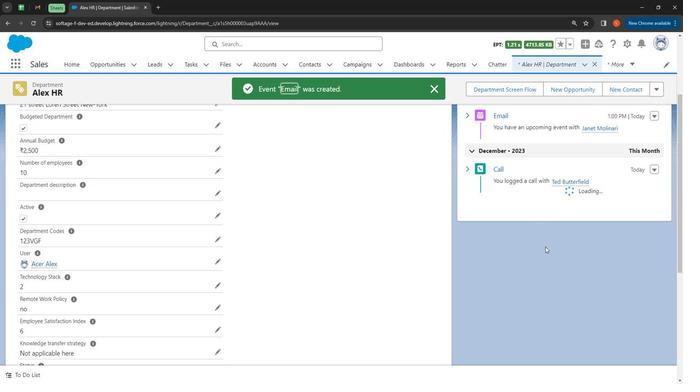 
Action: Mouse moved to (549, 243)
Screenshot: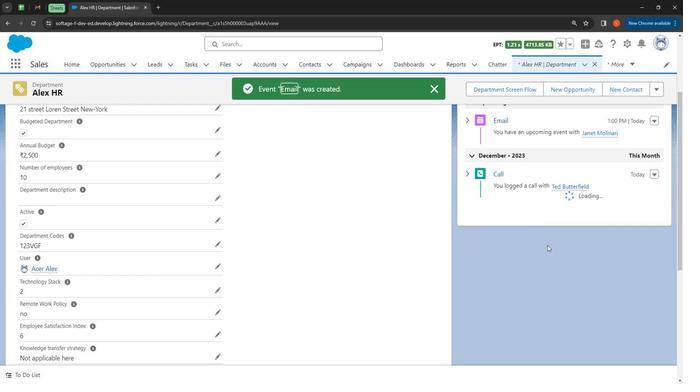 
Action: Mouse scrolled (549, 244) with delta (0, 0)
Screenshot: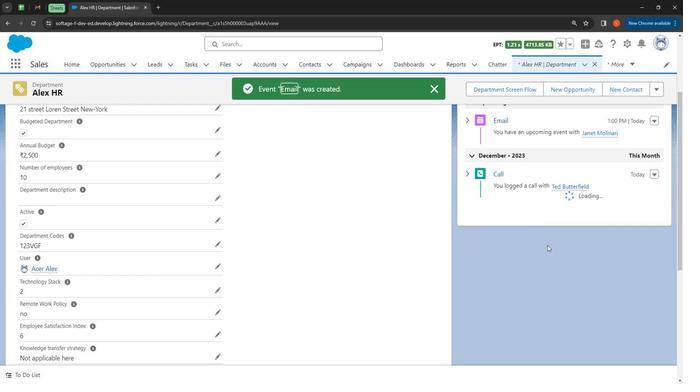
Action: Mouse moved to (552, 241)
Screenshot: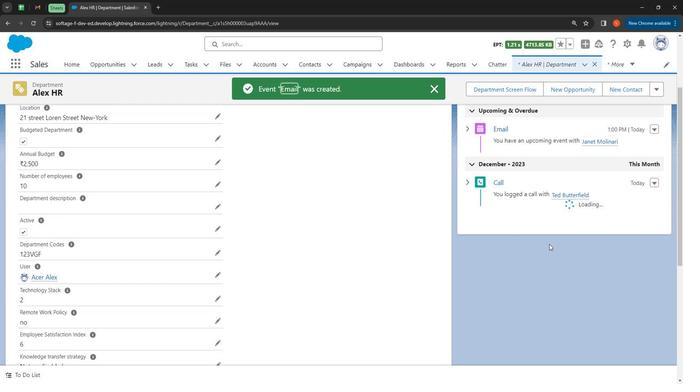 
Action: Mouse scrolled (552, 241) with delta (0, 0)
Screenshot: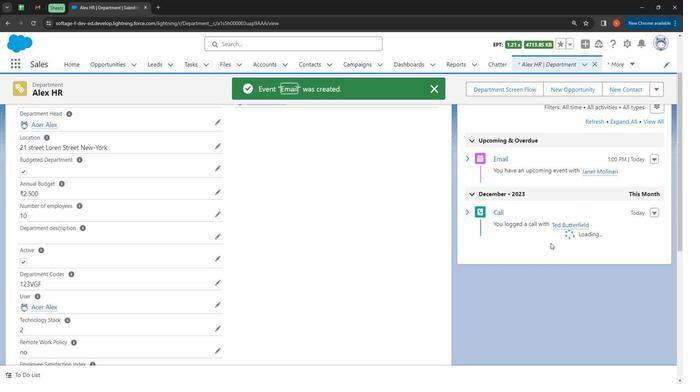 
Action: Mouse moved to (554, 186)
Screenshot: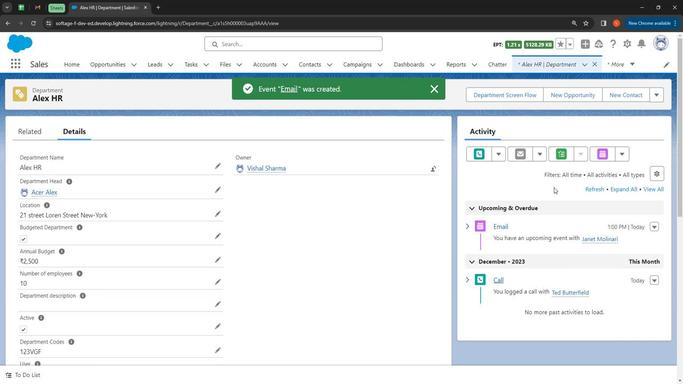 
Action: Mouse scrolled (554, 187) with delta (0, 0)
Screenshot: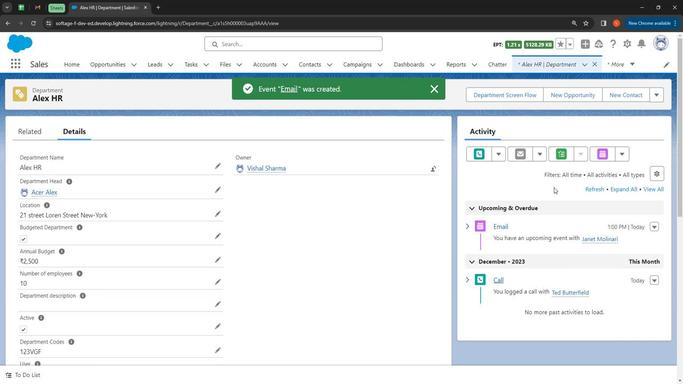 
Action: Mouse moved to (554, 193)
Screenshot: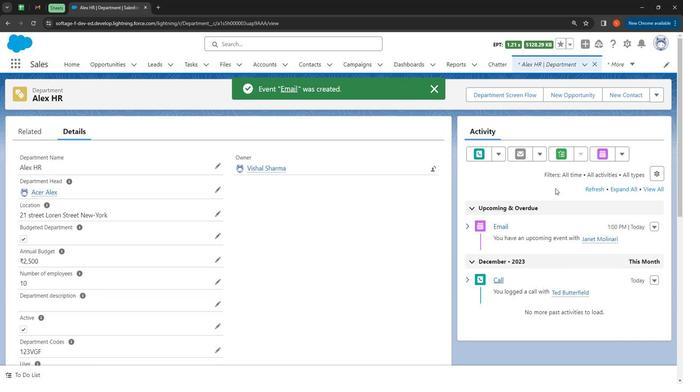
Action: Mouse scrolled (554, 193) with delta (0, 0)
Screenshot: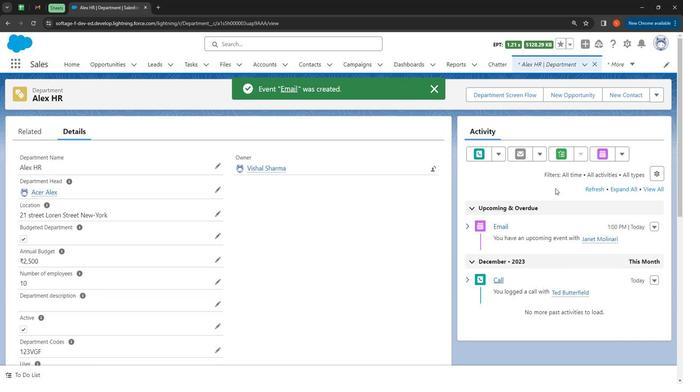 
Action: Mouse moved to (543, 189)
